 Task: For heading Use Nunito with cyan colour & bold.  font size for heading26,  'Change the font style of data to'Pacifico and font size to 18,  Change the alignment of both headline & data to Align left In the sheet  auditingSalesByStore_2024
Action: Mouse moved to (168, 143)
Screenshot: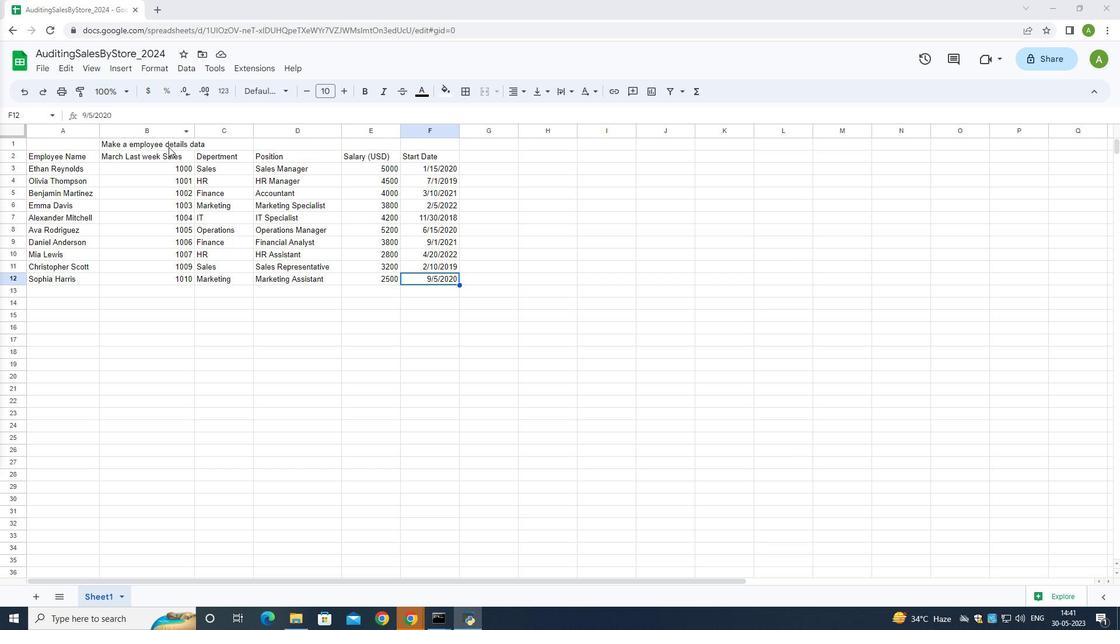 
Action: Mouse pressed left at (168, 143)
Screenshot: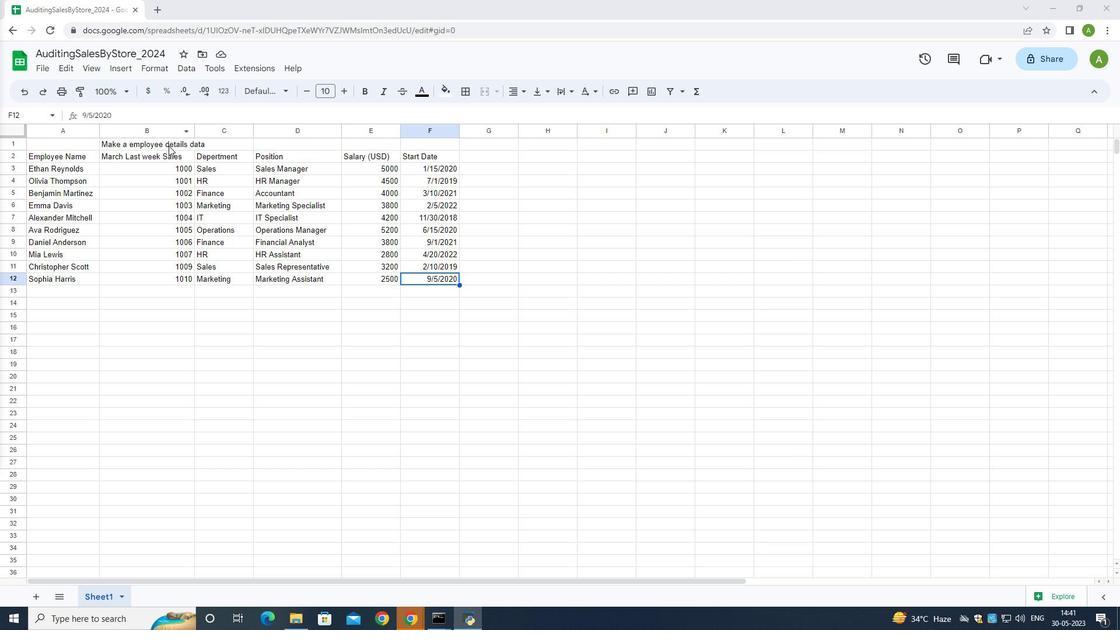 
Action: Mouse moved to (291, 90)
Screenshot: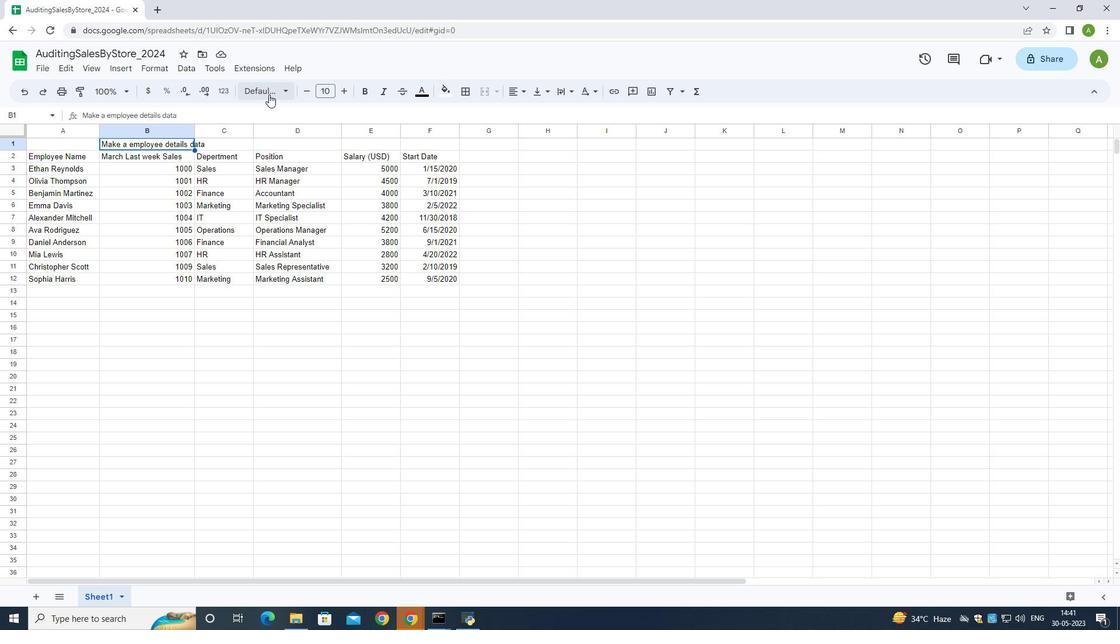 
Action: Mouse pressed left at (291, 90)
Screenshot: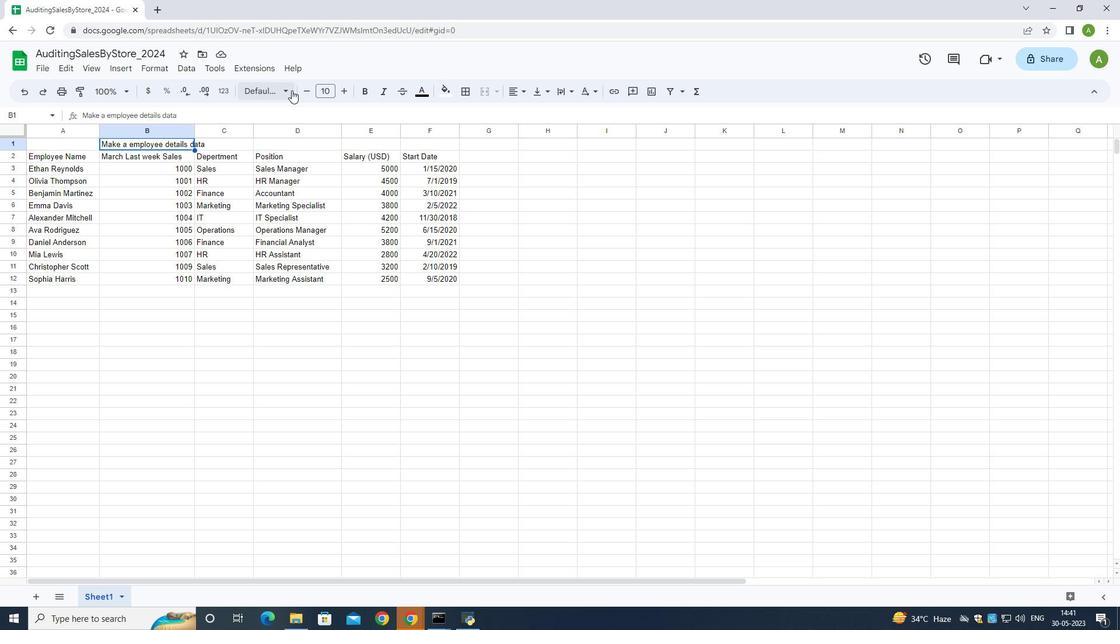 
Action: Mouse moved to (275, 235)
Screenshot: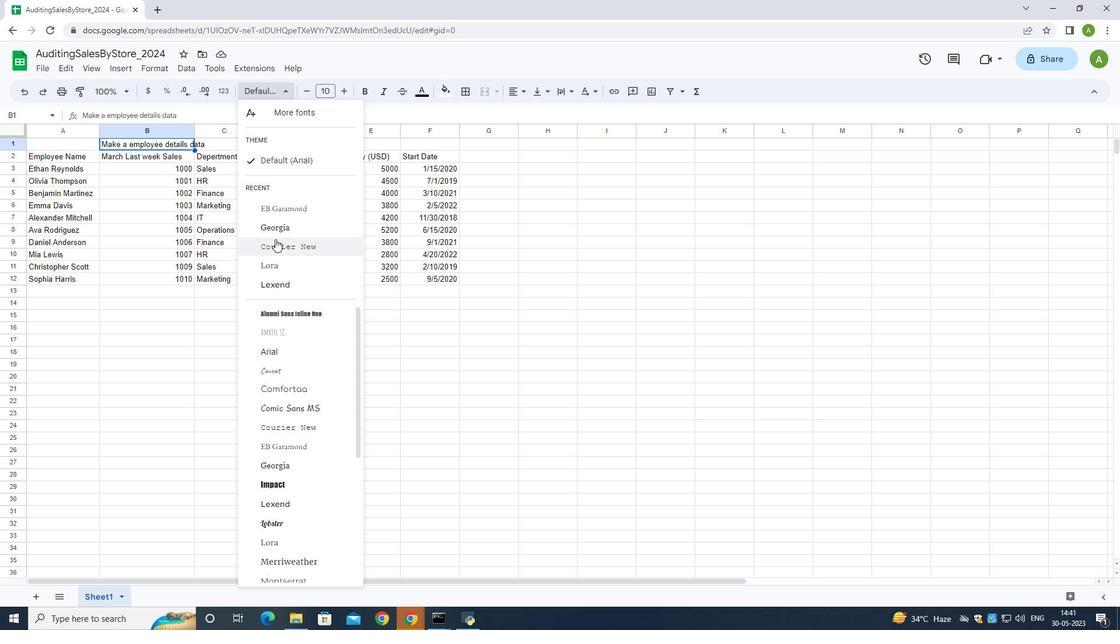 
Action: Mouse scrolled (275, 238) with delta (0, 0)
Screenshot: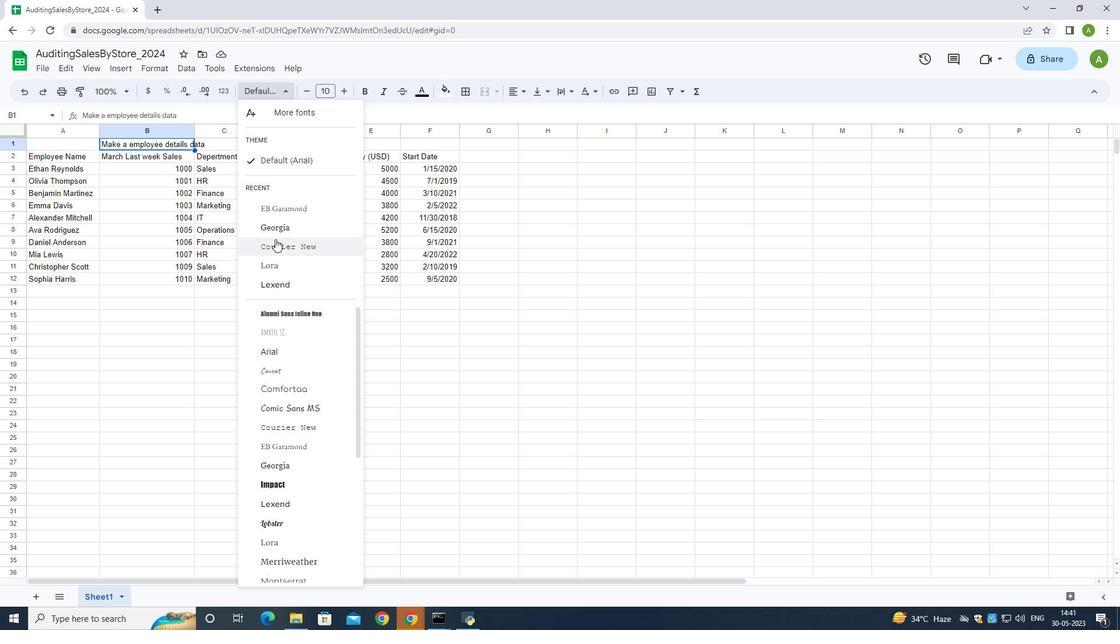 
Action: Mouse scrolled (275, 235) with delta (0, 0)
Screenshot: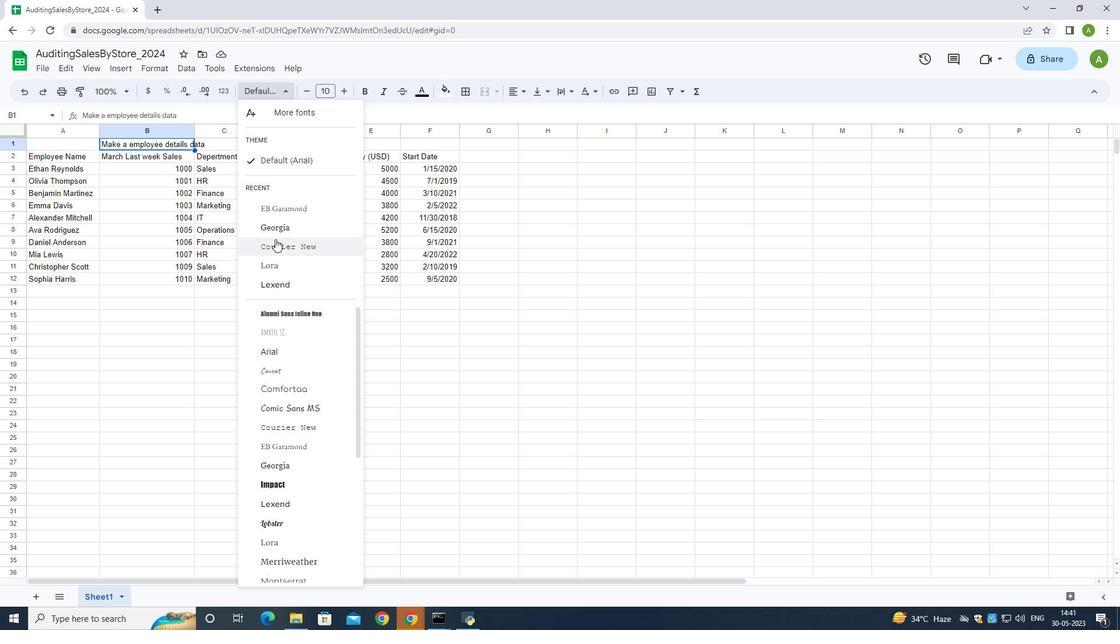 
Action: Mouse scrolled (275, 235) with delta (0, 0)
Screenshot: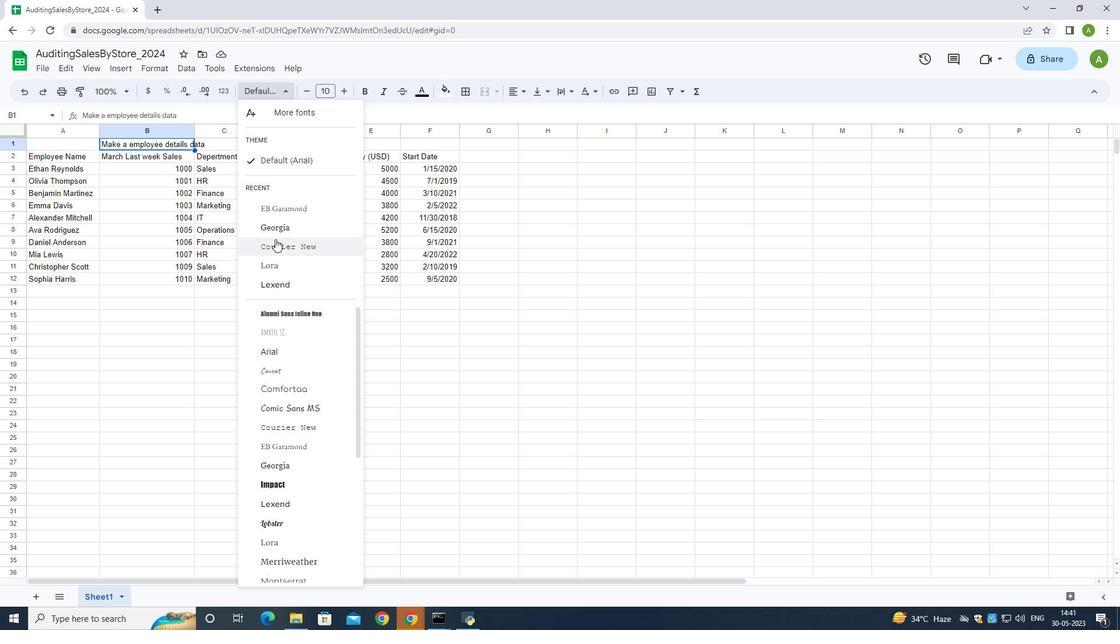 
Action: Mouse moved to (290, 284)
Screenshot: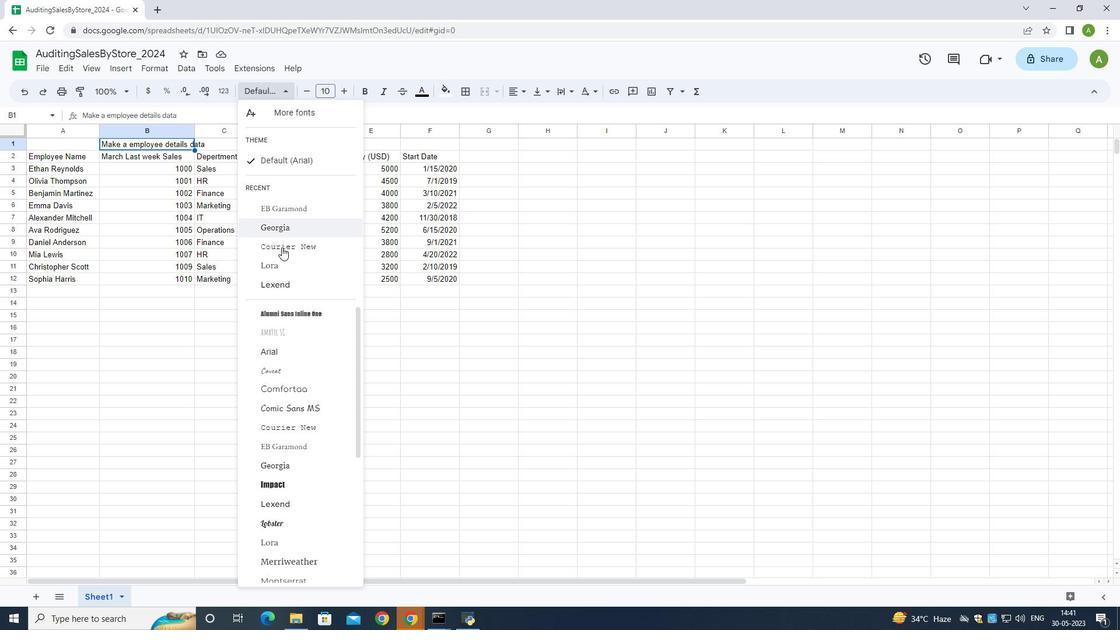 
Action: Mouse scrolled (290, 283) with delta (0, 0)
Screenshot: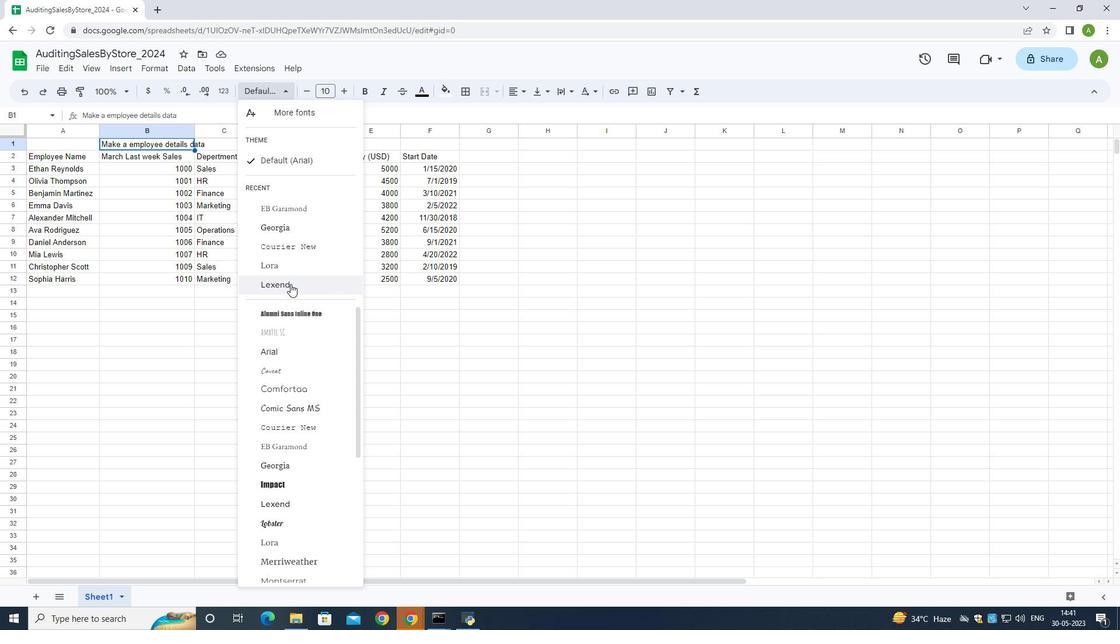 
Action: Mouse moved to (290, 285)
Screenshot: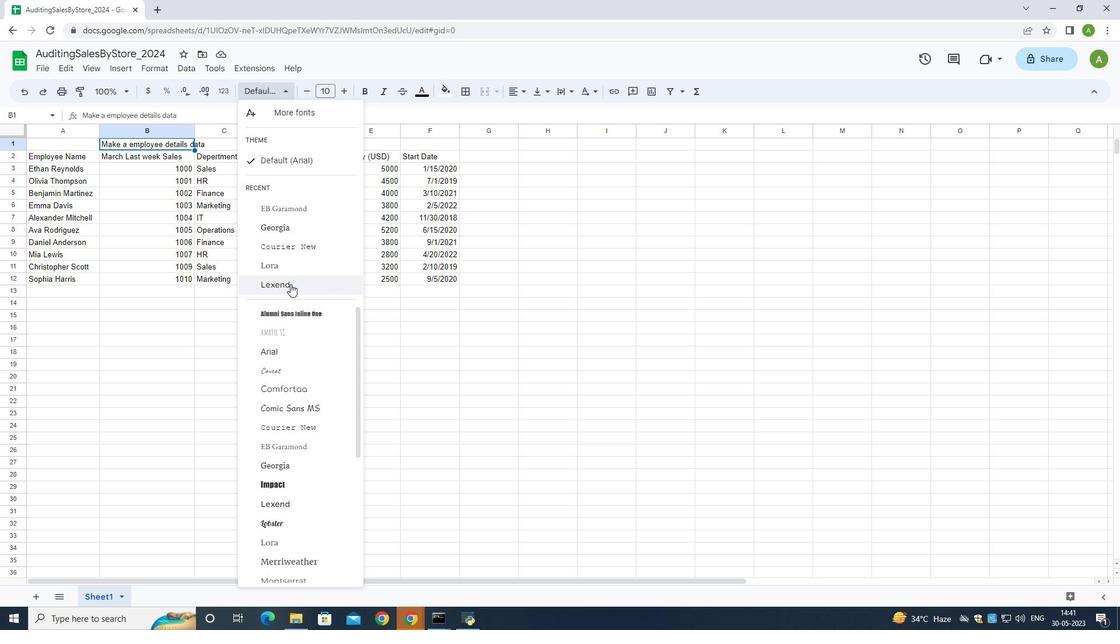 
Action: Mouse scrolled (290, 284) with delta (0, 0)
Screenshot: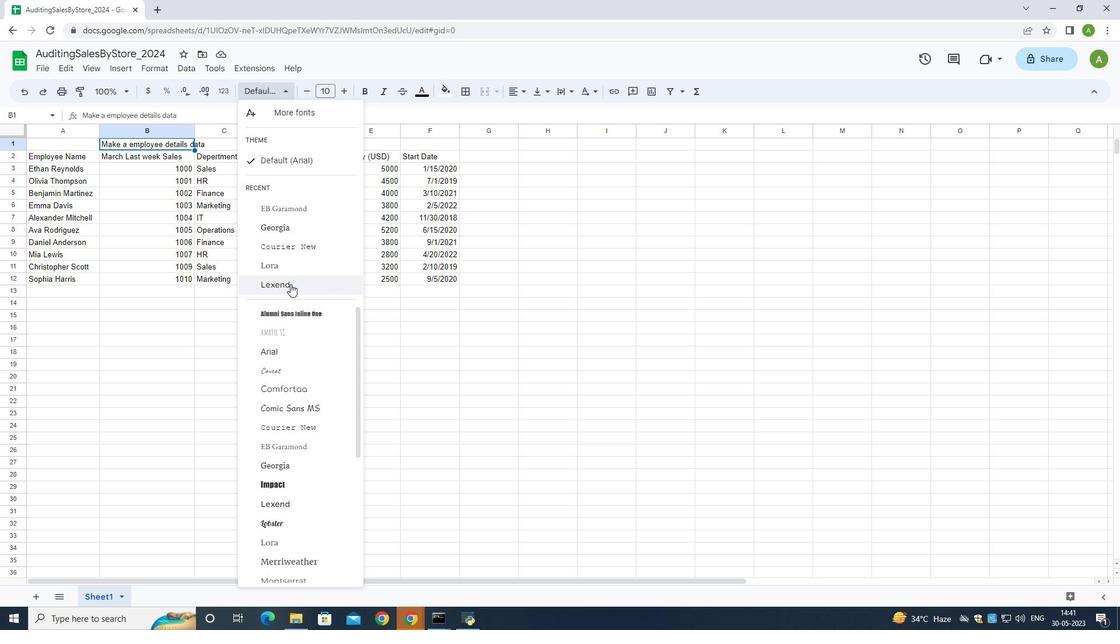 
Action: Mouse moved to (291, 285)
Screenshot: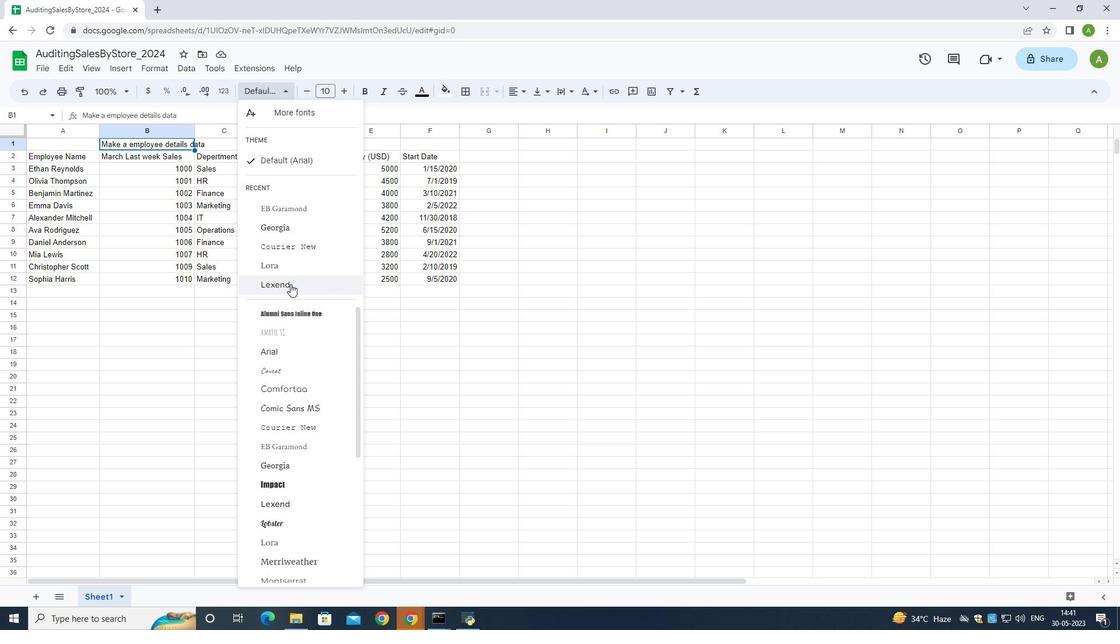 
Action: Mouse scrolled (291, 285) with delta (0, 0)
Screenshot: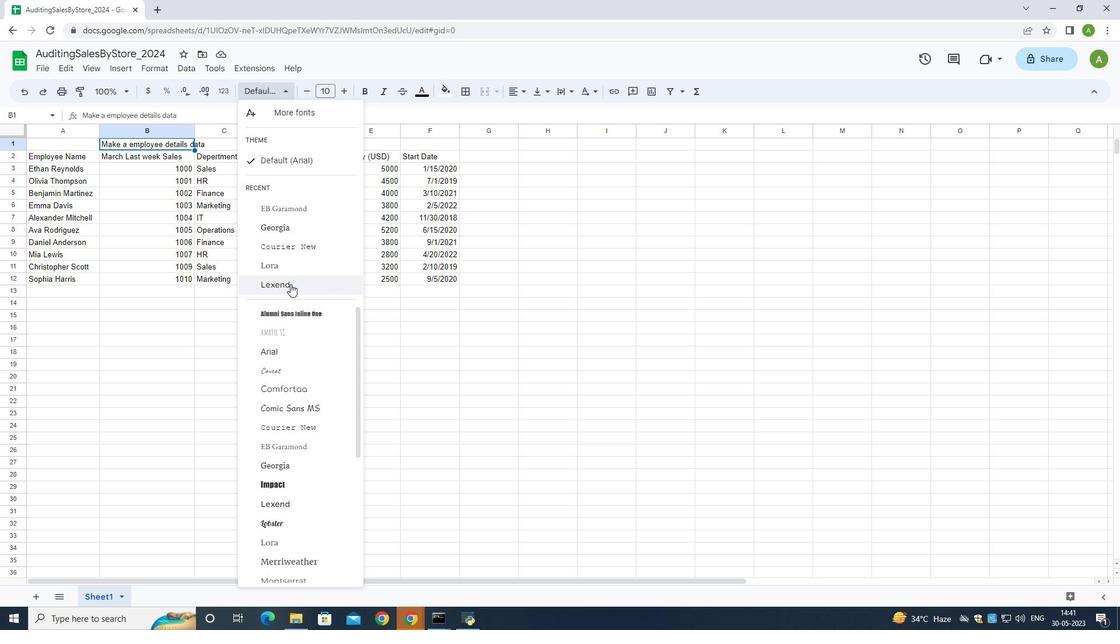 
Action: Mouse moved to (291, 287)
Screenshot: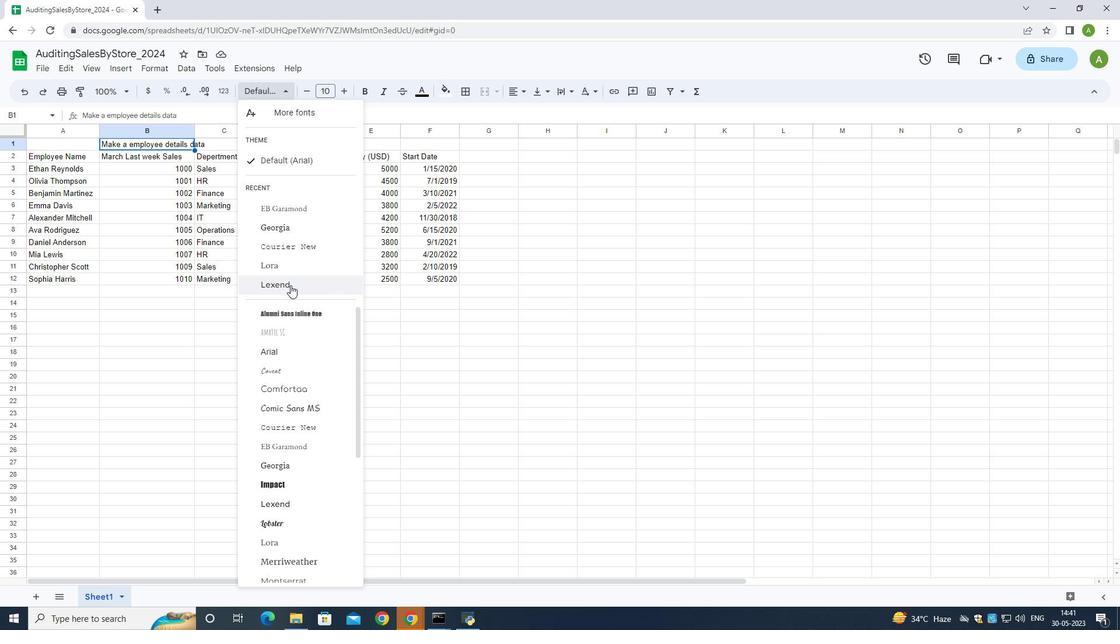 
Action: Mouse scrolled (291, 286) with delta (0, 0)
Screenshot: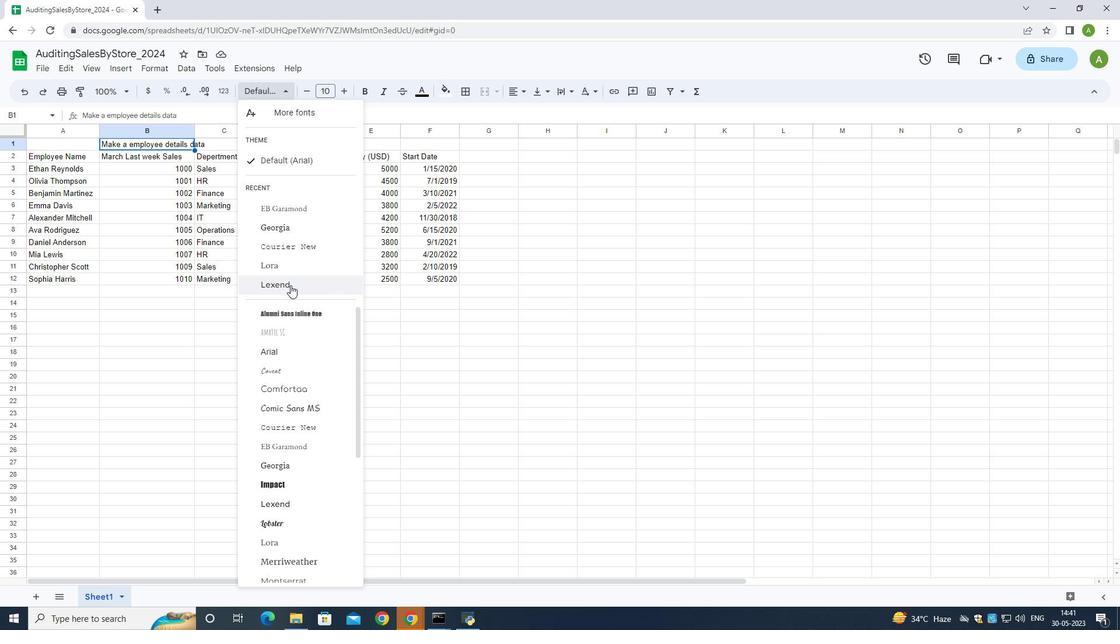 
Action: Mouse moved to (302, 495)
Screenshot: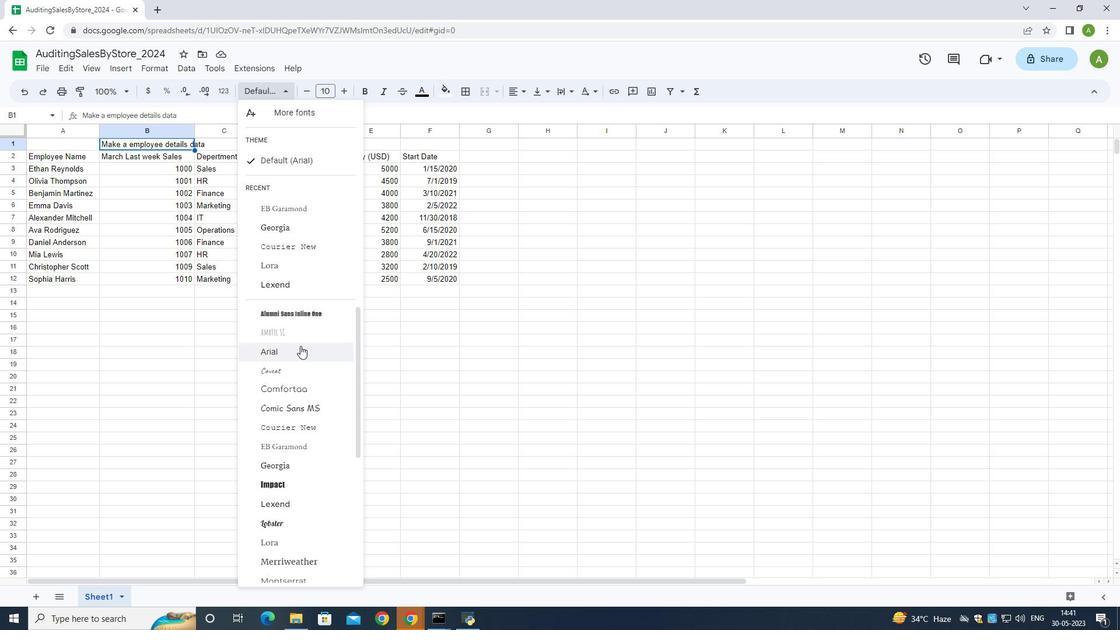 
Action: Mouse scrolled (302, 494) with delta (0, 0)
Screenshot: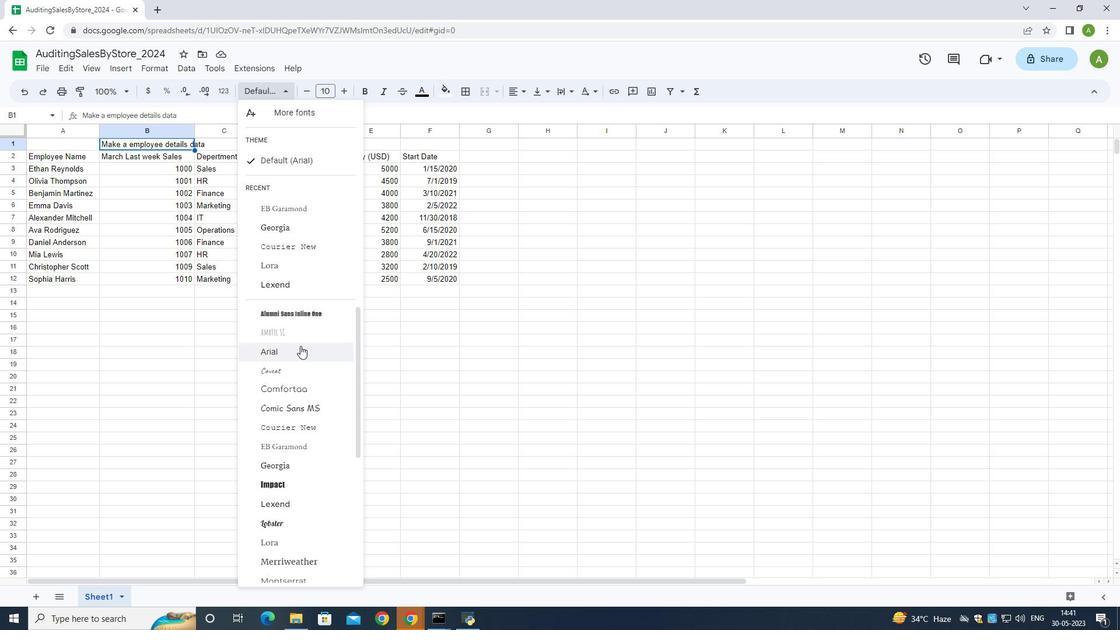 
Action: Mouse moved to (302, 497)
Screenshot: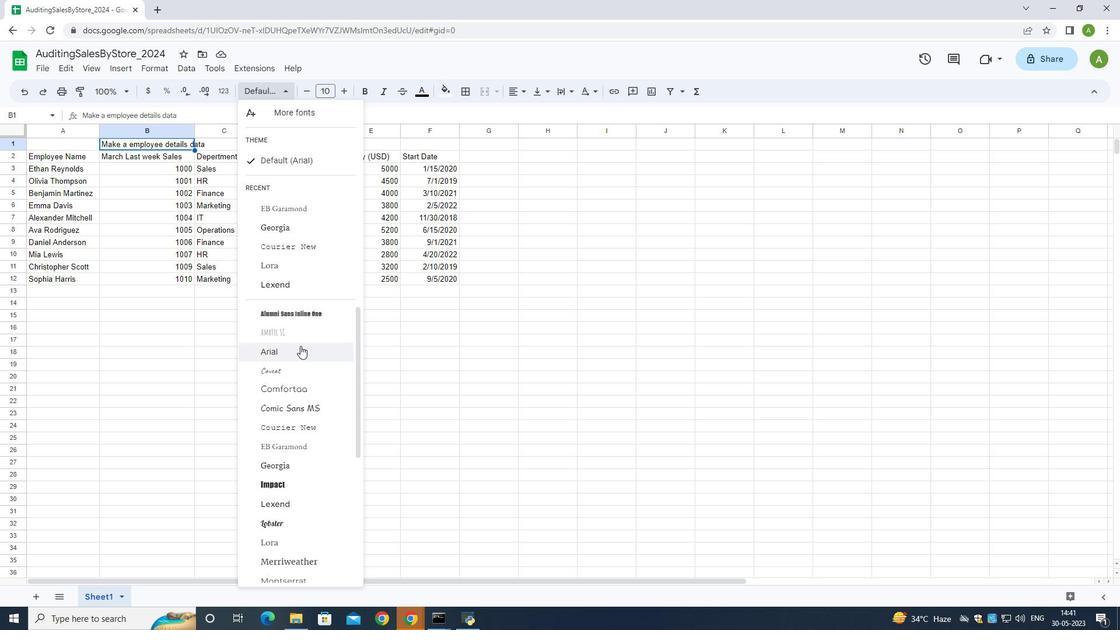 
Action: Mouse scrolled (302, 497) with delta (0, 0)
Screenshot: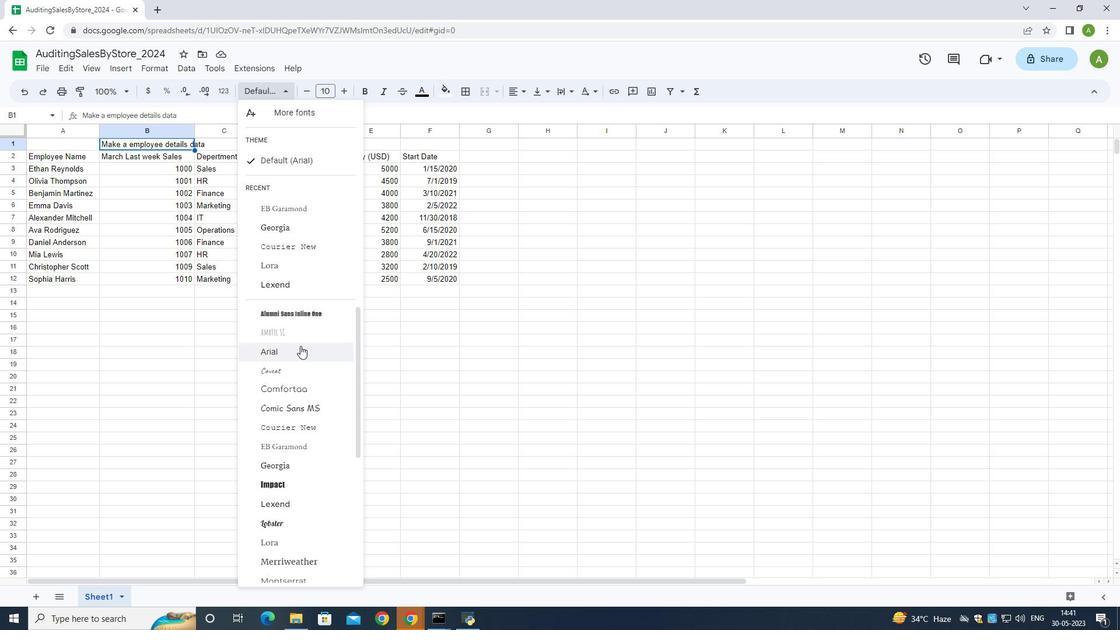 
Action: Mouse moved to (302, 500)
Screenshot: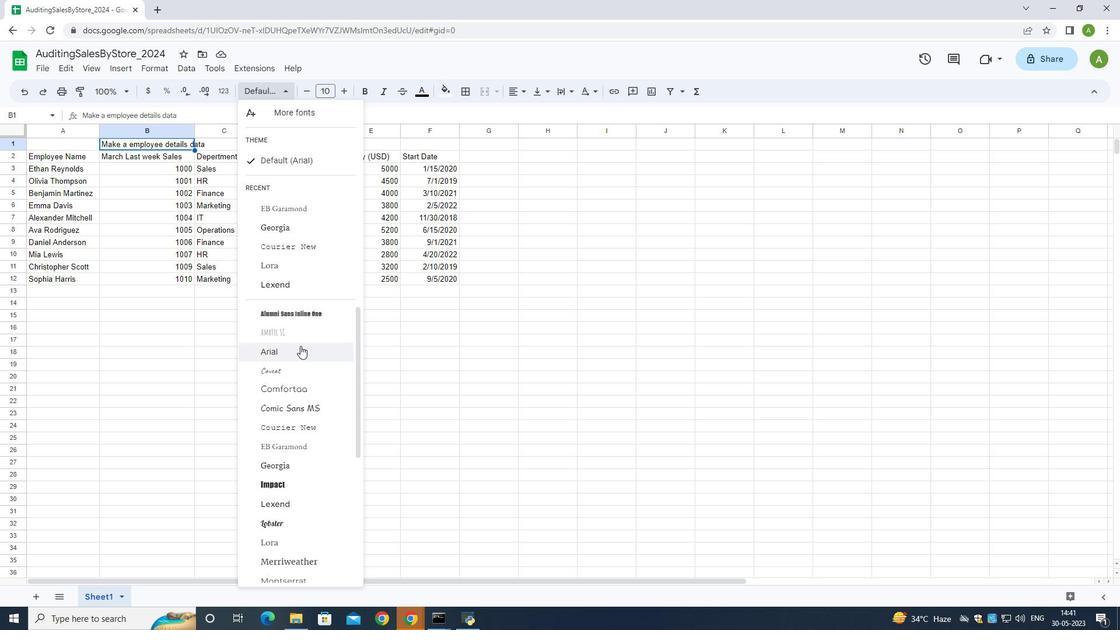 
Action: Mouse scrolled (302, 499) with delta (0, 0)
Screenshot: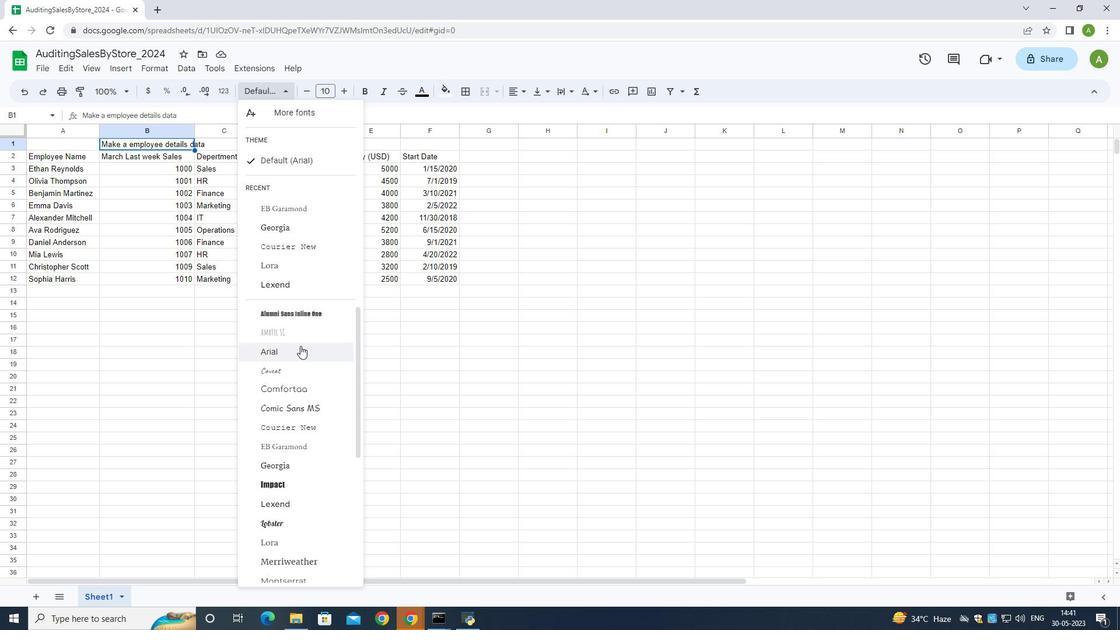 
Action: Mouse moved to (301, 502)
Screenshot: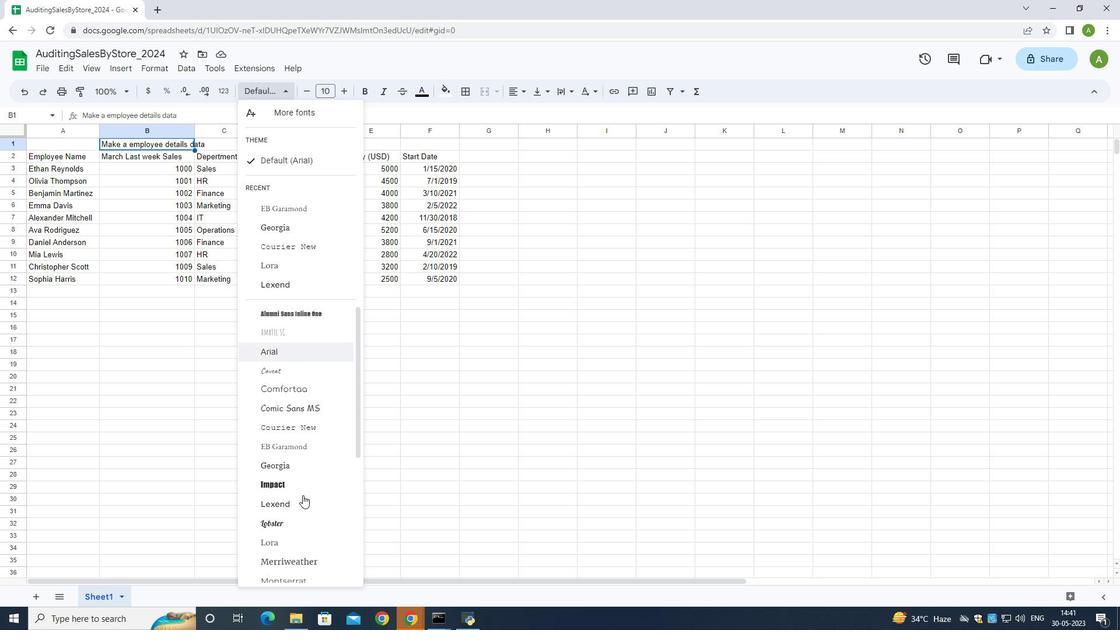 
Action: Mouse scrolled (301, 502) with delta (0, 0)
Screenshot: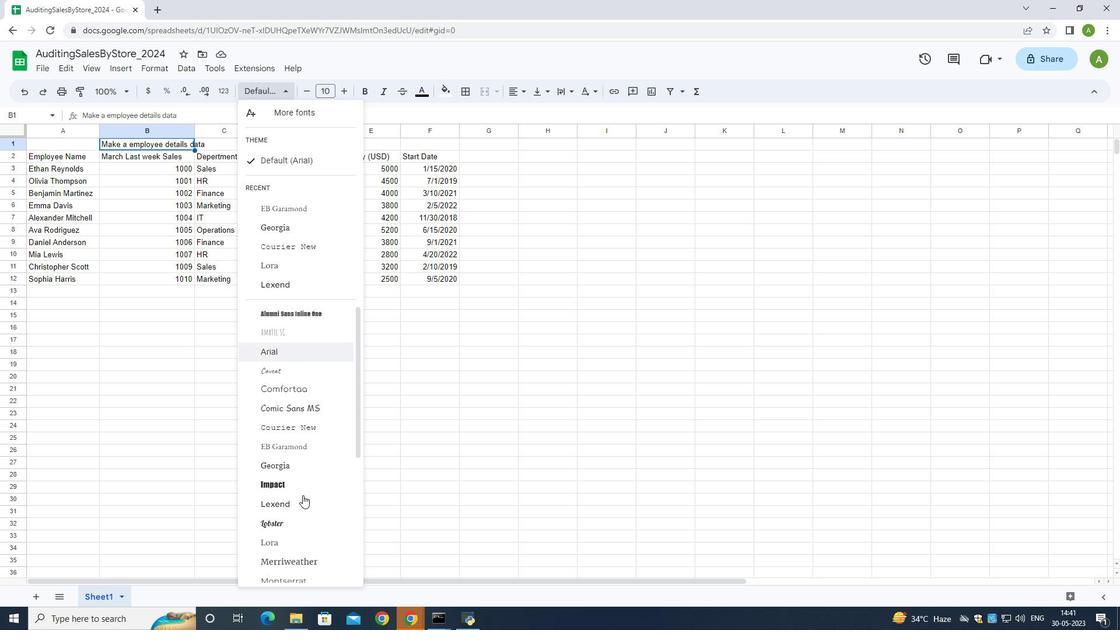 
Action: Mouse moved to (285, 385)
Screenshot: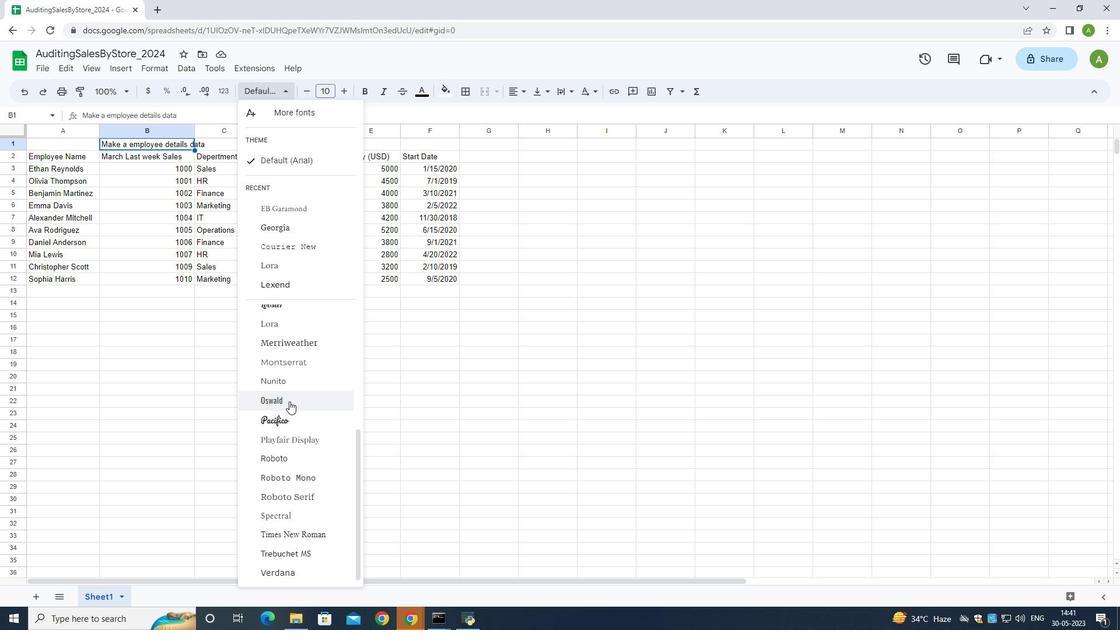 
Action: Mouse scrolled (285, 386) with delta (0, 0)
Screenshot: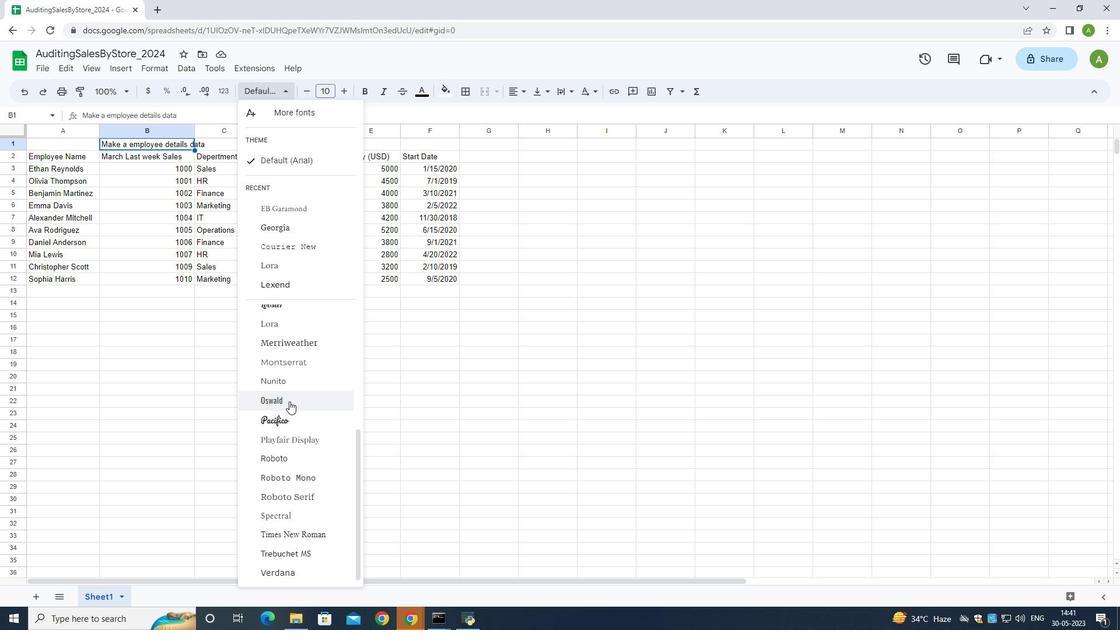 
Action: Mouse scrolled (285, 386) with delta (0, 0)
Screenshot: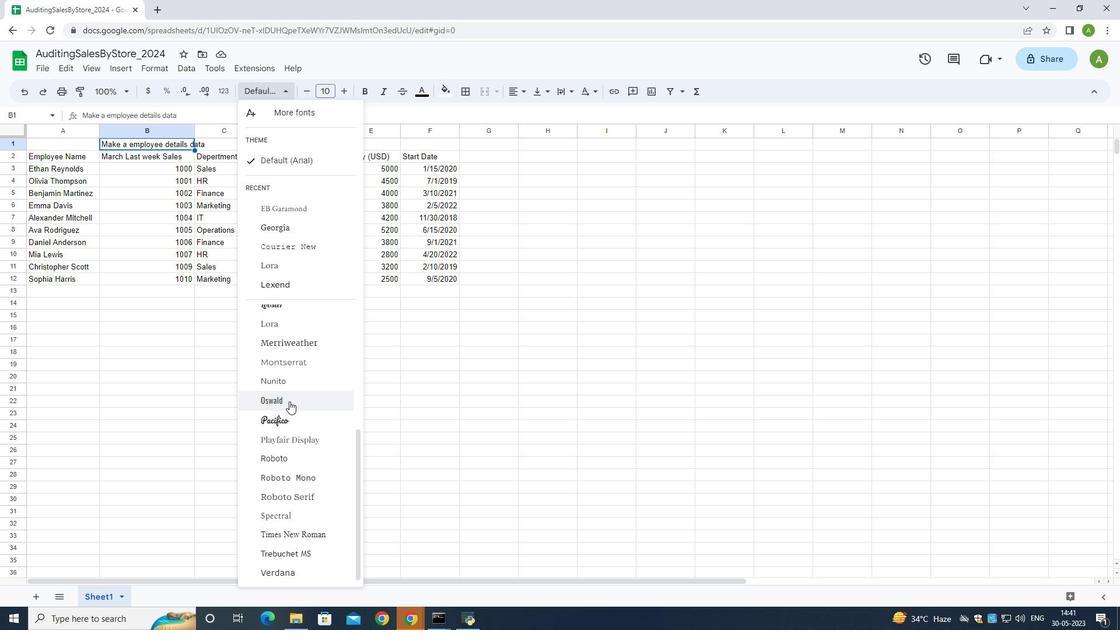 
Action: Mouse scrolled (285, 386) with delta (0, 0)
Screenshot: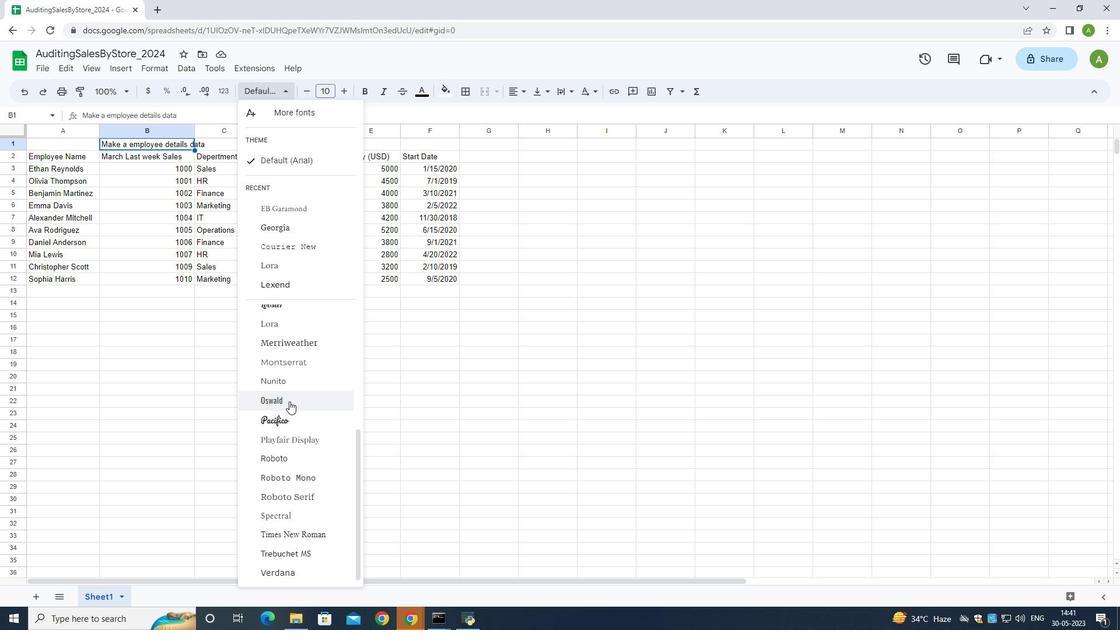 
Action: Mouse scrolled (285, 386) with delta (0, 0)
Screenshot: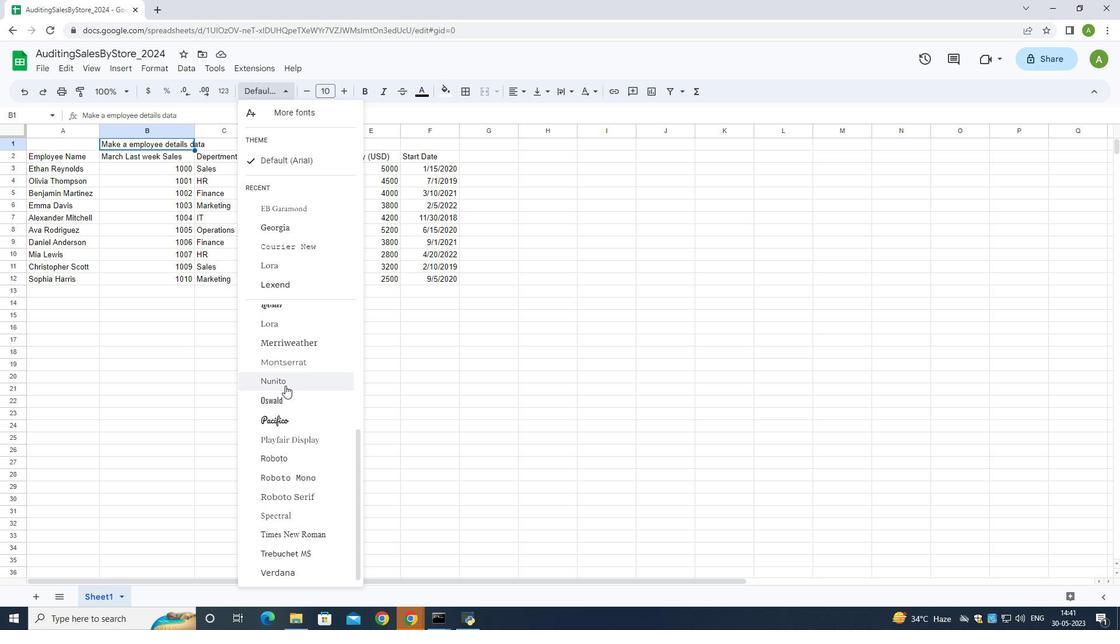 
Action: Mouse scrolled (285, 386) with delta (0, 0)
Screenshot: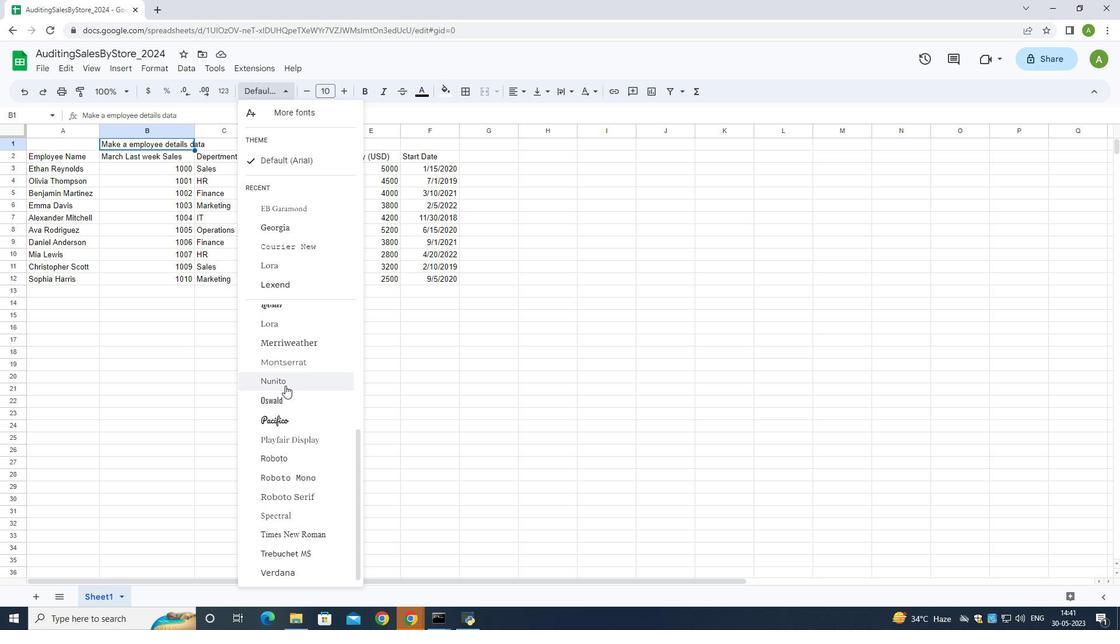 
Action: Mouse scrolled (285, 386) with delta (0, 0)
Screenshot: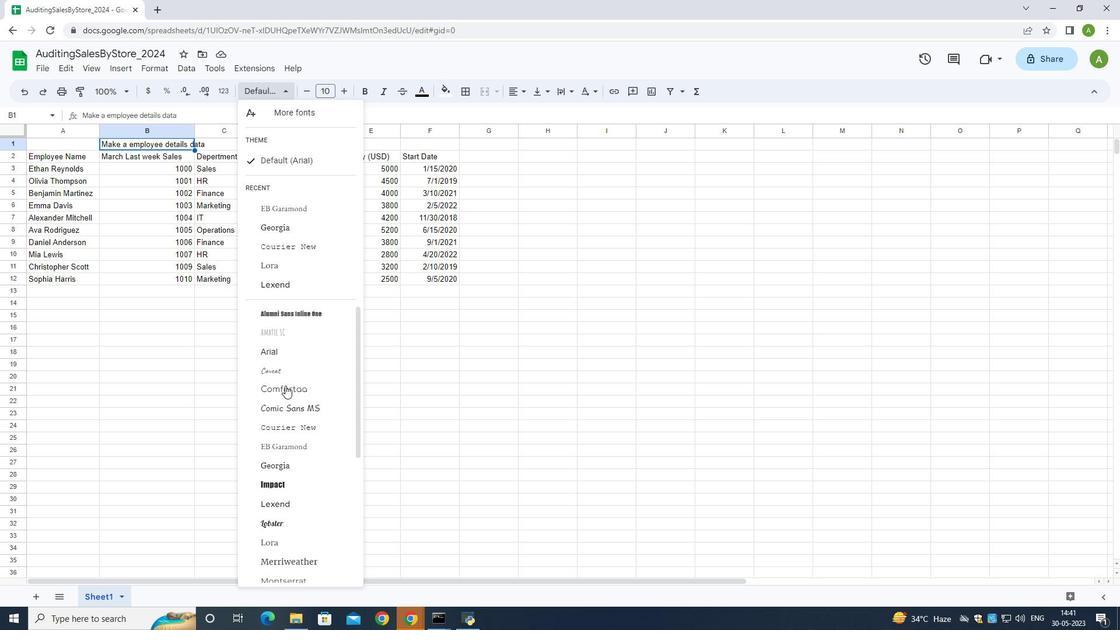 
Action: Mouse scrolled (285, 386) with delta (0, 0)
Screenshot: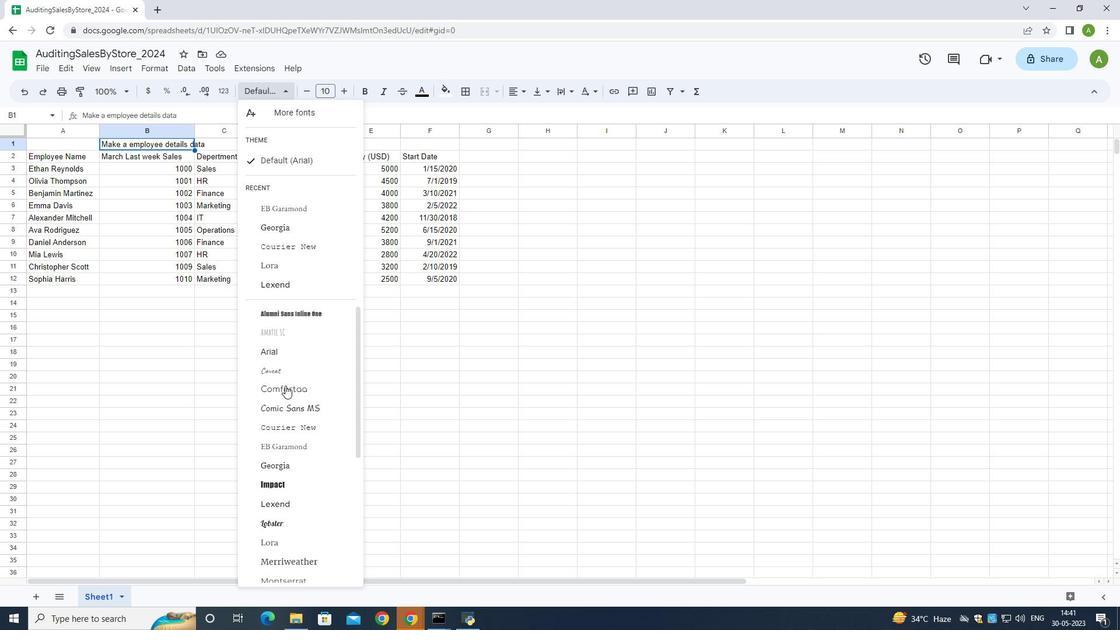 
Action: Mouse moved to (285, 378)
Screenshot: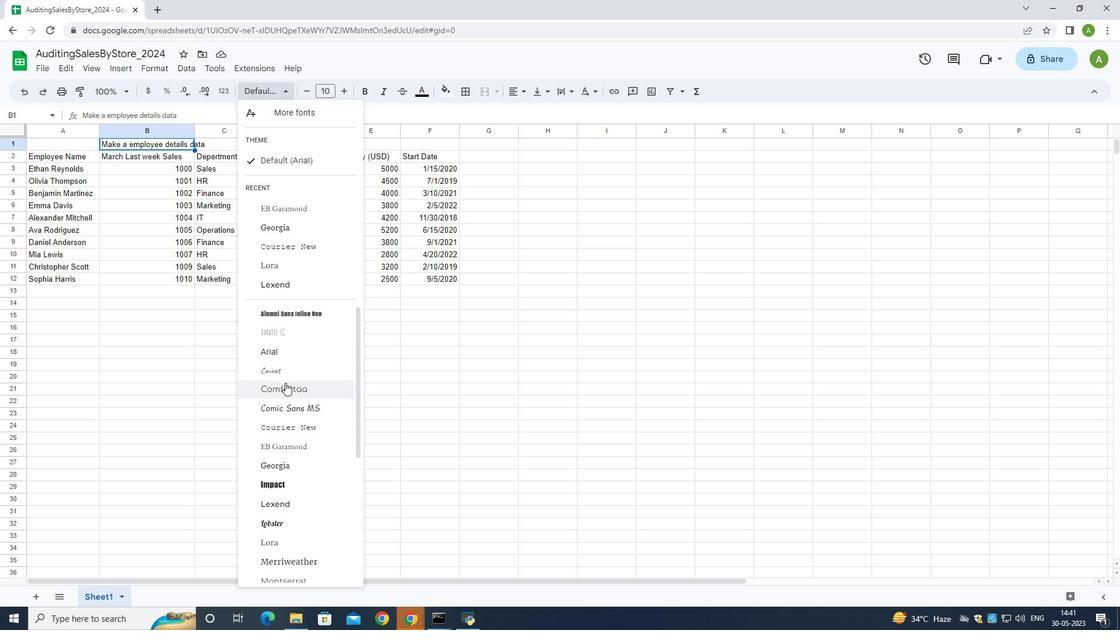 
Action: Mouse scrolled (285, 379) with delta (0, 0)
Screenshot: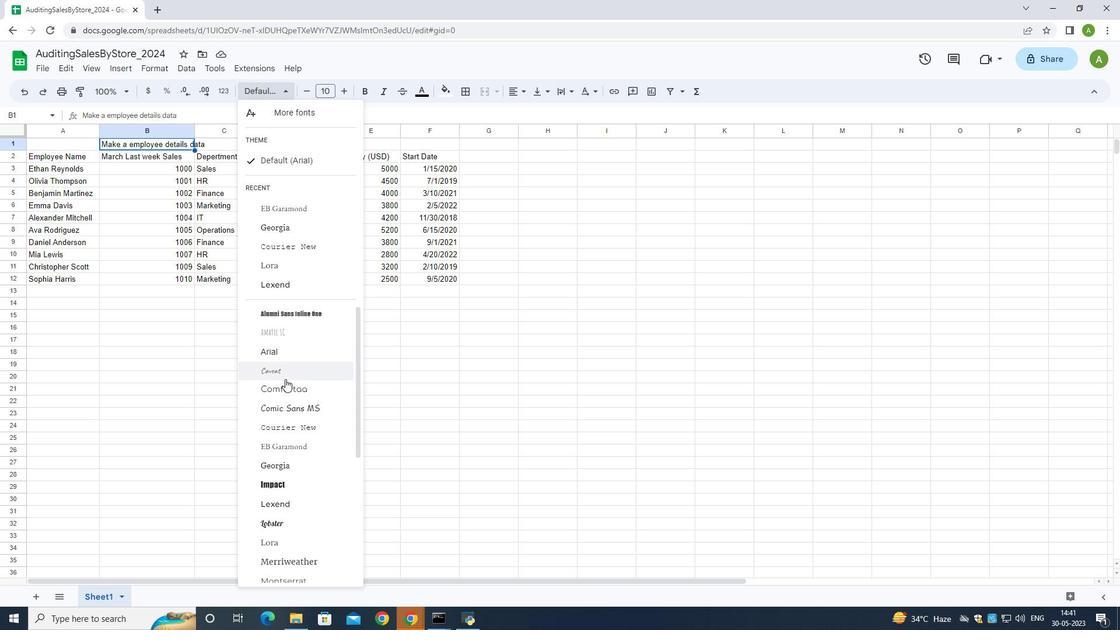 
Action: Mouse scrolled (285, 379) with delta (0, 0)
Screenshot: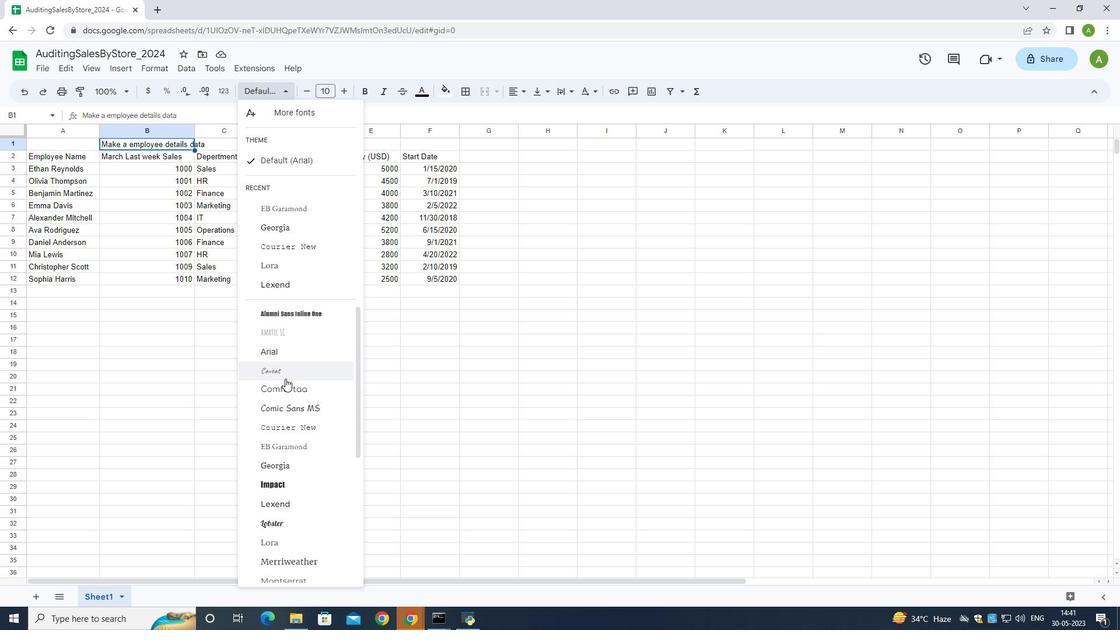 
Action: Mouse scrolled (285, 379) with delta (0, 0)
Screenshot: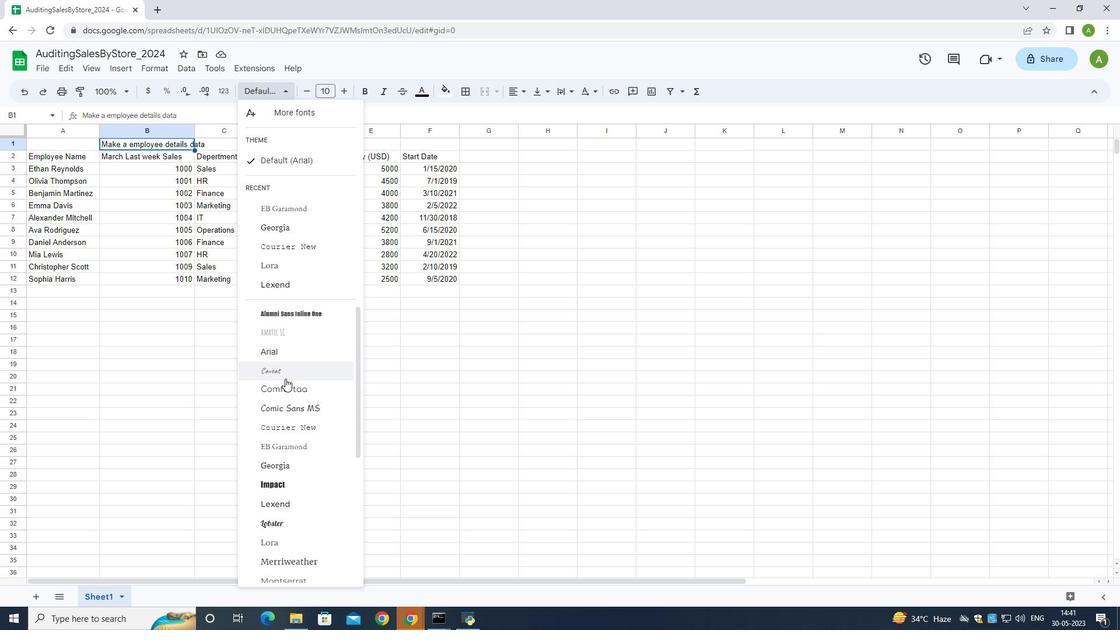 
Action: Mouse moved to (290, 323)
Screenshot: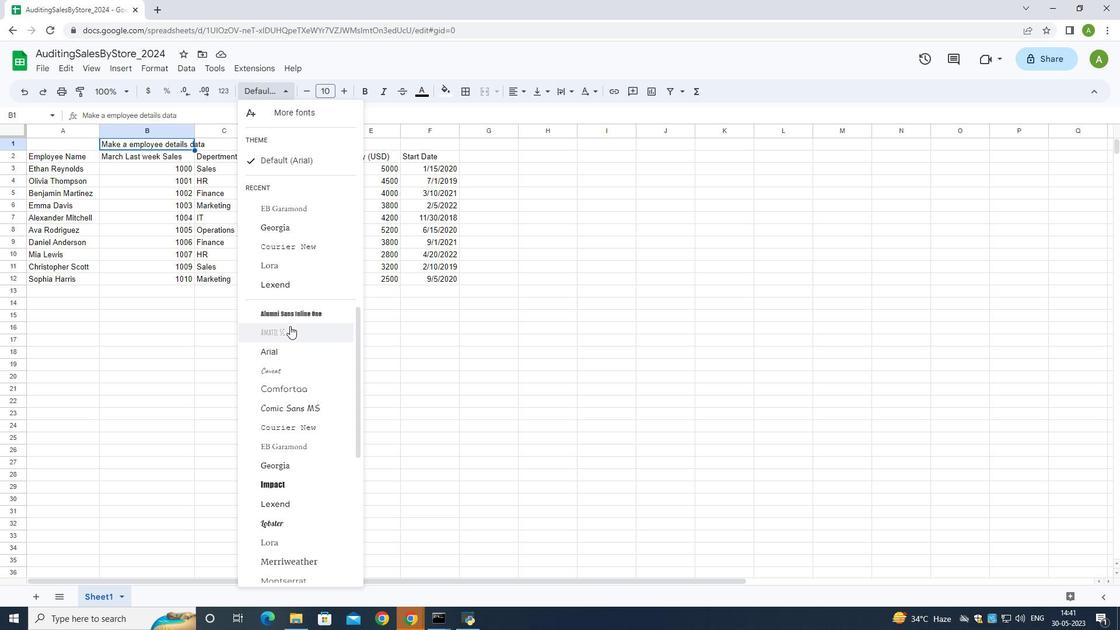 
Action: Mouse scrolled (290, 324) with delta (0, 0)
Screenshot: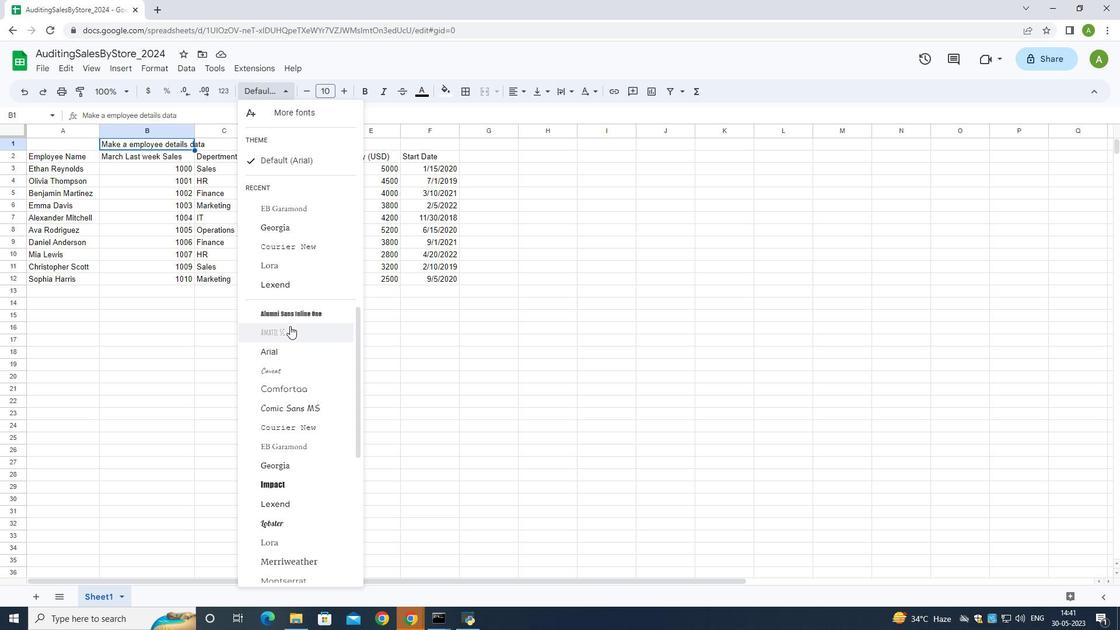 
Action: Mouse scrolled (290, 324) with delta (0, 0)
Screenshot: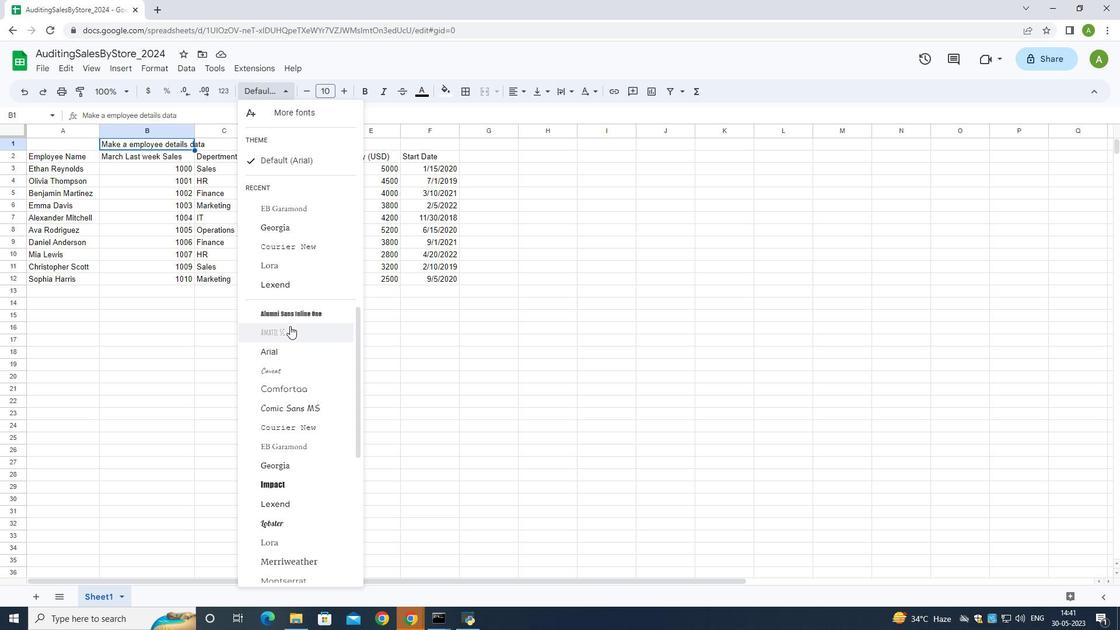 
Action: Mouse scrolled (290, 324) with delta (0, 0)
Screenshot: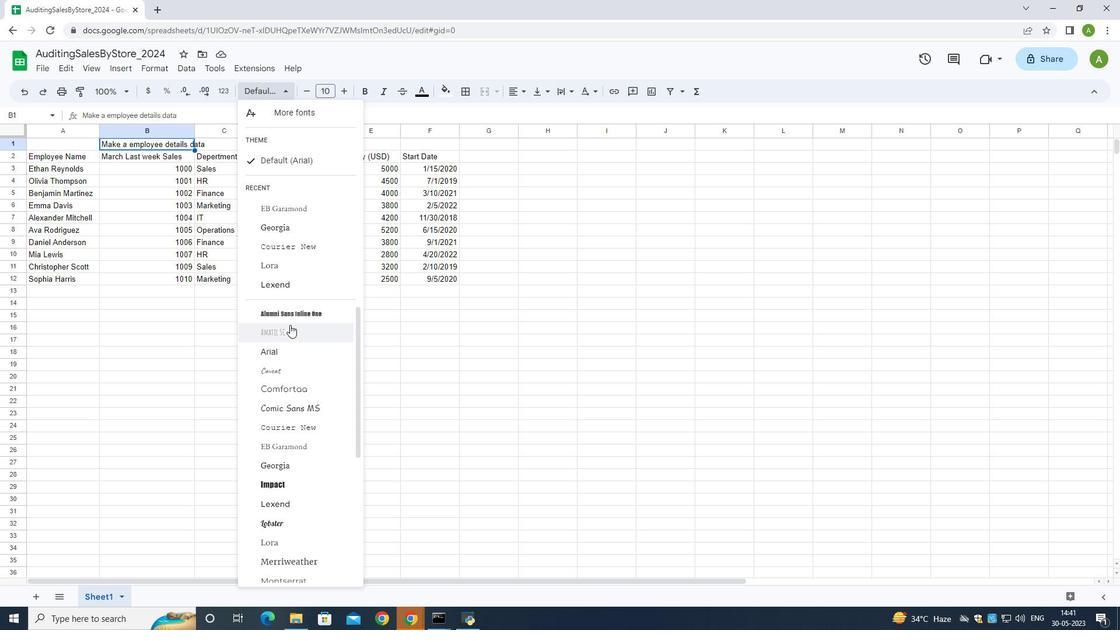 
Action: Mouse scrolled (290, 324) with delta (0, 0)
Screenshot: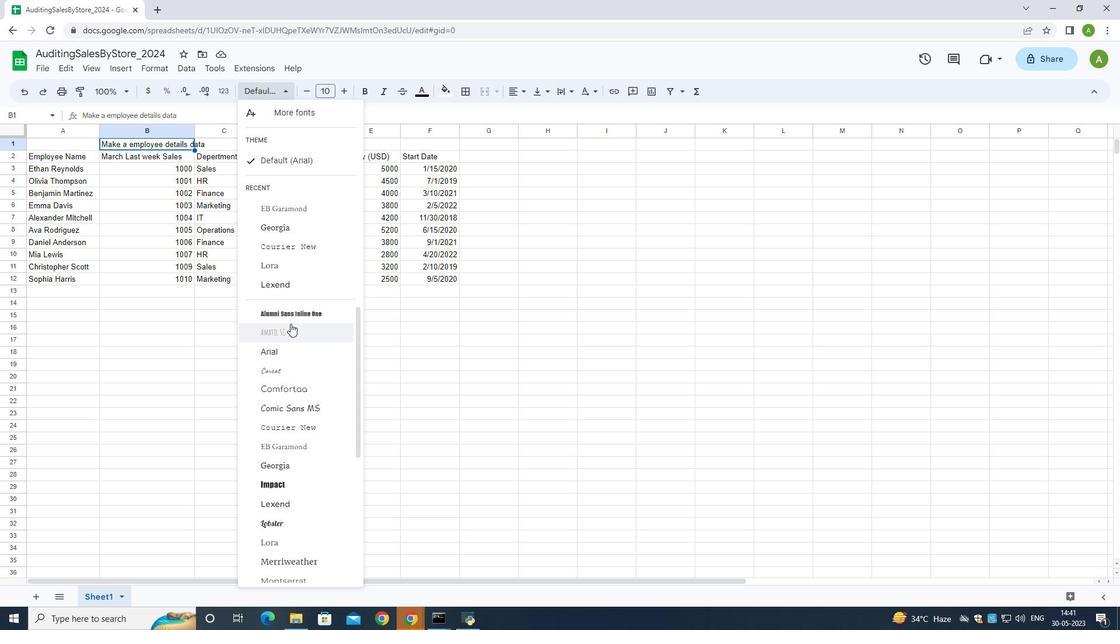 
Action: Mouse moved to (291, 330)
Screenshot: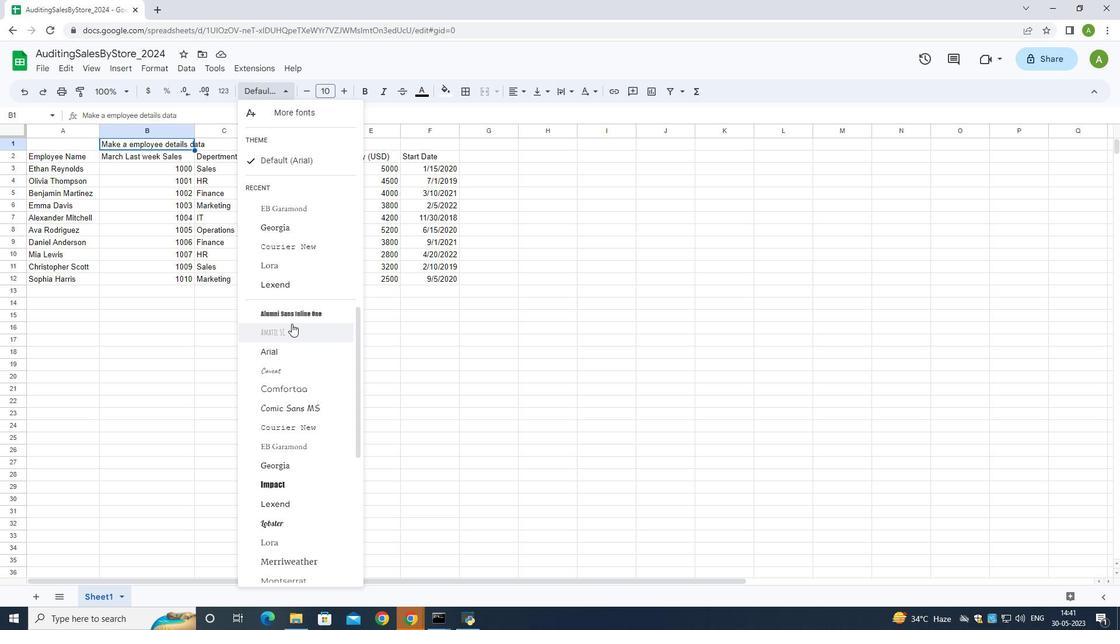 
Action: Mouse scrolled (291, 330) with delta (0, 0)
Screenshot: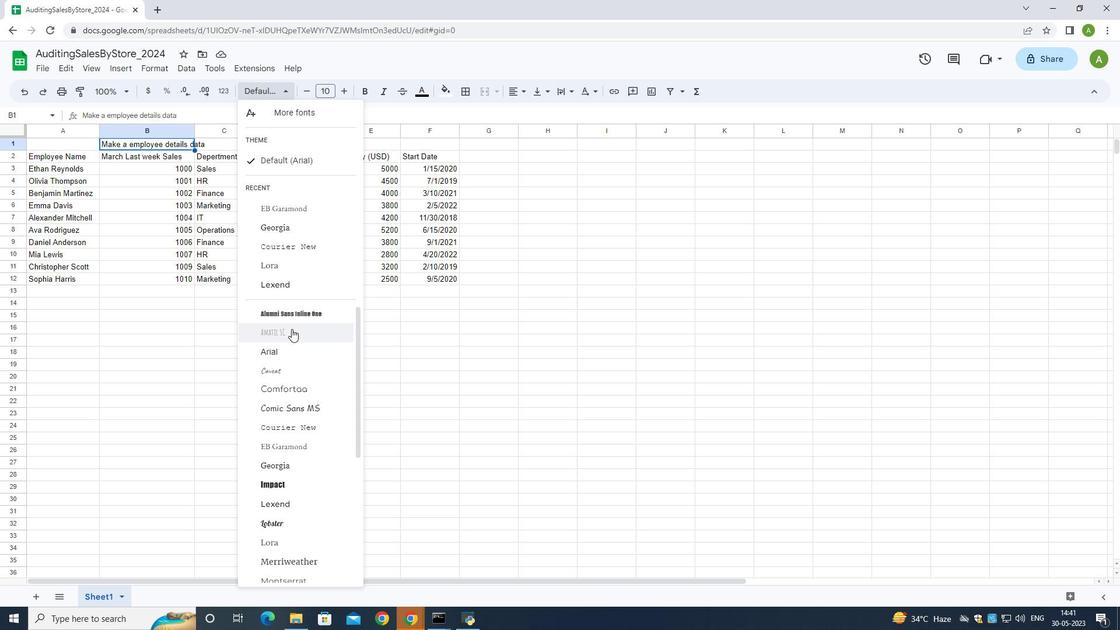 
Action: Mouse moved to (298, 399)
Screenshot: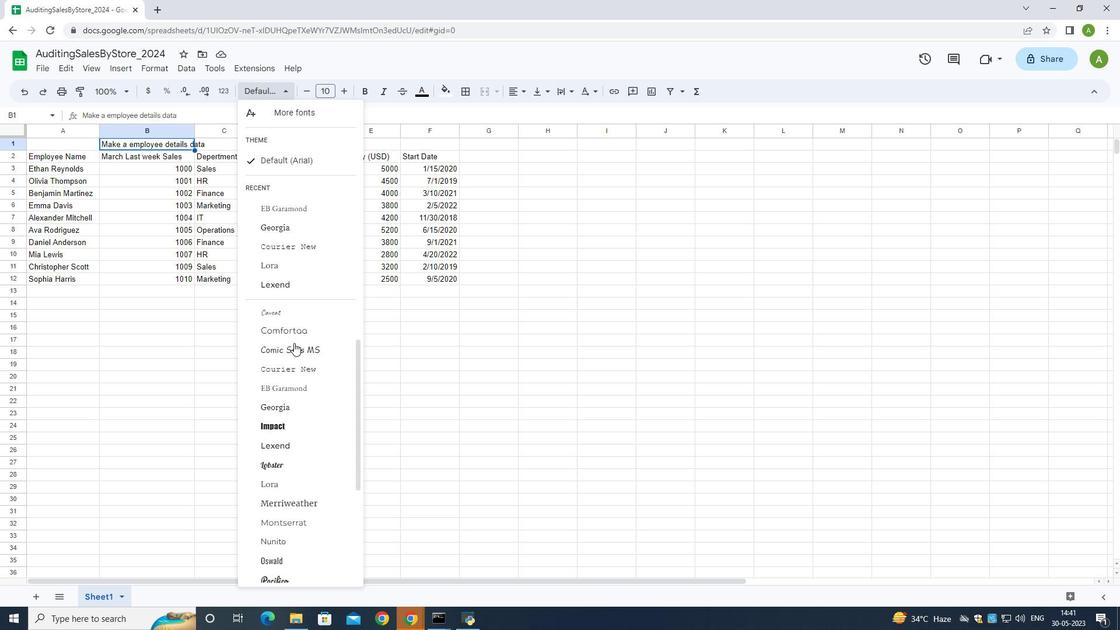 
Action: Mouse scrolled (298, 399) with delta (0, 0)
Screenshot: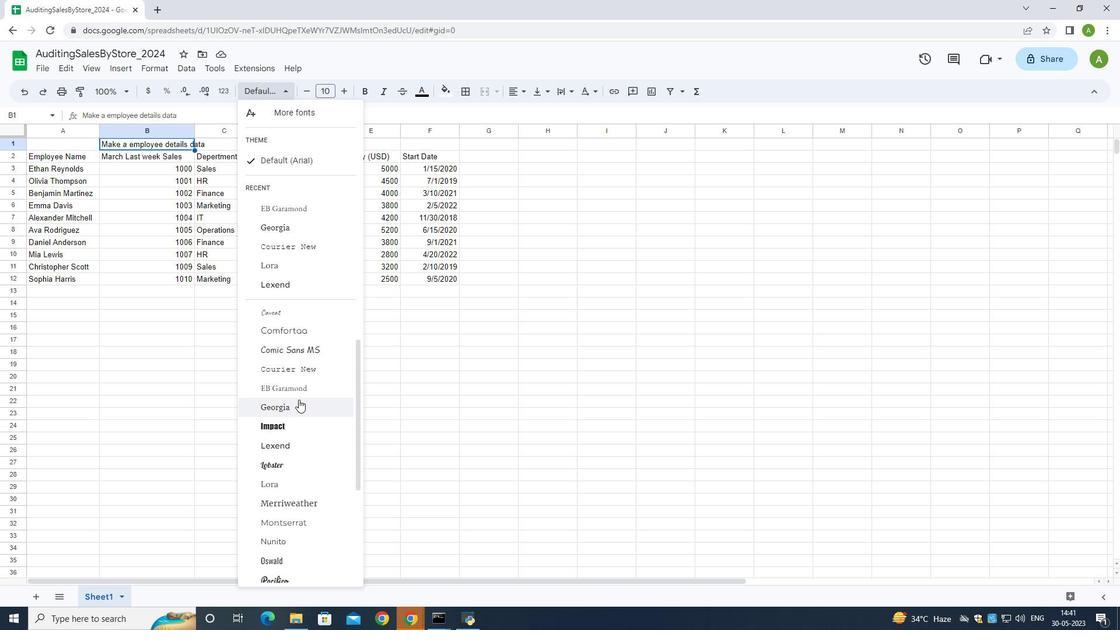 
Action: Mouse moved to (299, 404)
Screenshot: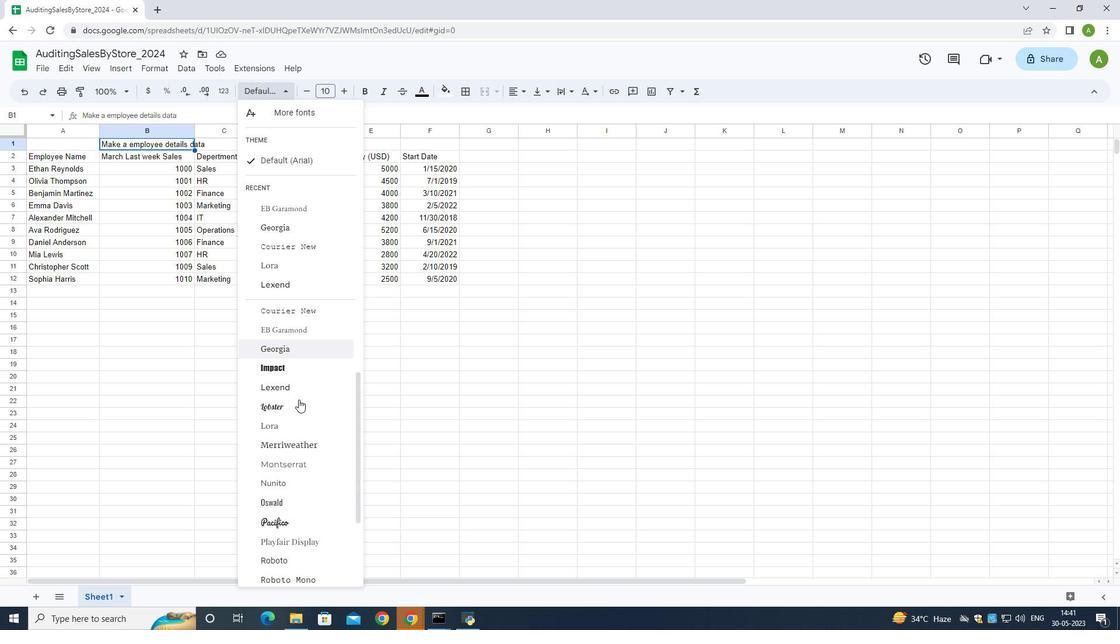
Action: Mouse scrolled (299, 404) with delta (0, 0)
Screenshot: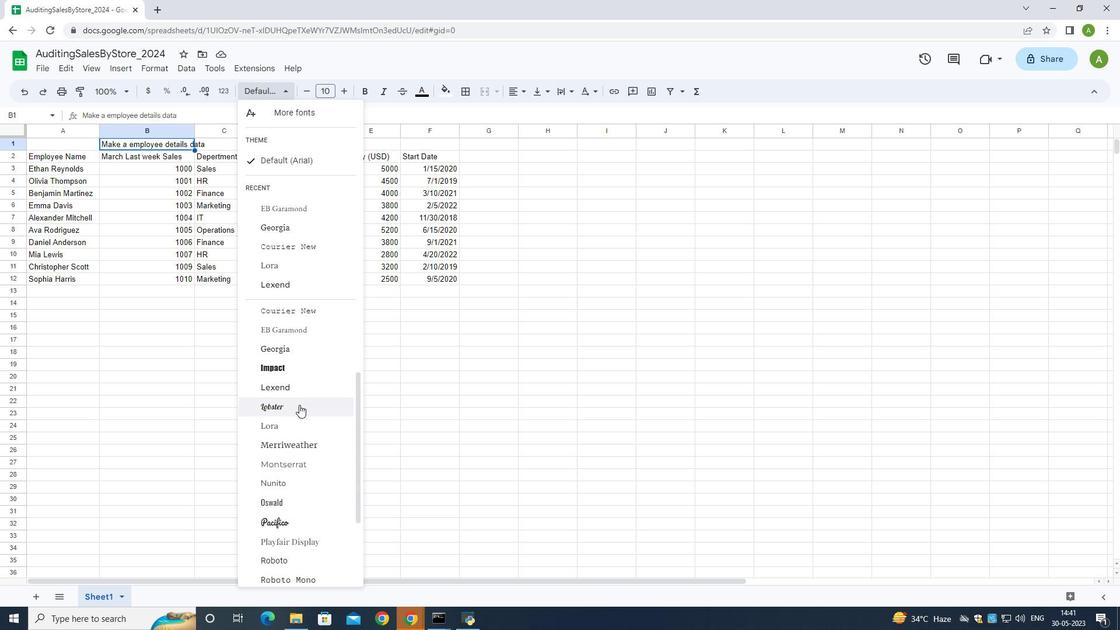 
Action: Mouse scrolled (299, 404) with delta (0, 0)
Screenshot: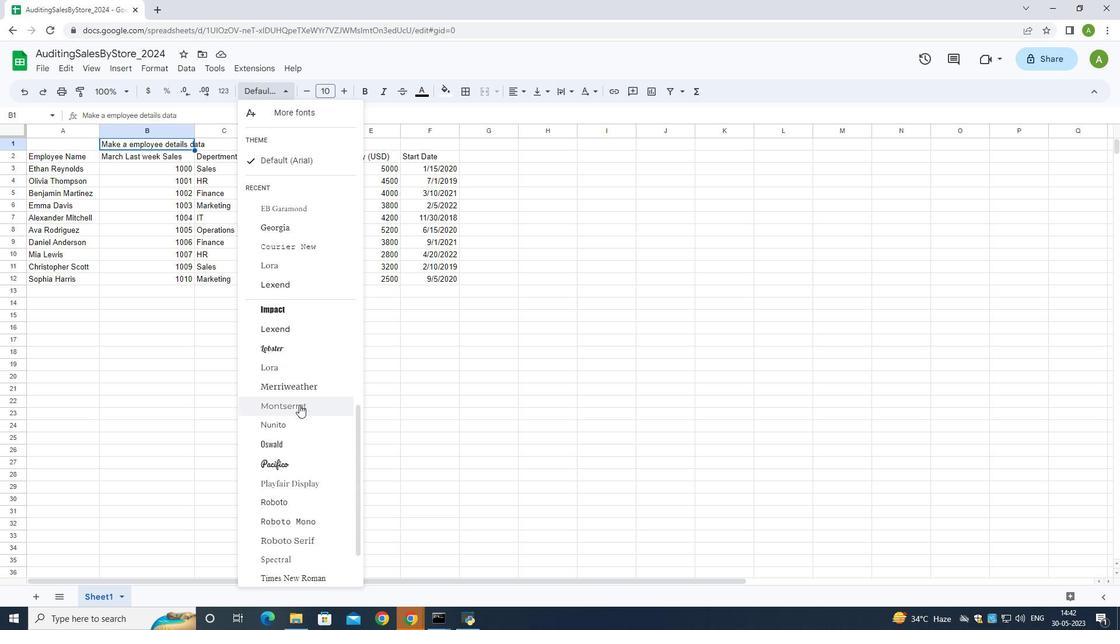 
Action: Mouse moved to (298, 379)
Screenshot: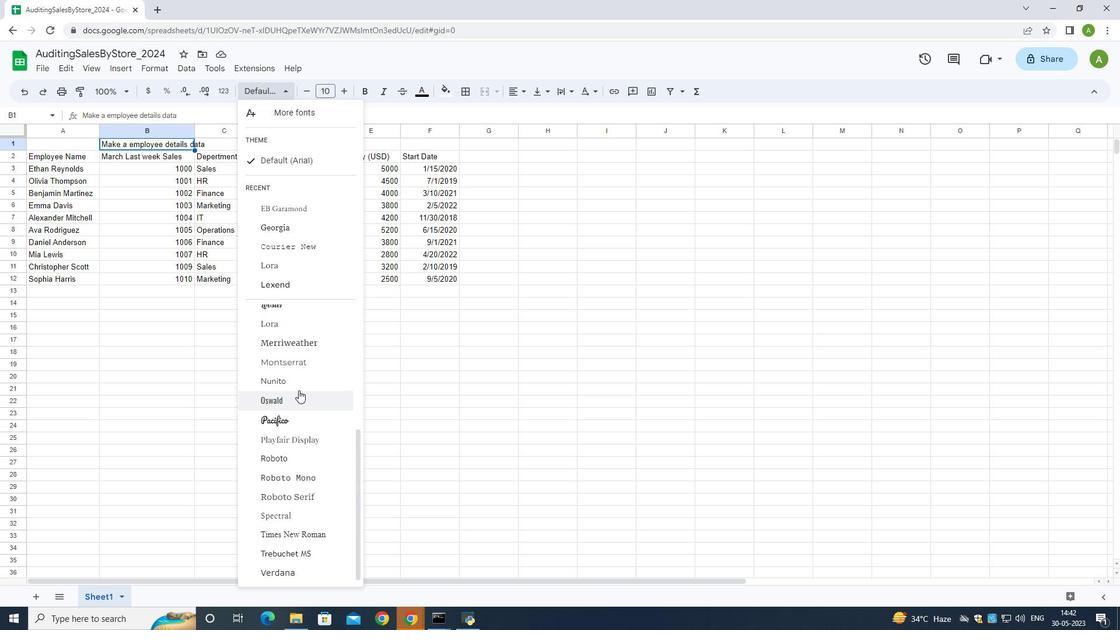 
Action: Mouse pressed left at (298, 379)
Screenshot: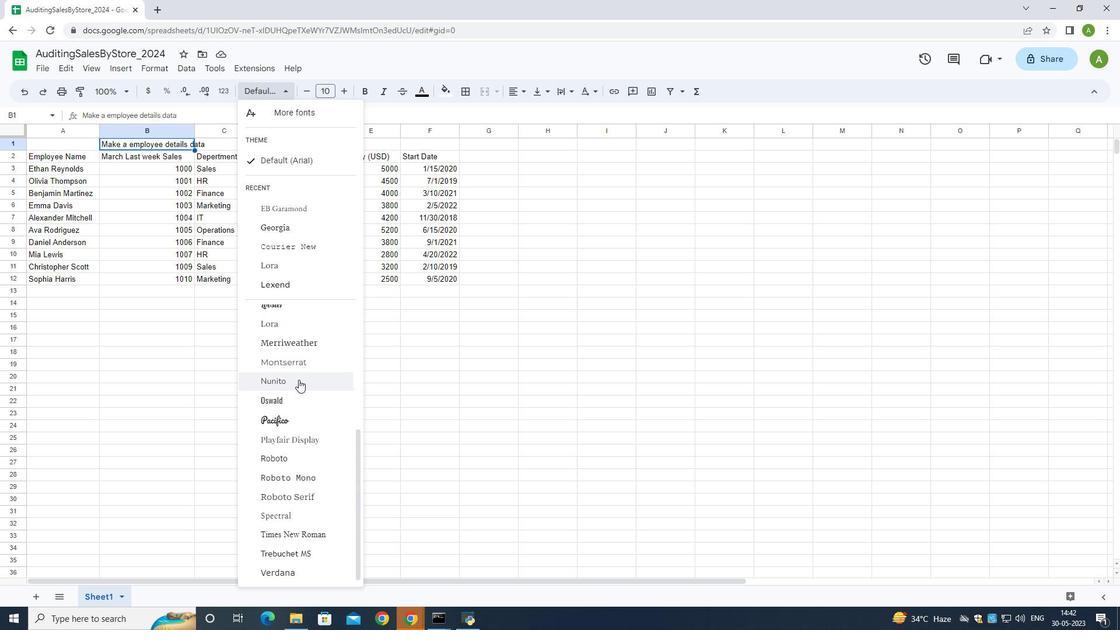 
Action: Mouse moved to (271, 186)
Screenshot: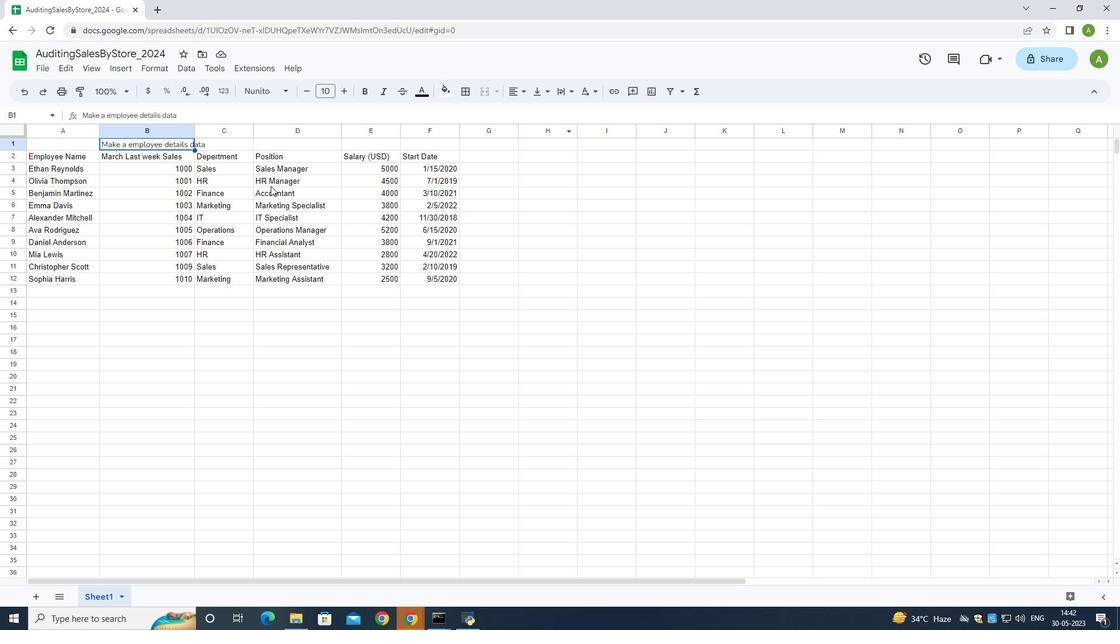 
Action: Mouse scrolled (271, 185) with delta (0, 0)
Screenshot: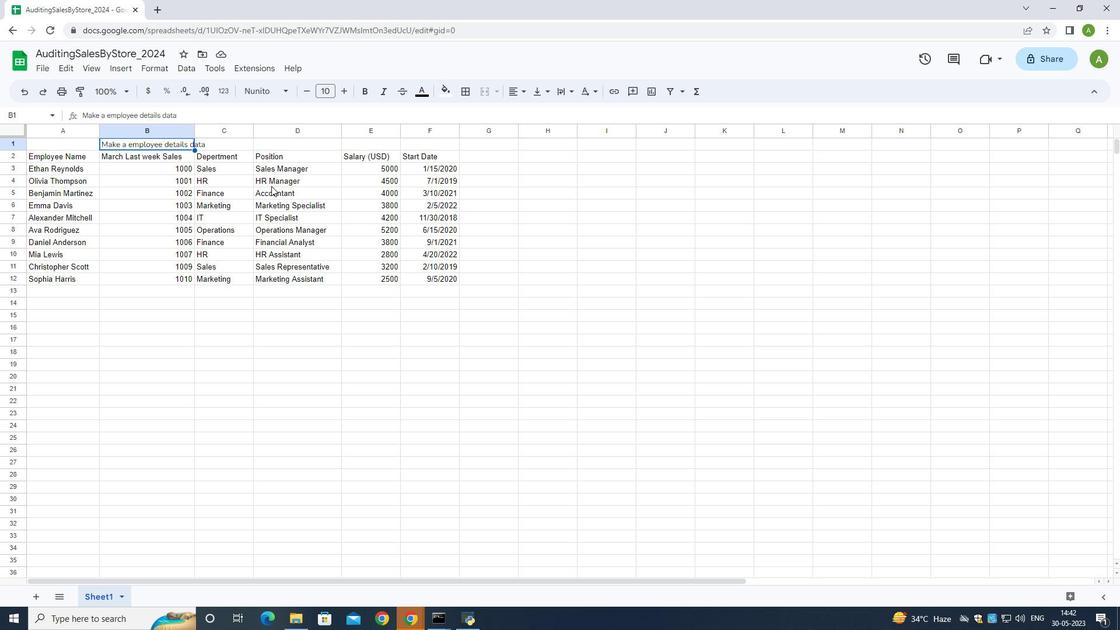 
Action: Mouse moved to (426, 85)
Screenshot: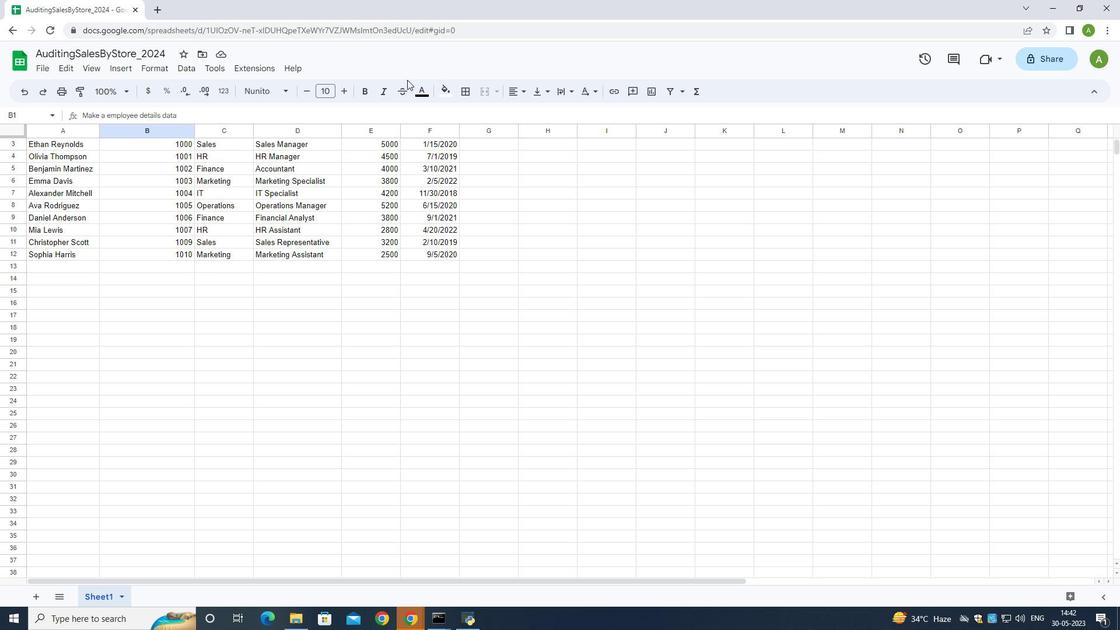 
Action: Mouse pressed left at (426, 85)
Screenshot: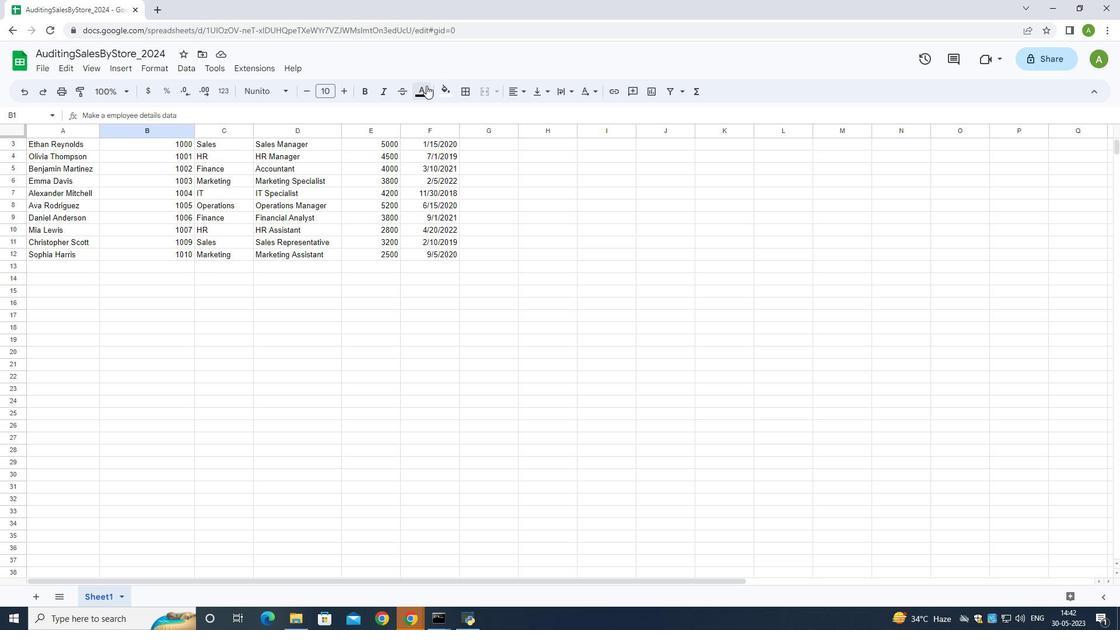 
Action: Mouse moved to (487, 146)
Screenshot: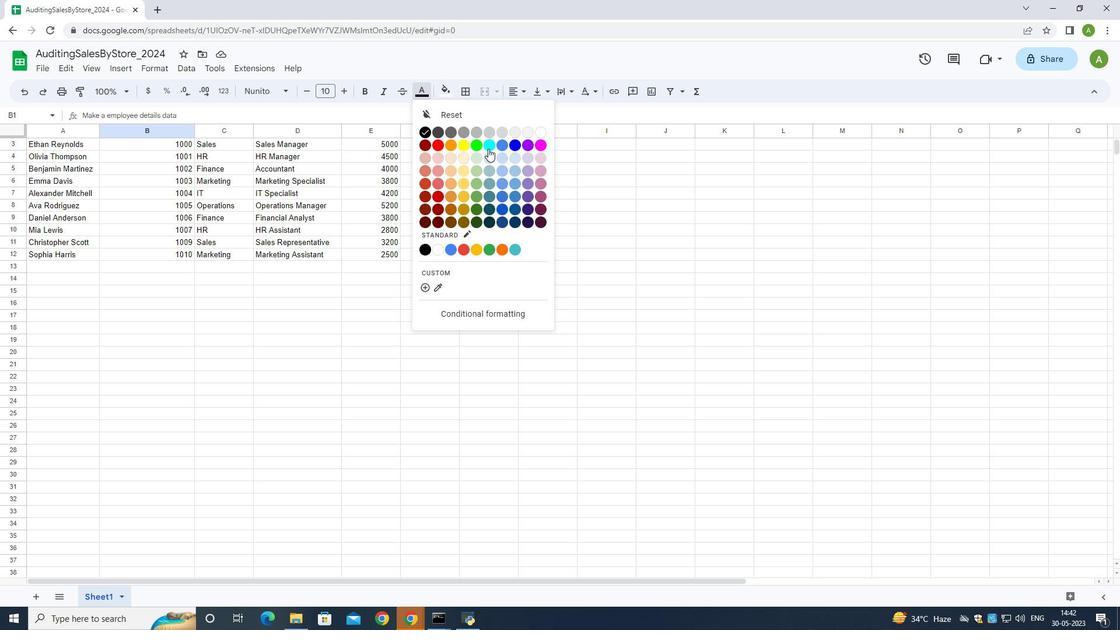 
Action: Mouse pressed left at (487, 146)
Screenshot: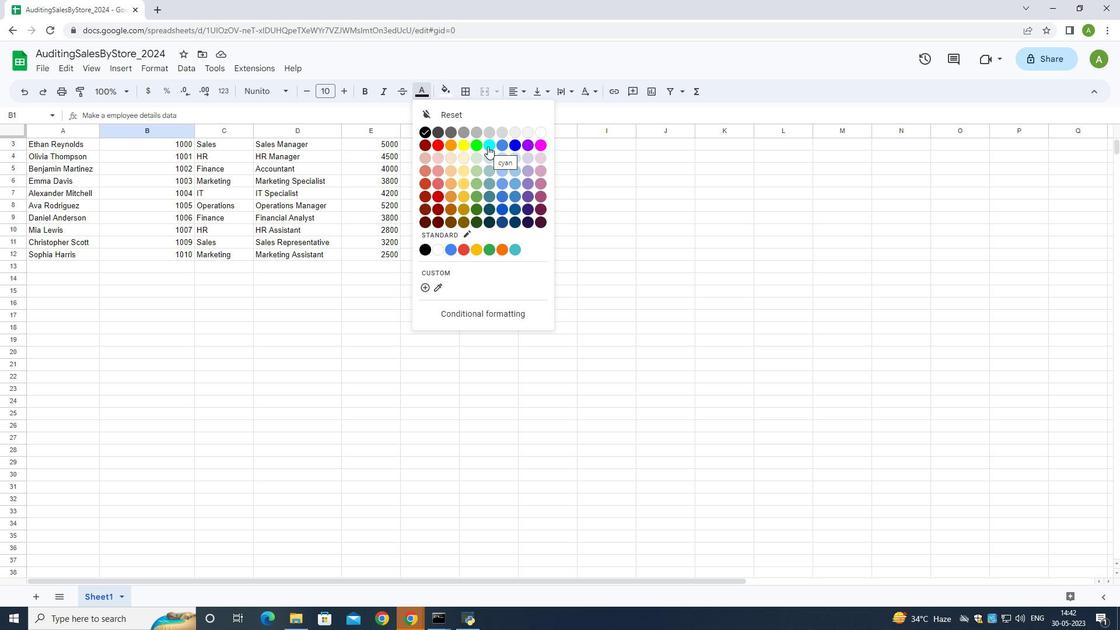 
Action: Mouse moved to (393, 179)
Screenshot: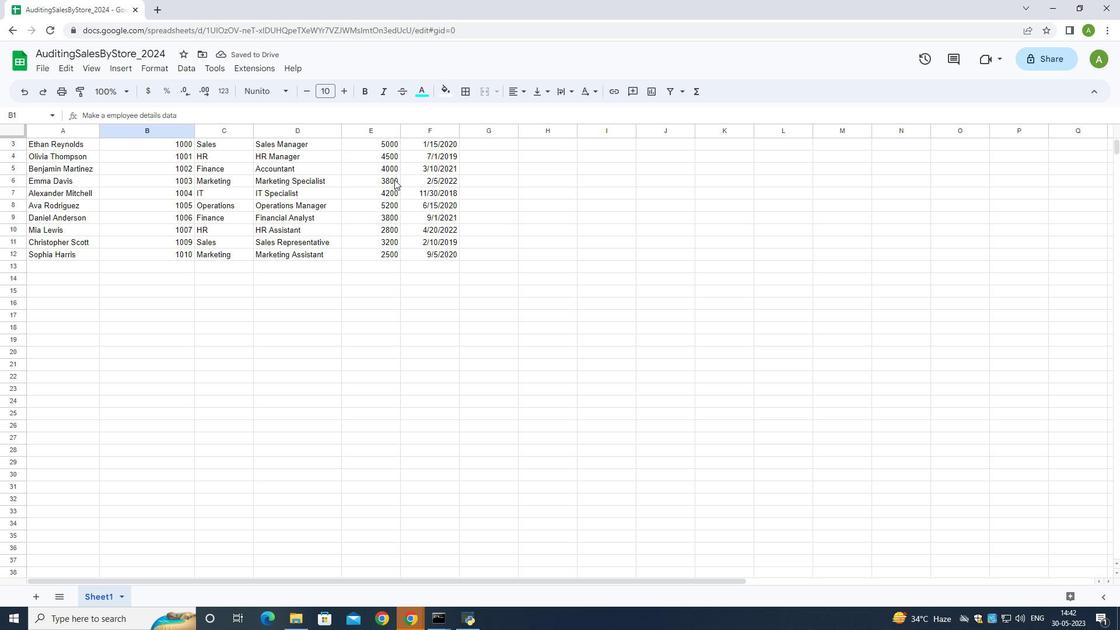 
Action: Mouse scrolled (393, 179) with delta (0, 0)
Screenshot: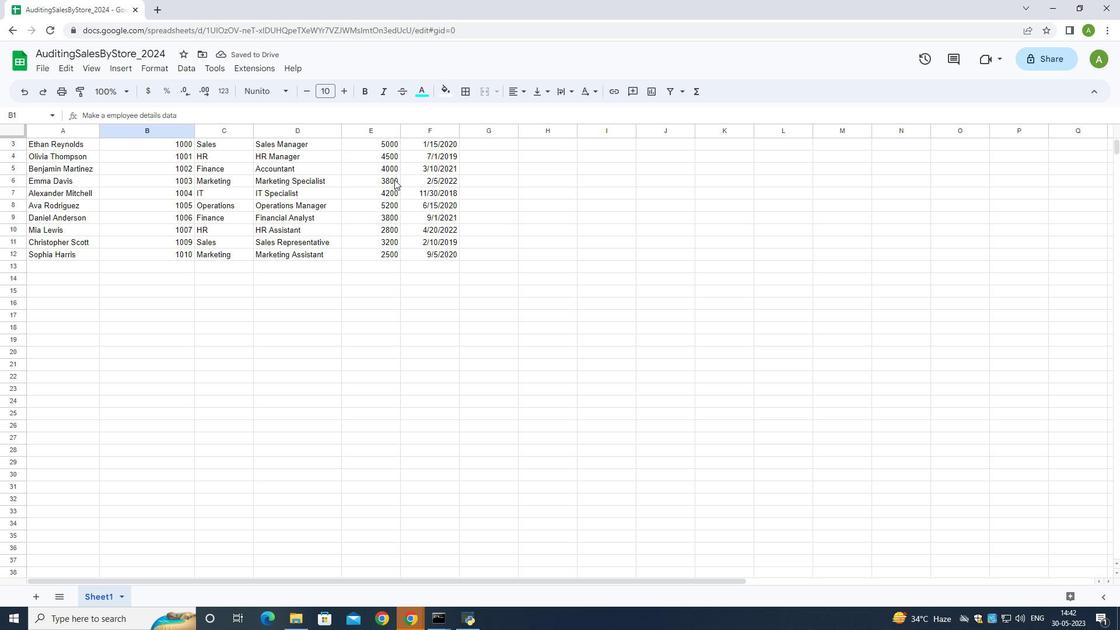 
Action: Mouse scrolled (393, 179) with delta (0, 0)
Screenshot: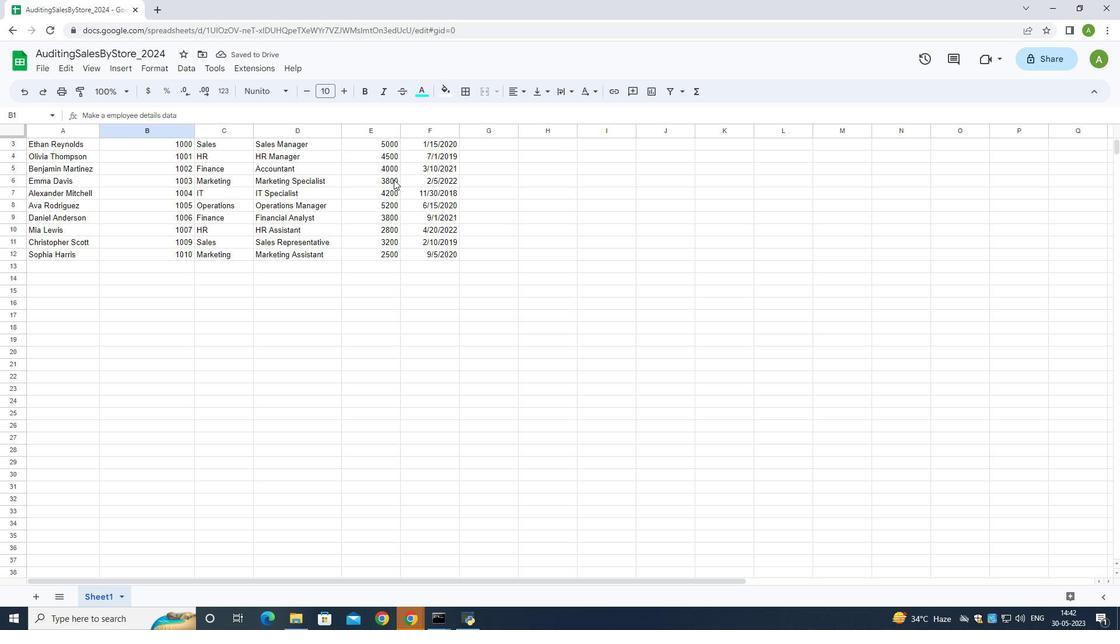 
Action: Mouse scrolled (393, 179) with delta (0, 0)
Screenshot: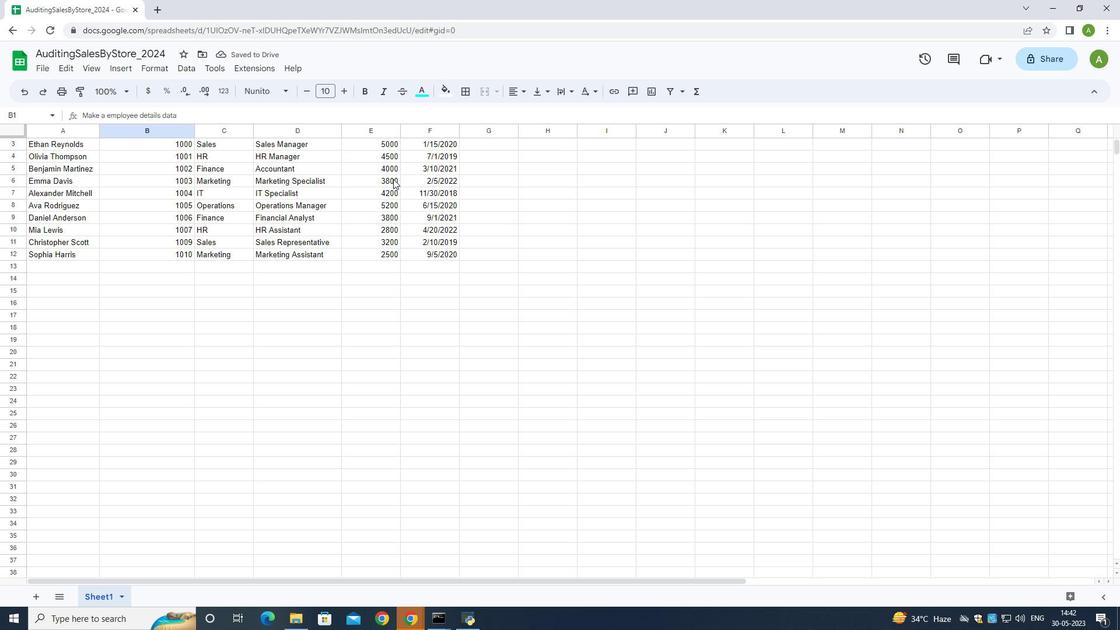 
Action: Mouse scrolled (393, 179) with delta (0, 0)
Screenshot: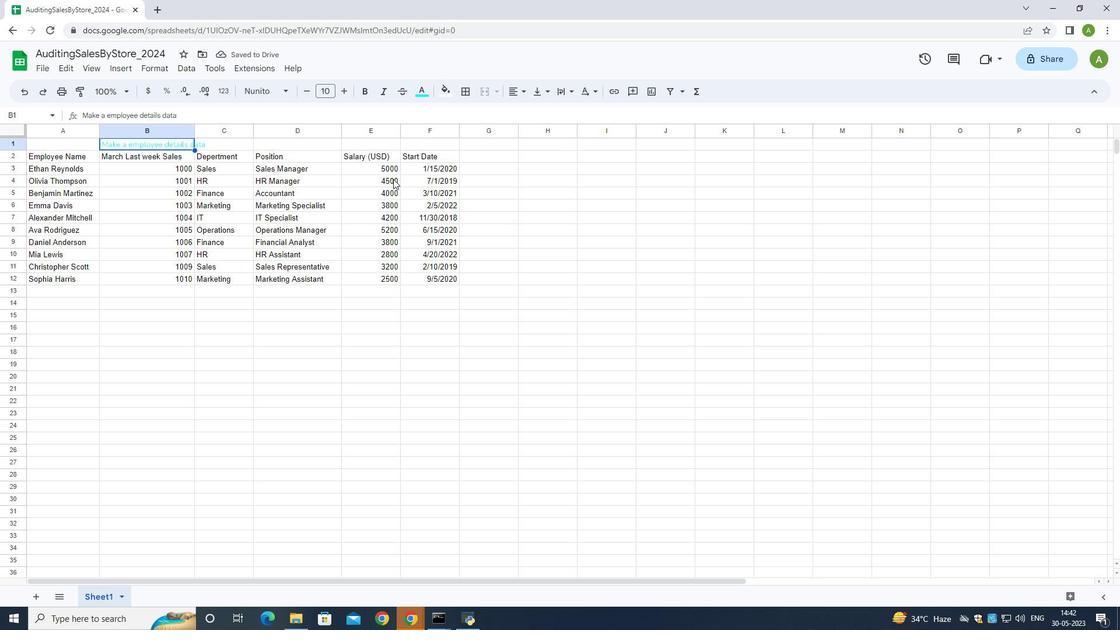 
Action: Mouse moved to (155, 69)
Screenshot: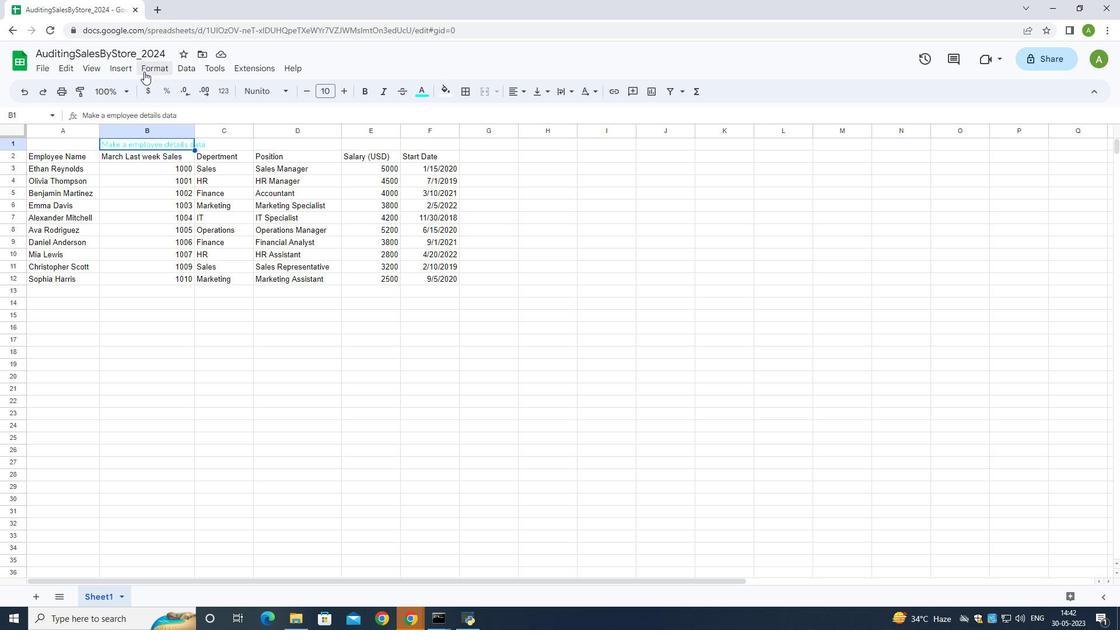 
Action: Mouse pressed left at (155, 69)
Screenshot: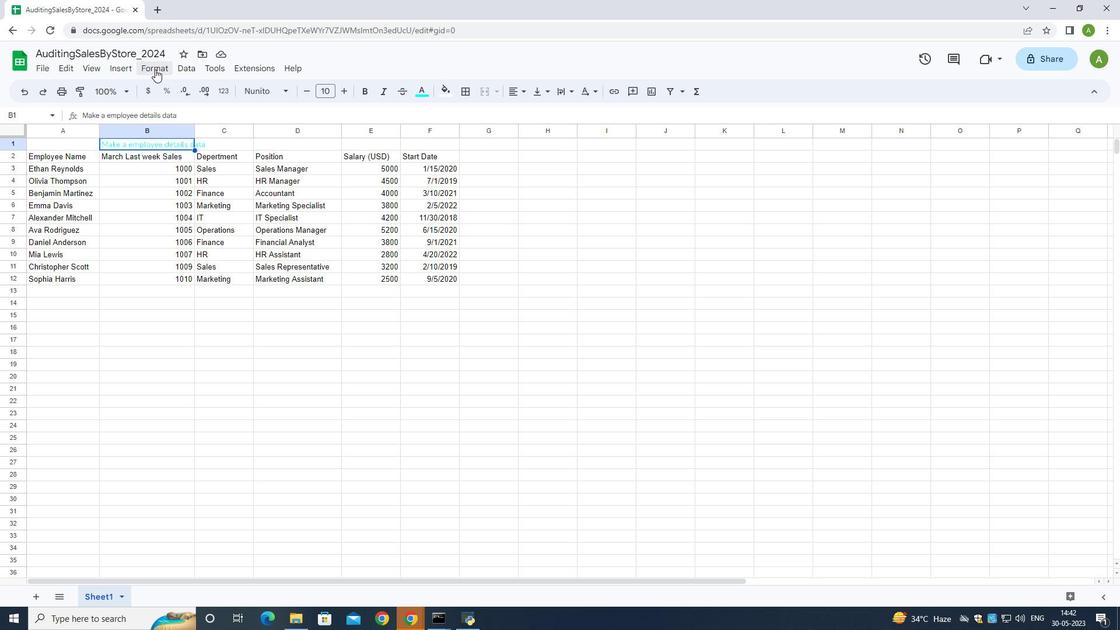 
Action: Mouse moved to (362, 138)
Screenshot: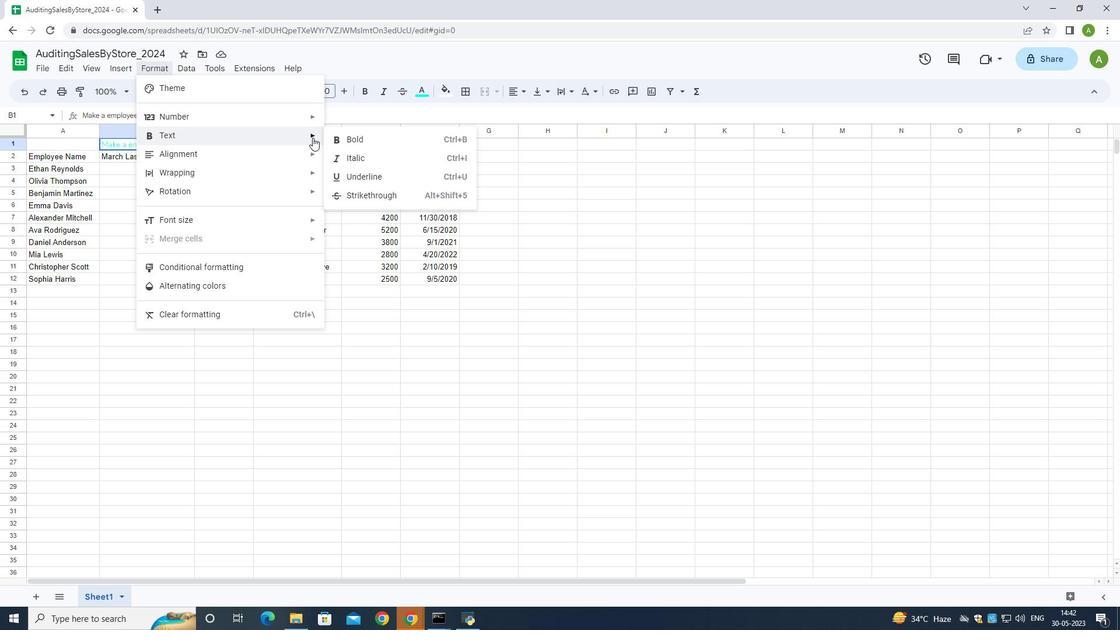 
Action: Mouse pressed left at (362, 138)
Screenshot: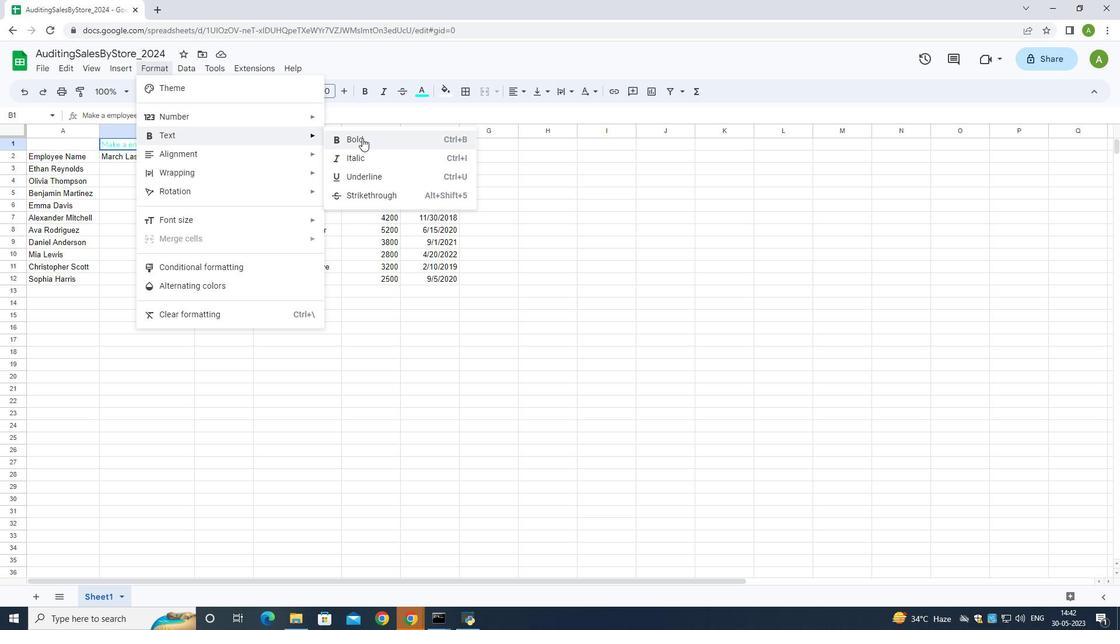 
Action: Mouse moved to (341, 91)
Screenshot: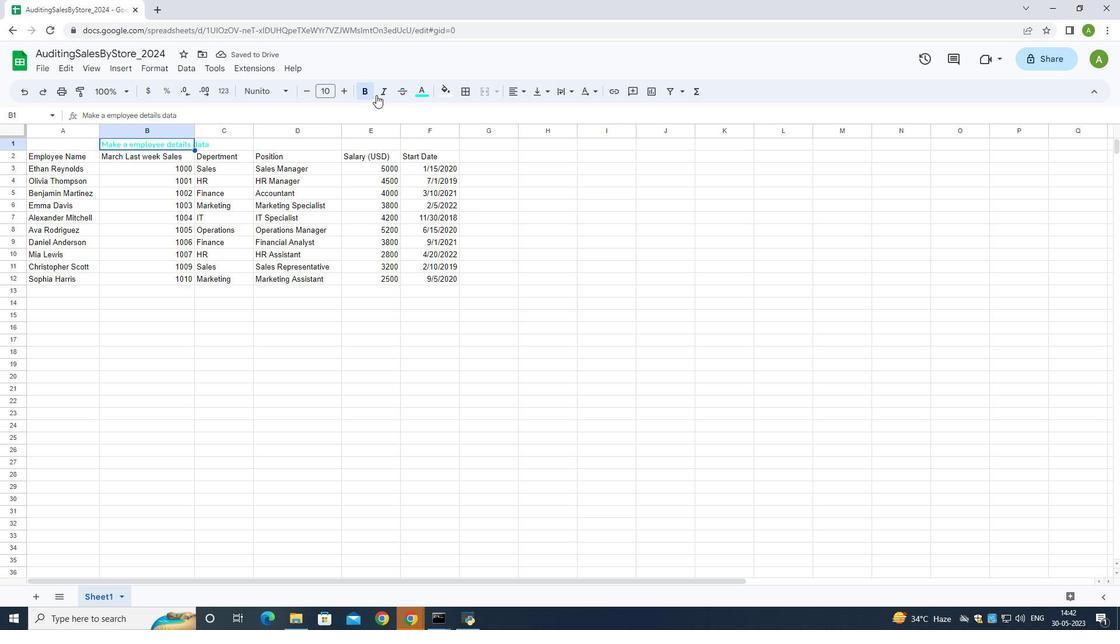 
Action: Mouse pressed left at (341, 91)
Screenshot: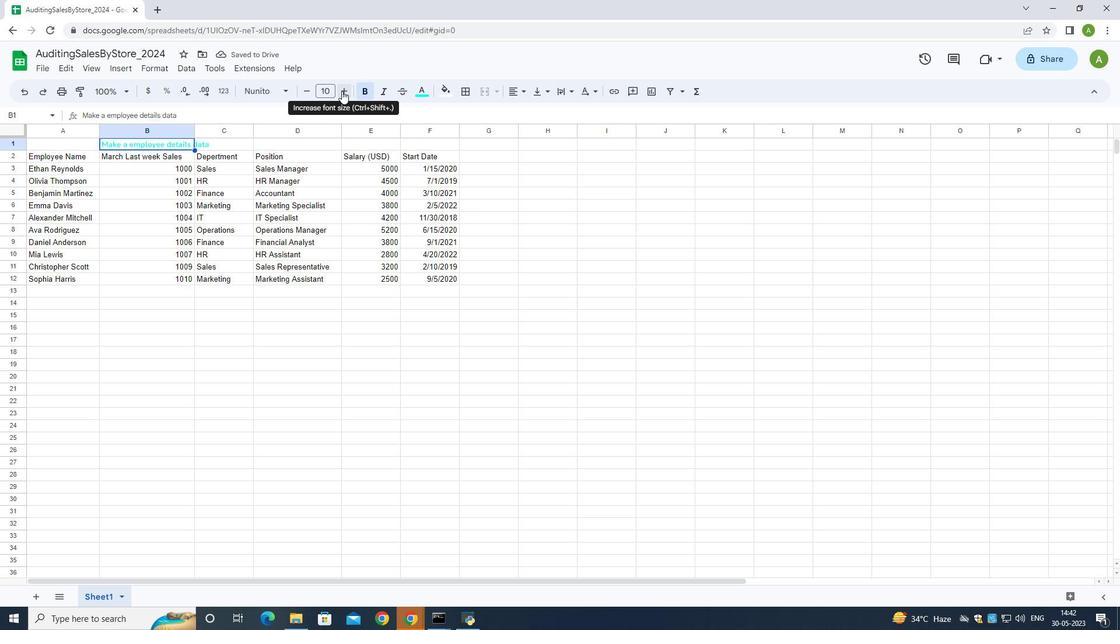 
Action: Mouse pressed left at (341, 91)
Screenshot: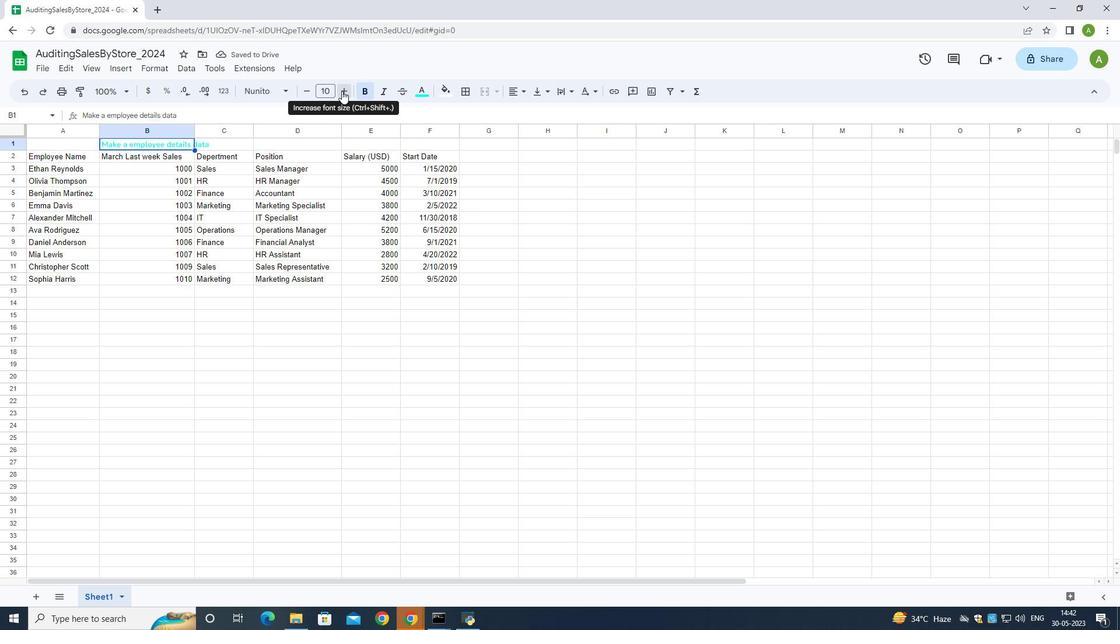 
Action: Mouse pressed left at (341, 91)
Screenshot: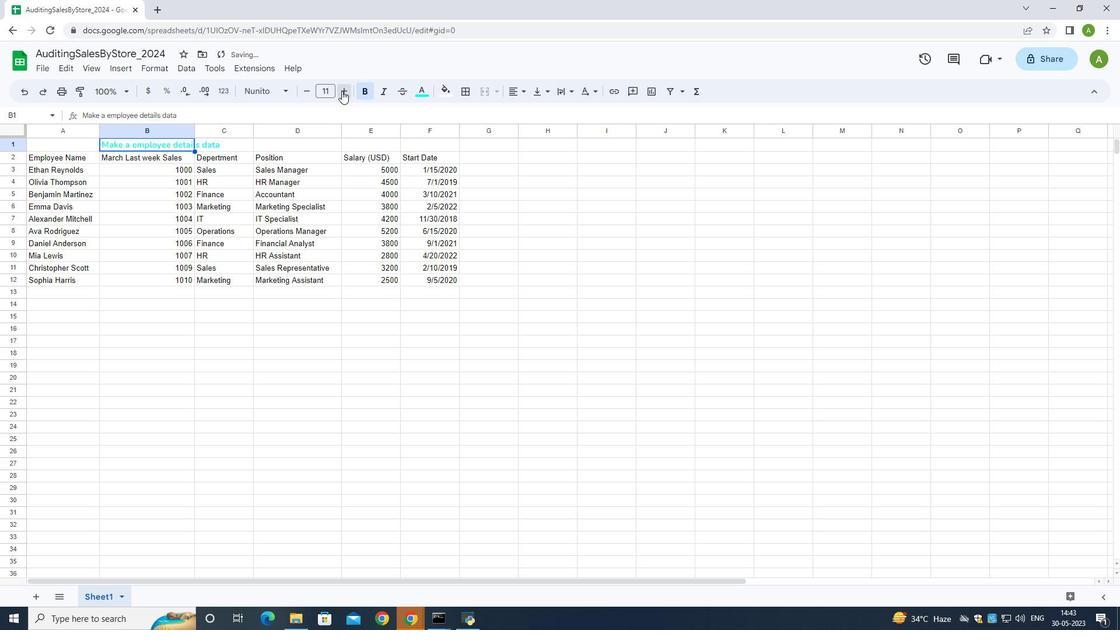 
Action: Mouse pressed left at (341, 91)
Screenshot: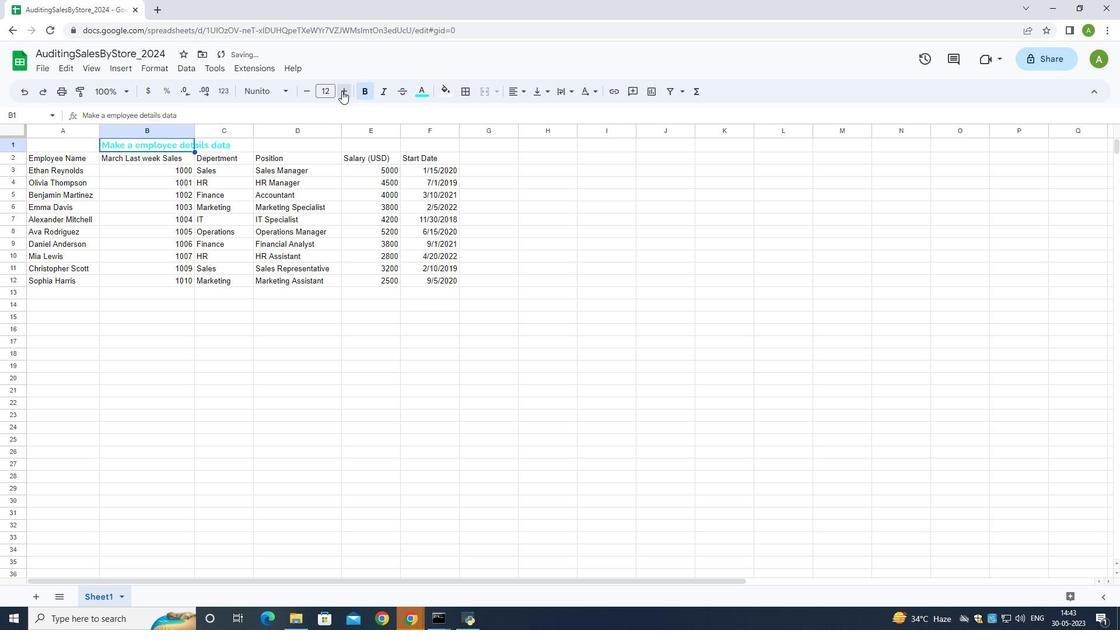 
Action: Mouse pressed left at (341, 91)
Screenshot: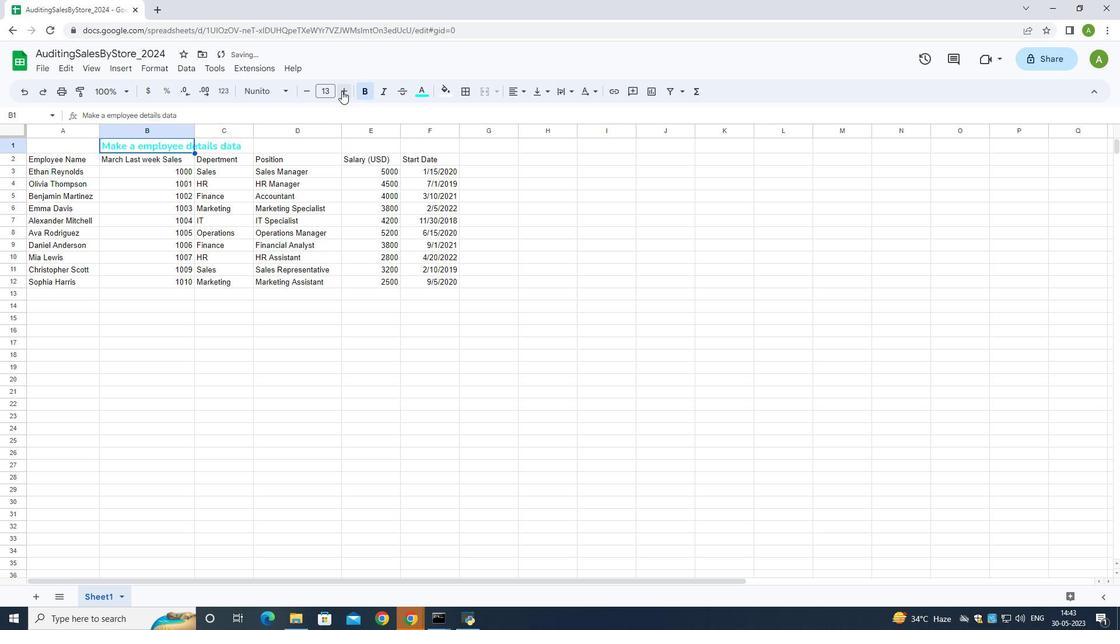 
Action: Mouse pressed left at (341, 91)
Screenshot: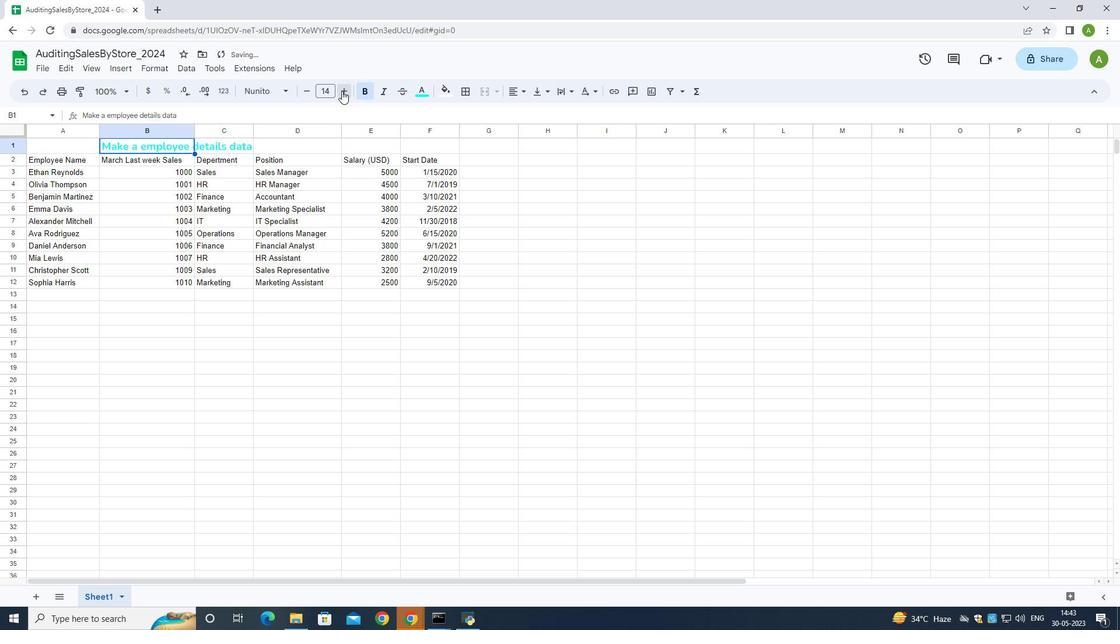 
Action: Mouse pressed left at (341, 91)
Screenshot: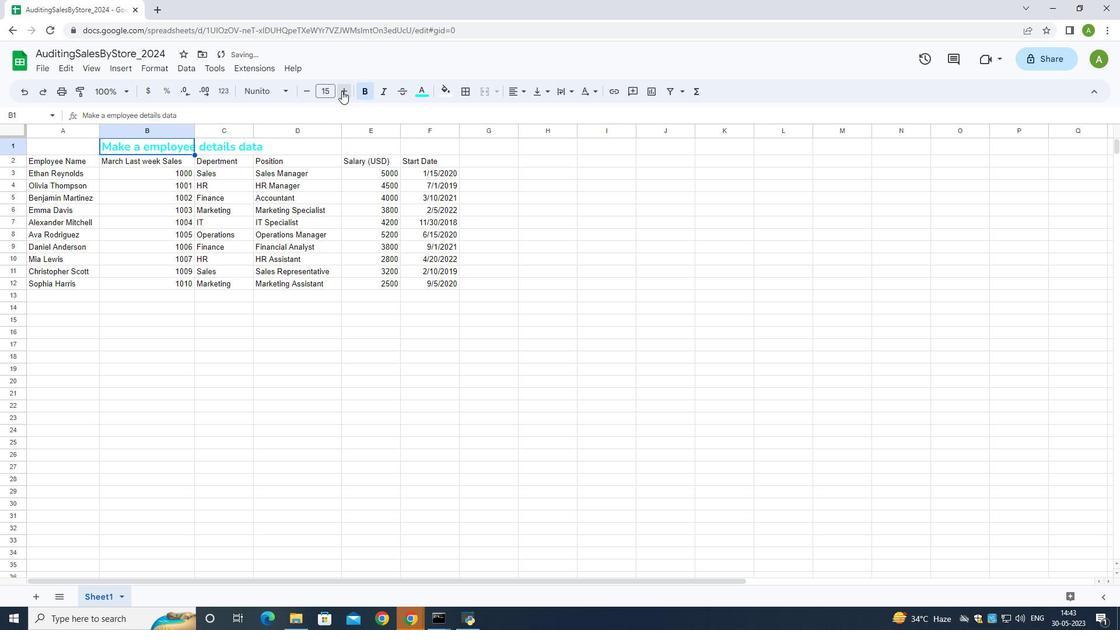 
Action: Mouse pressed left at (341, 91)
Screenshot: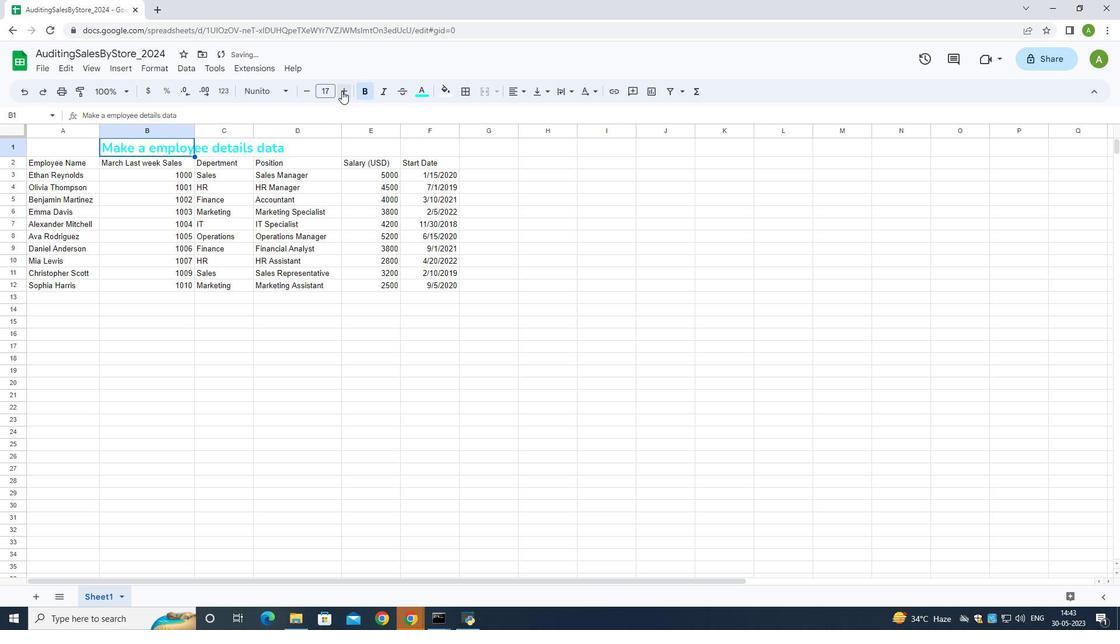 
Action: Mouse pressed left at (341, 91)
Screenshot: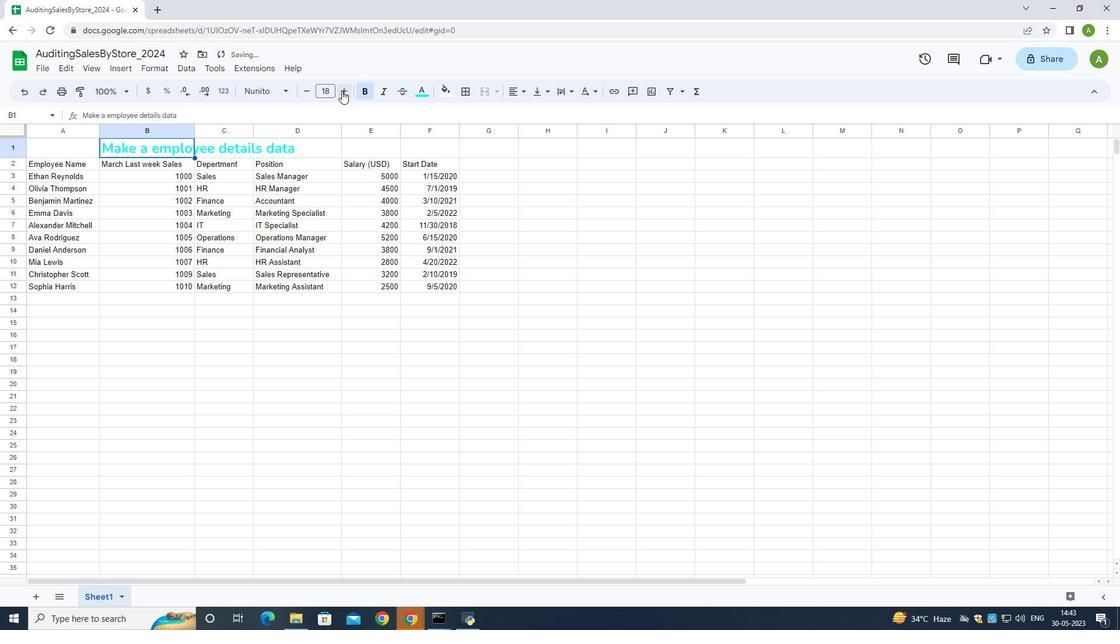 
Action: Mouse pressed left at (341, 91)
Screenshot: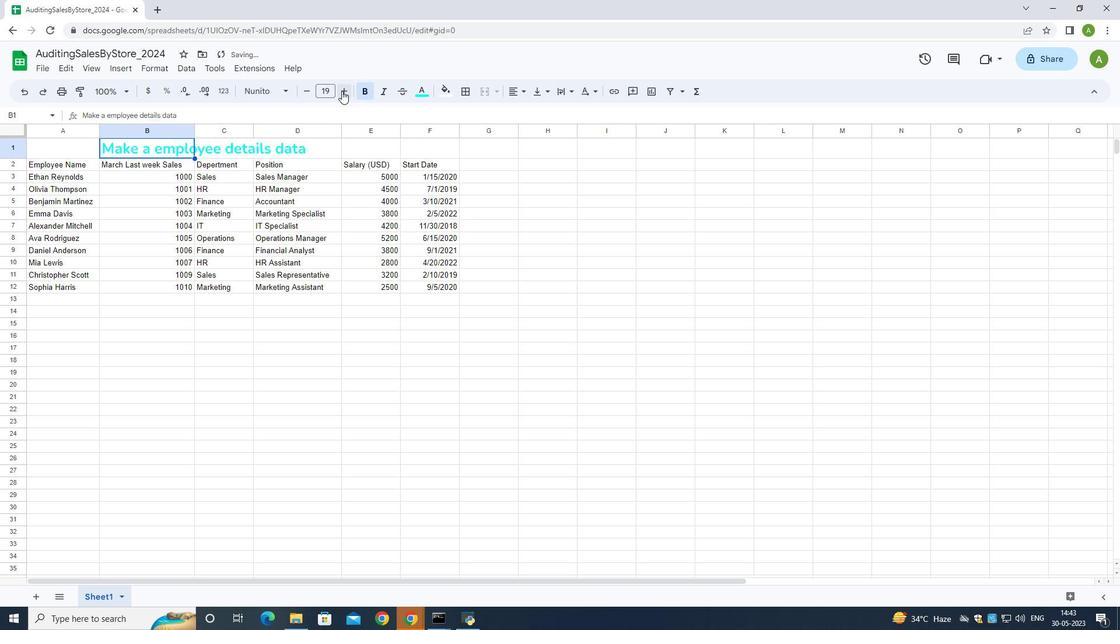 
Action: Mouse pressed left at (341, 91)
Screenshot: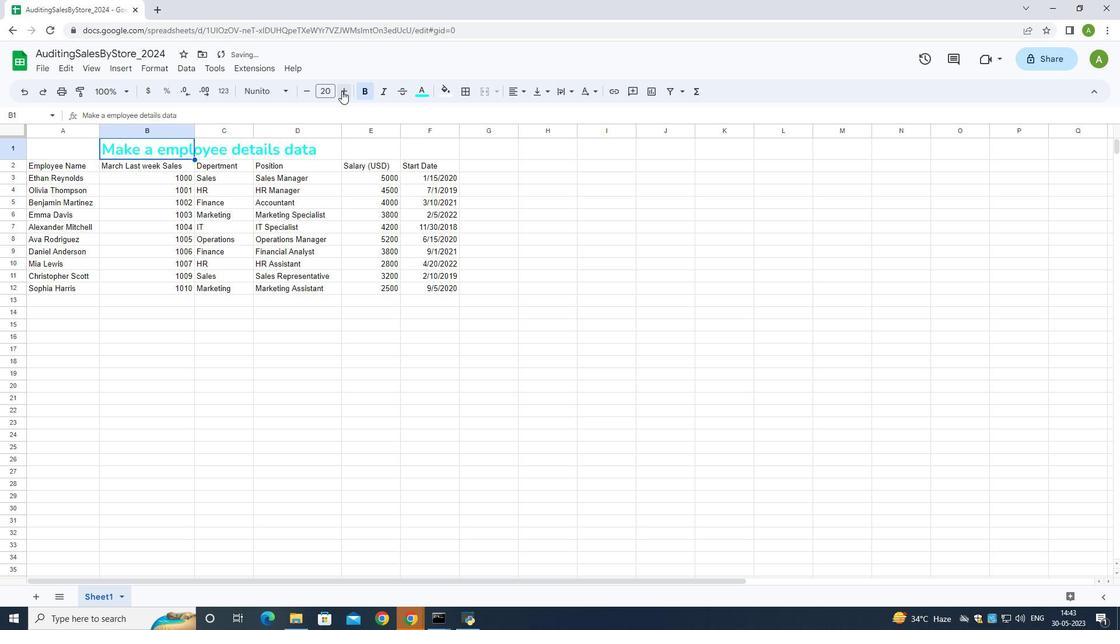 
Action: Mouse pressed left at (341, 91)
Screenshot: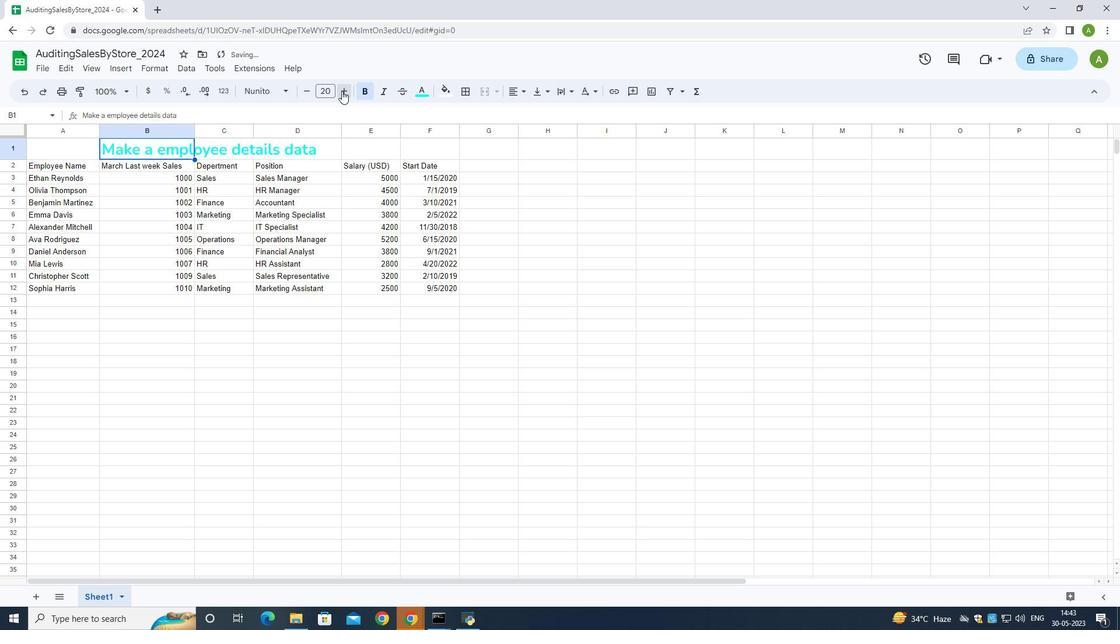 
Action: Mouse pressed left at (341, 91)
Screenshot: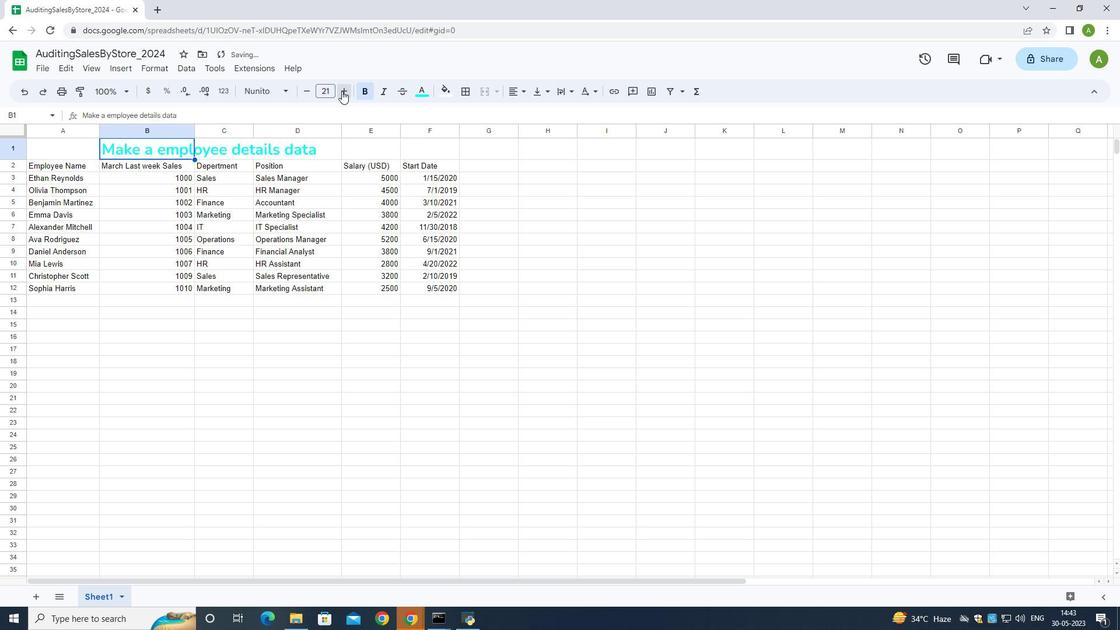 
Action: Mouse pressed left at (341, 91)
Screenshot: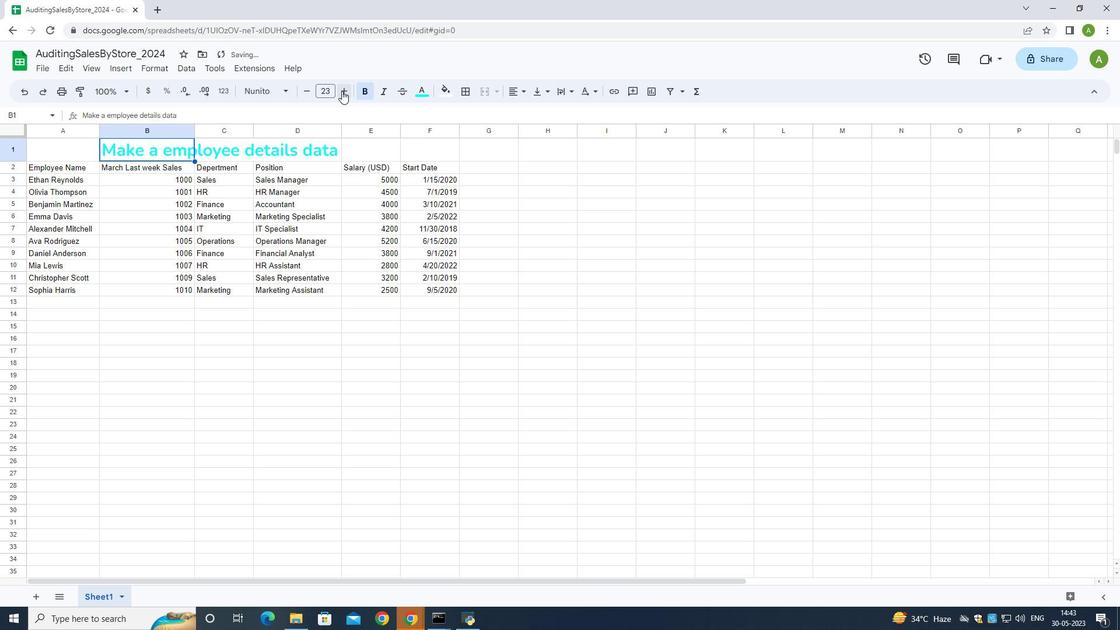 
Action: Mouse pressed left at (341, 91)
Screenshot: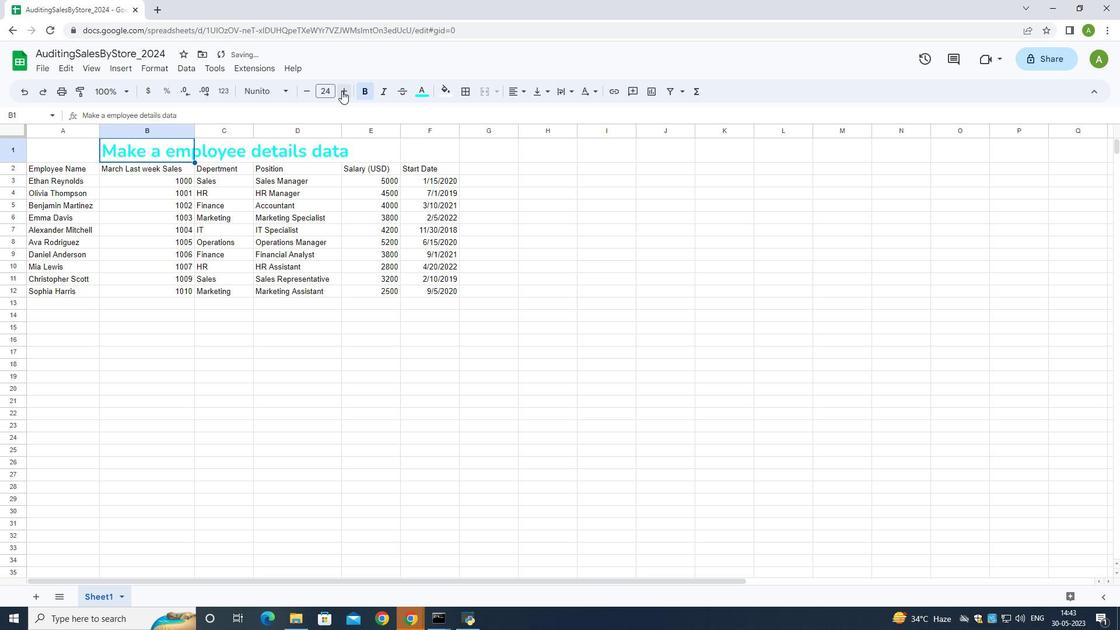 
Action: Mouse pressed left at (341, 91)
Screenshot: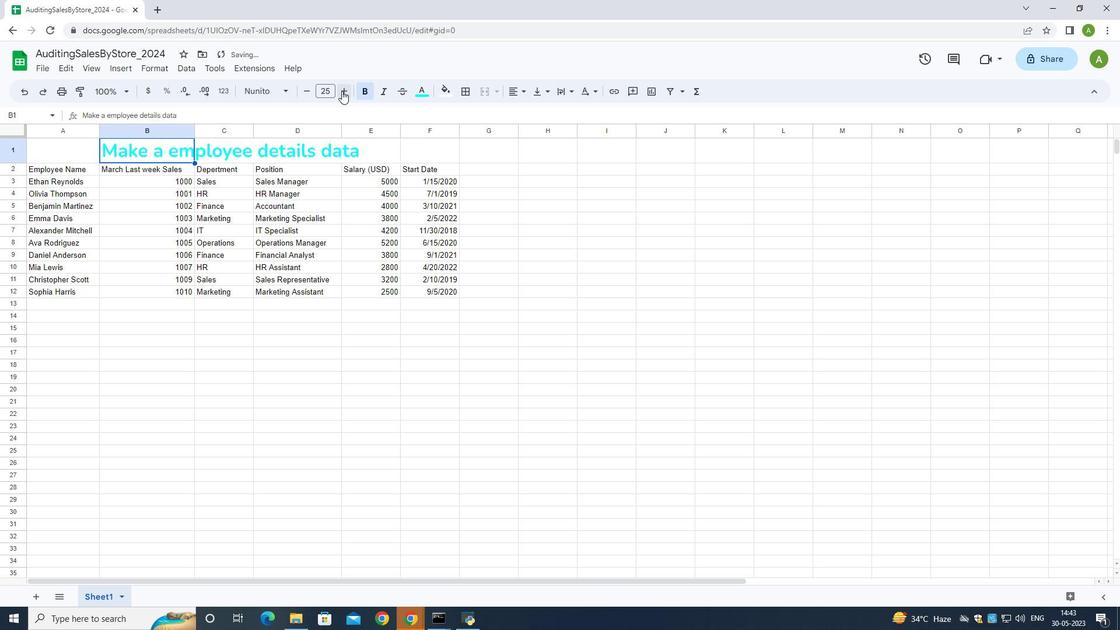 
Action: Mouse moved to (71, 168)
Screenshot: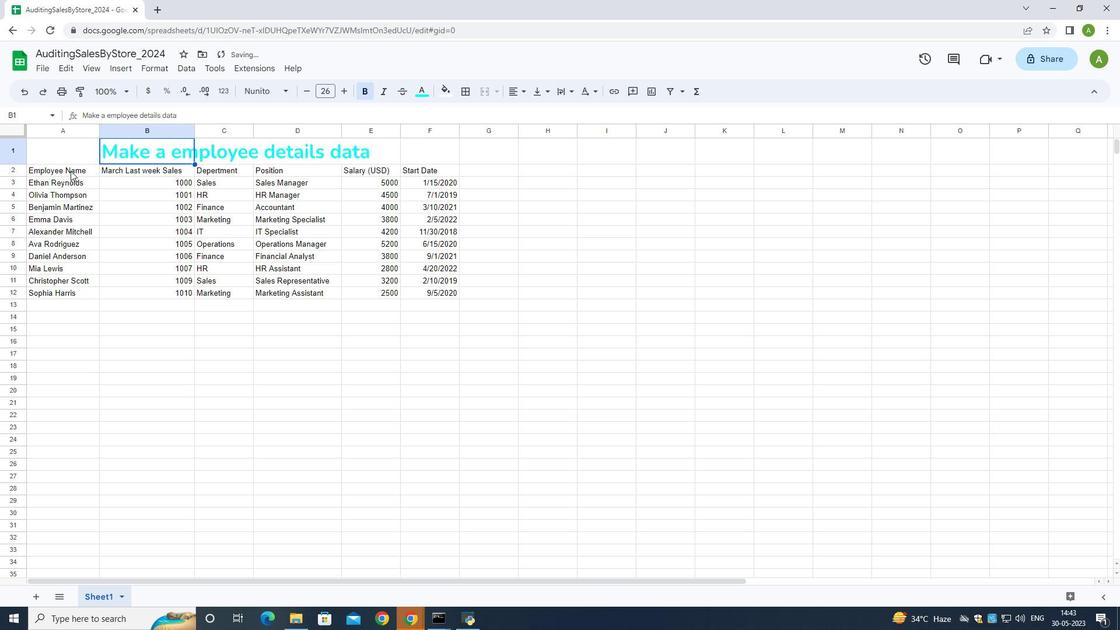 
Action: Mouse pressed left at (71, 168)
Screenshot: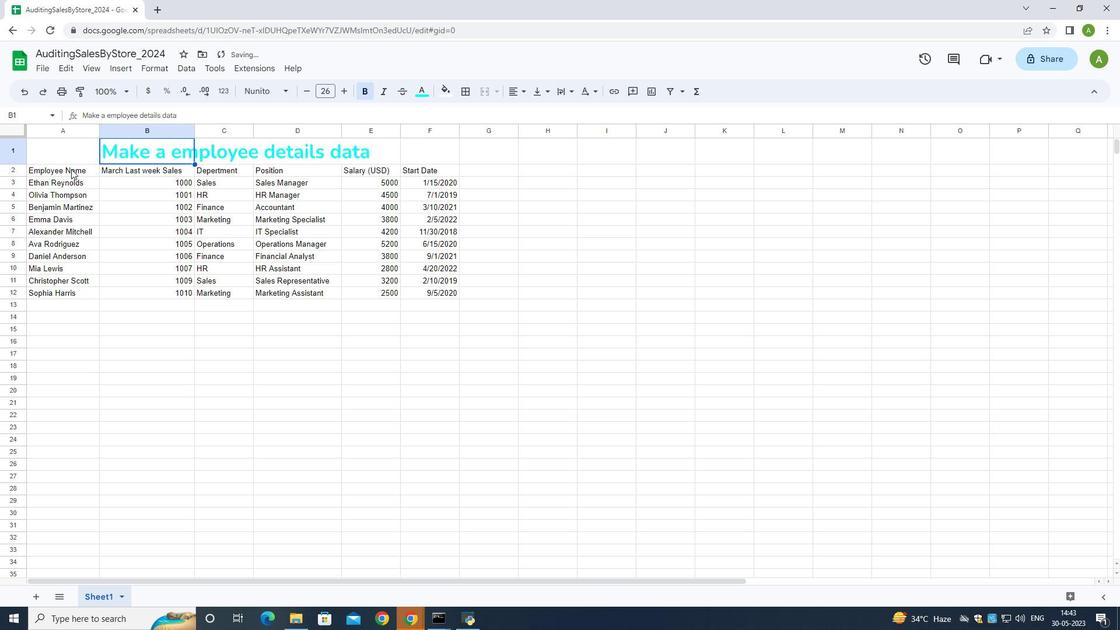 
Action: Mouse moved to (288, 95)
Screenshot: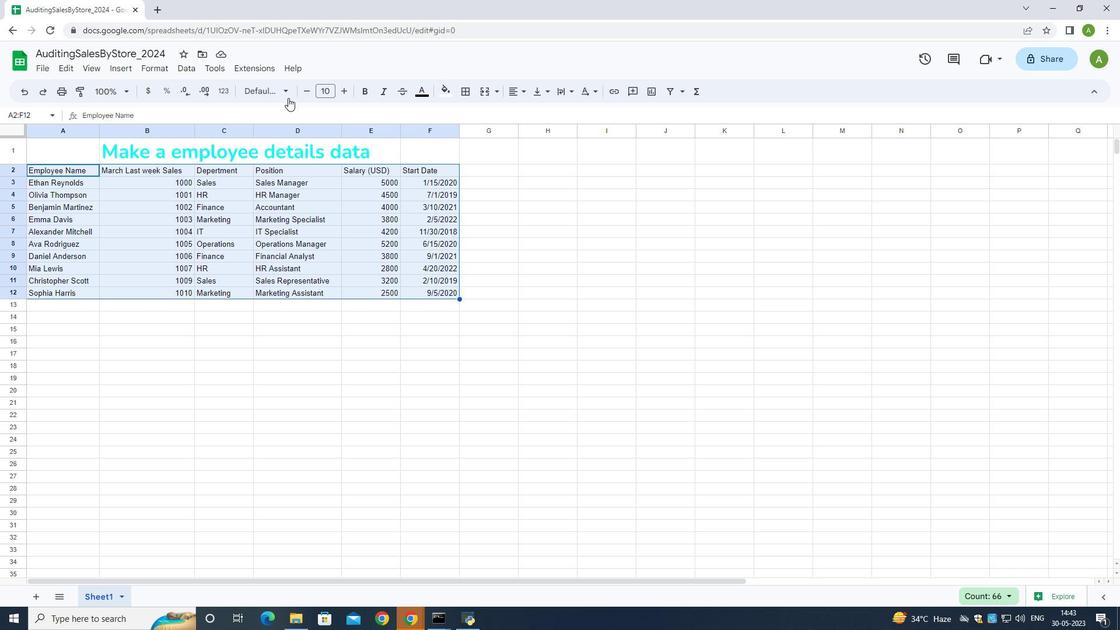 
Action: Mouse pressed left at (288, 95)
Screenshot: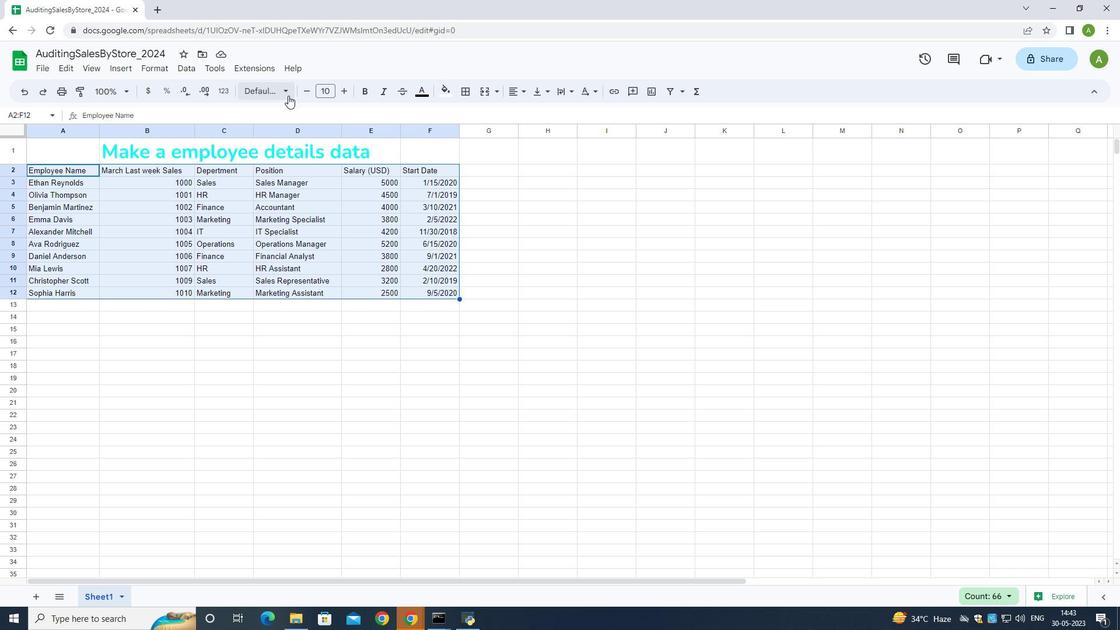
Action: Mouse moved to (284, 381)
Screenshot: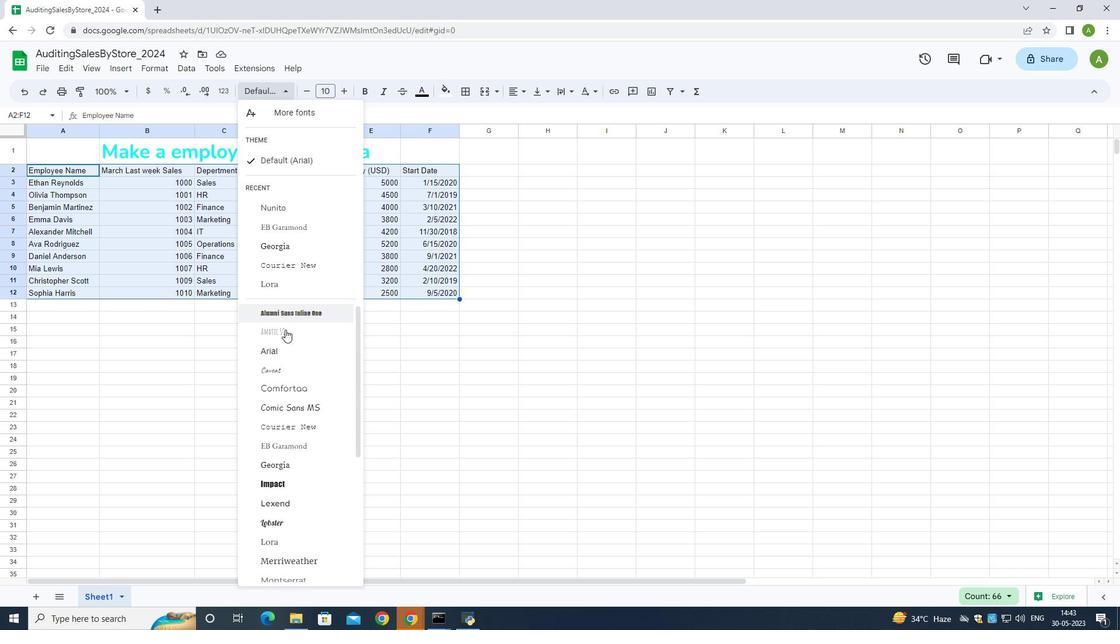 
Action: Mouse scrolled (284, 381) with delta (0, 0)
Screenshot: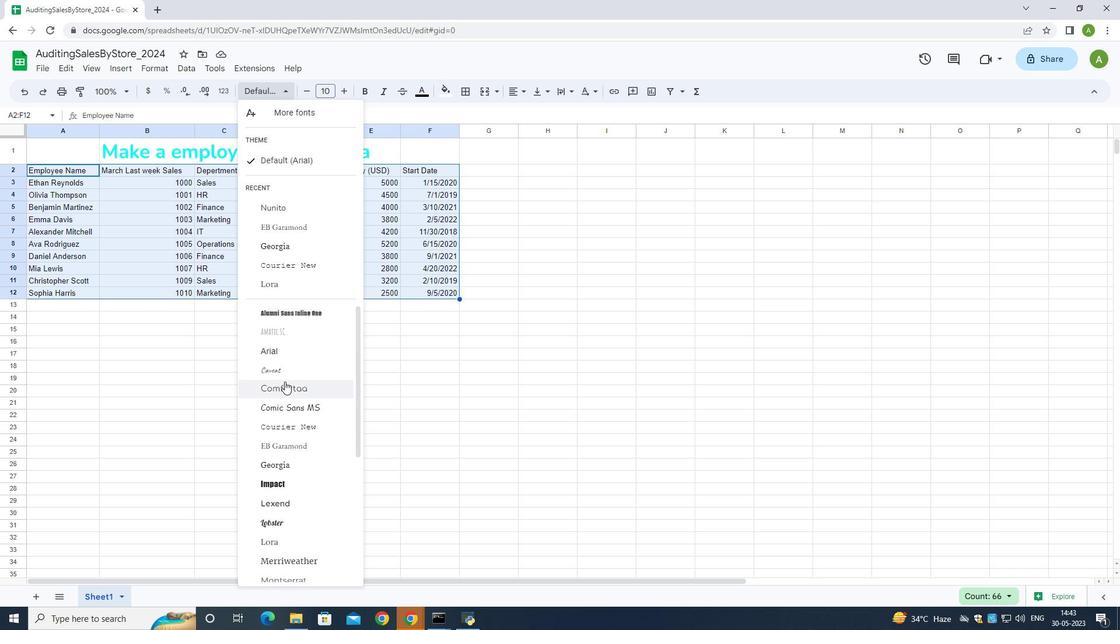 
Action: Mouse scrolled (284, 381) with delta (0, 0)
Screenshot: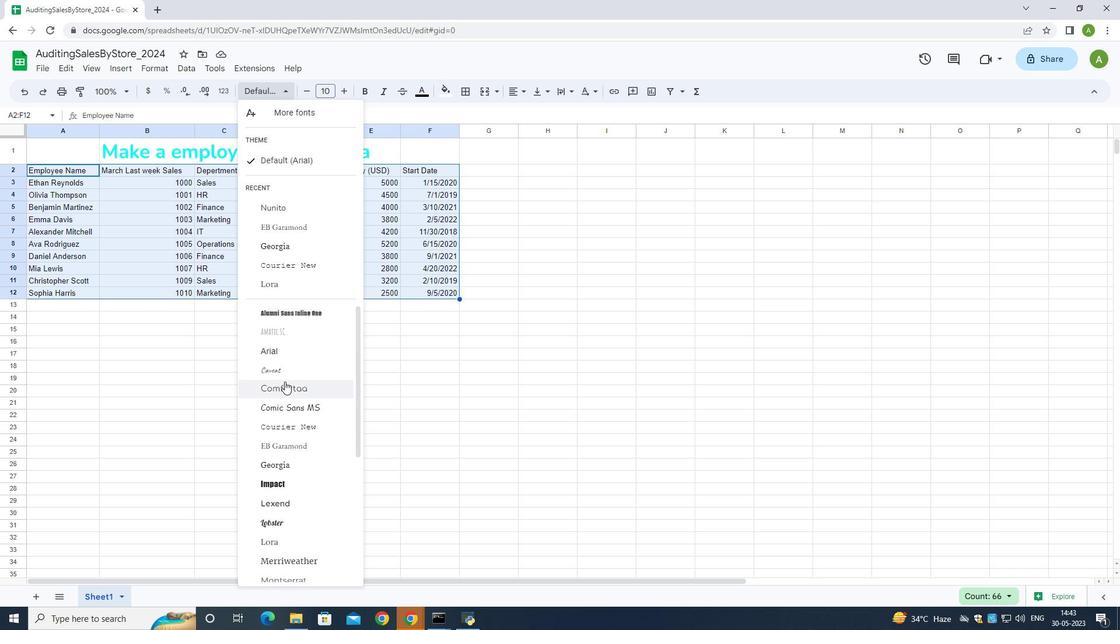 
Action: Mouse scrolled (284, 381) with delta (0, 0)
Screenshot: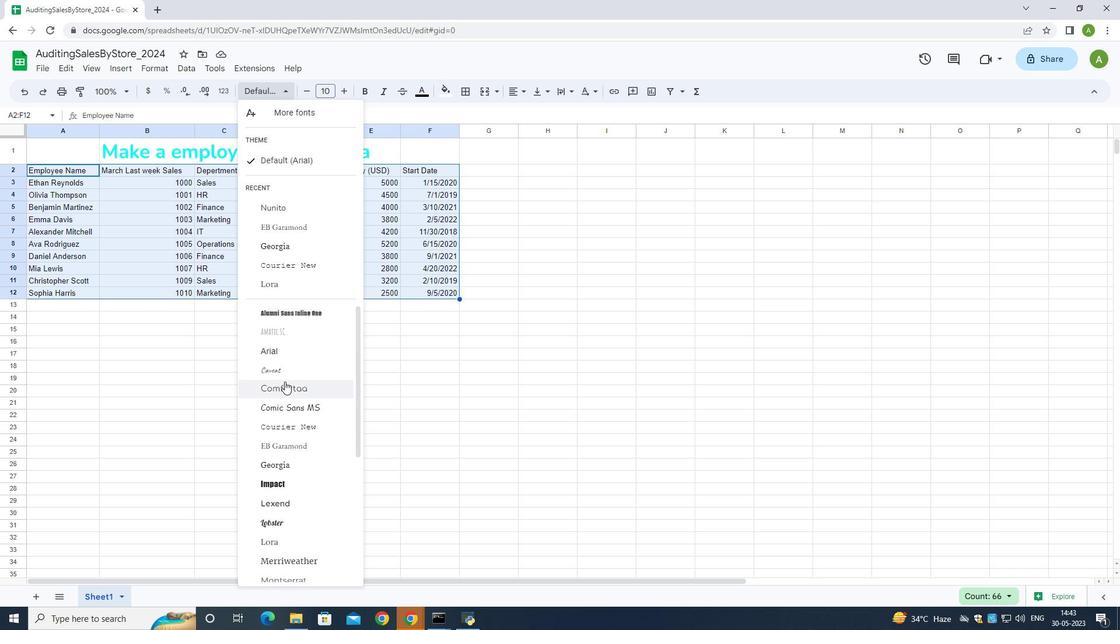 
Action: Mouse scrolled (284, 381) with delta (0, 0)
Screenshot: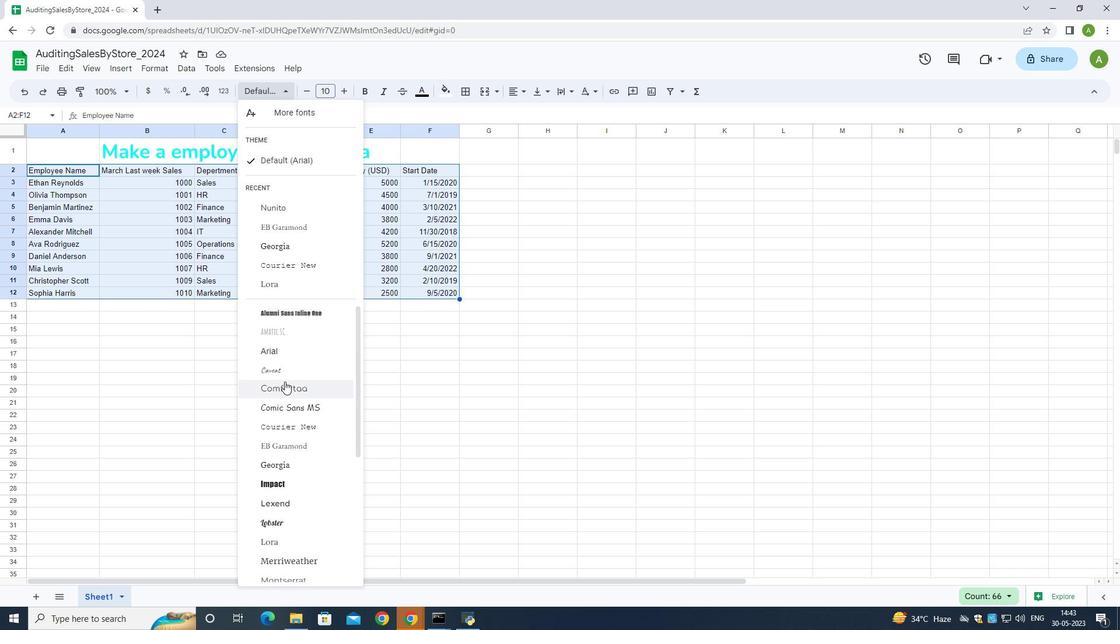 
Action: Mouse scrolled (284, 381) with delta (0, 0)
Screenshot: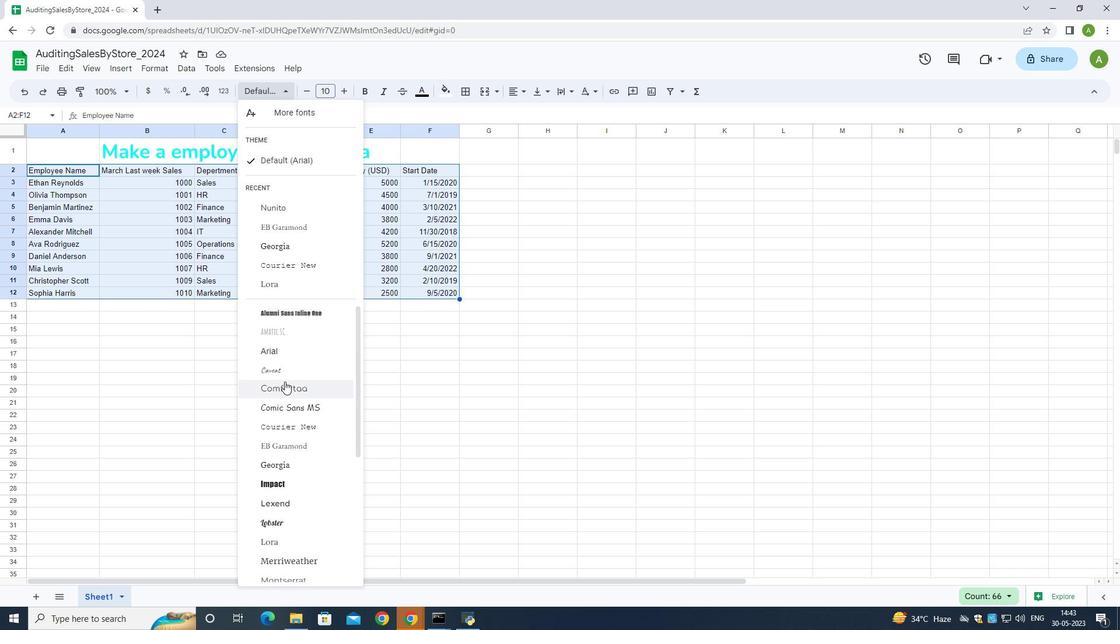 
Action: Mouse scrolled (284, 381) with delta (0, 0)
Screenshot: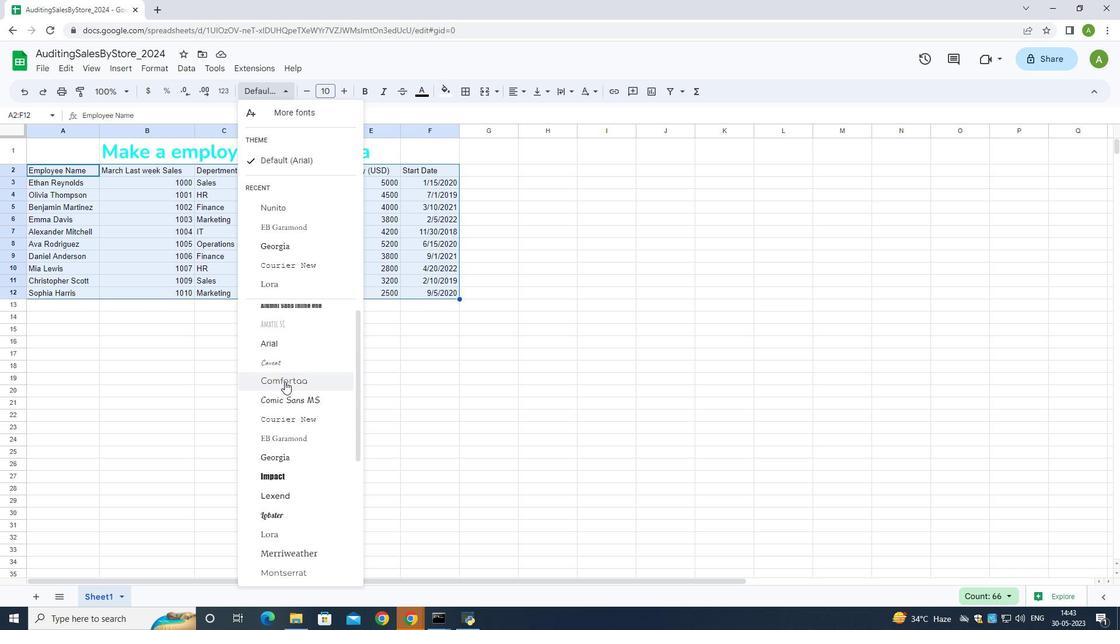 
Action: Mouse moved to (284, 375)
Screenshot: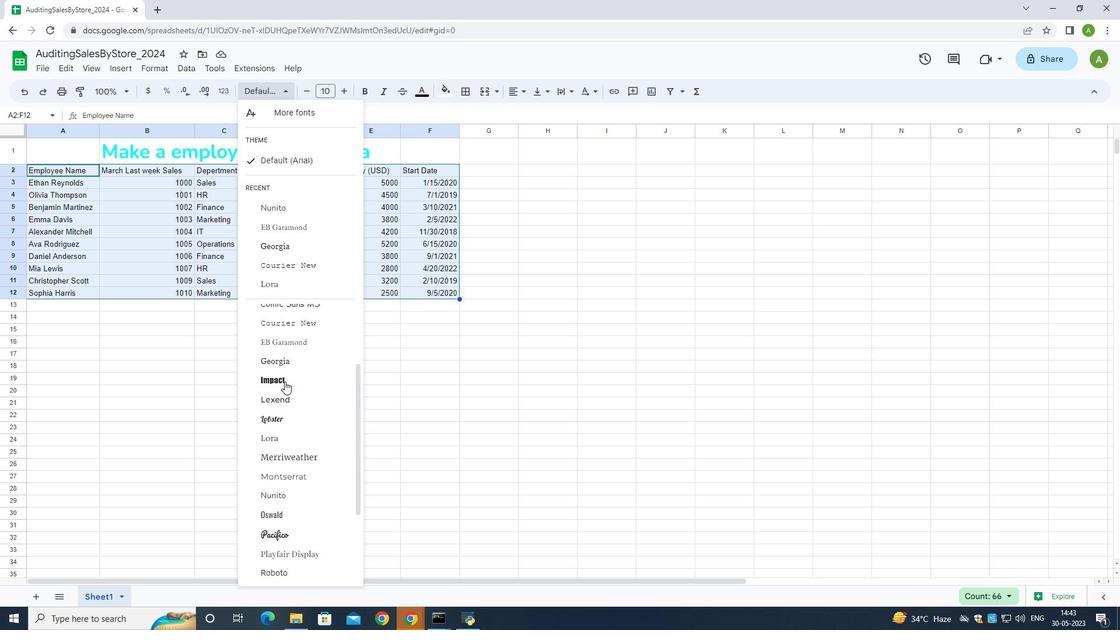 
Action: Mouse scrolled (284, 375) with delta (0, 0)
Screenshot: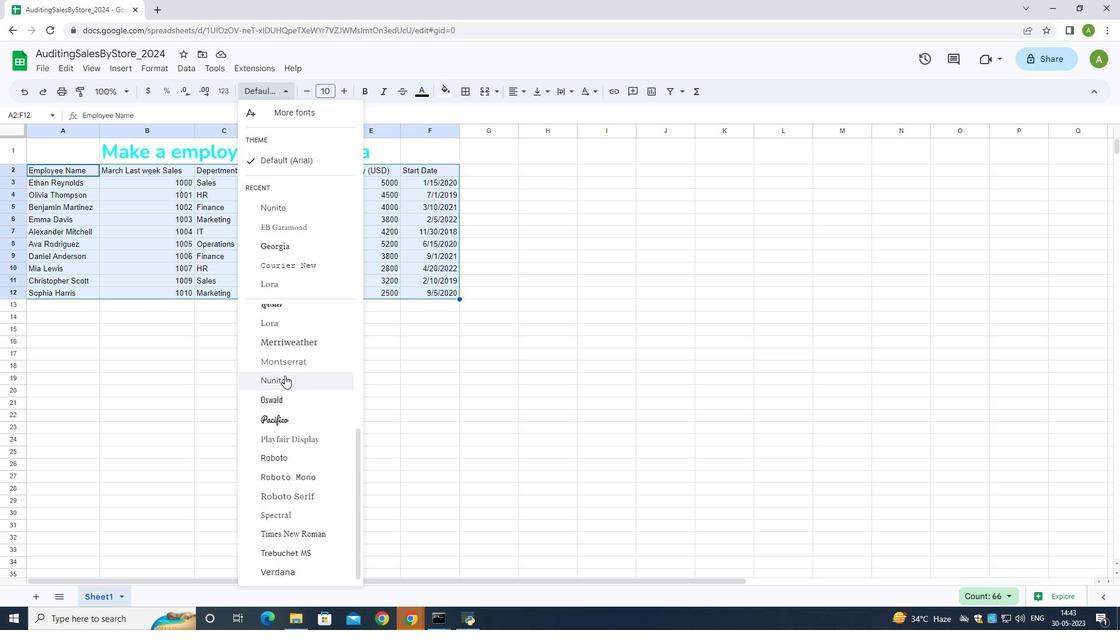 
Action: Mouse scrolled (284, 375) with delta (0, 0)
Screenshot: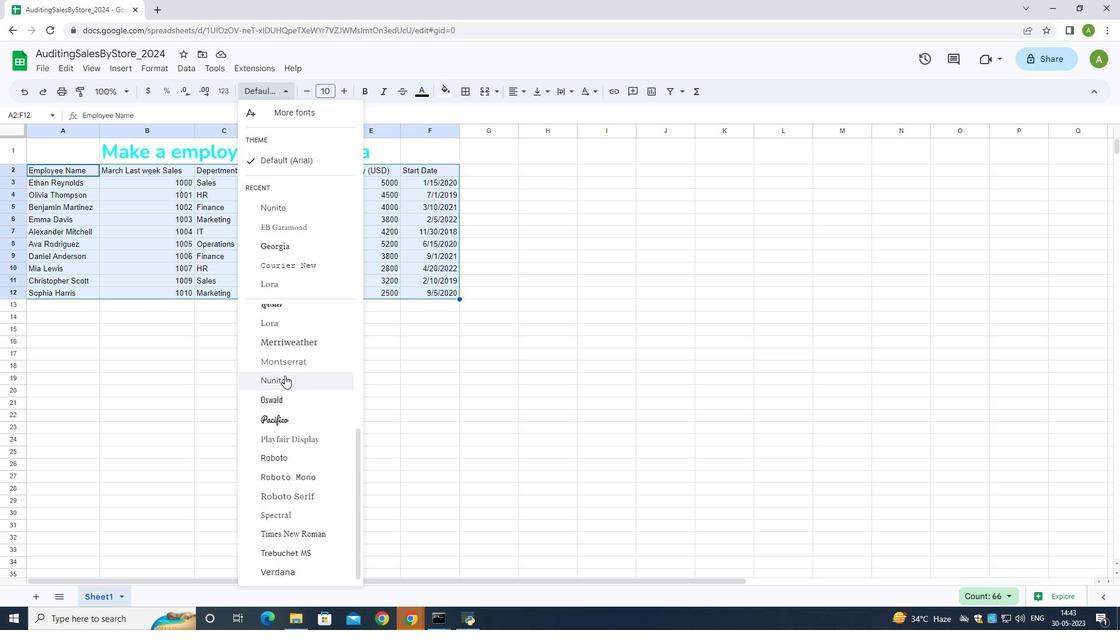 
Action: Mouse scrolled (284, 375) with delta (0, 0)
Screenshot: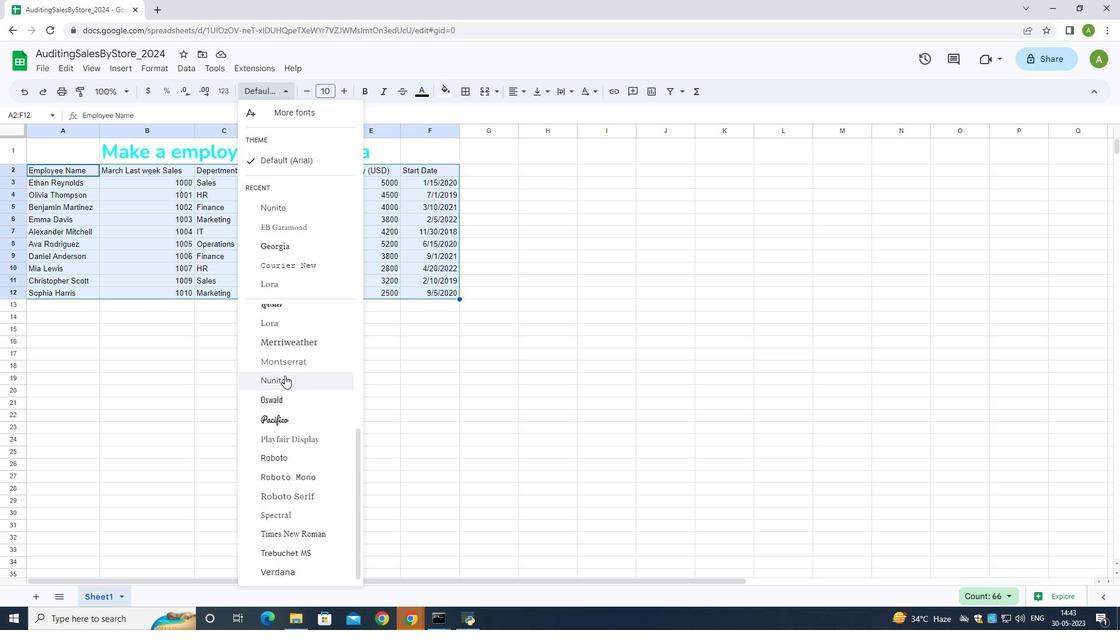 
Action: Mouse scrolled (284, 375) with delta (0, 0)
Screenshot: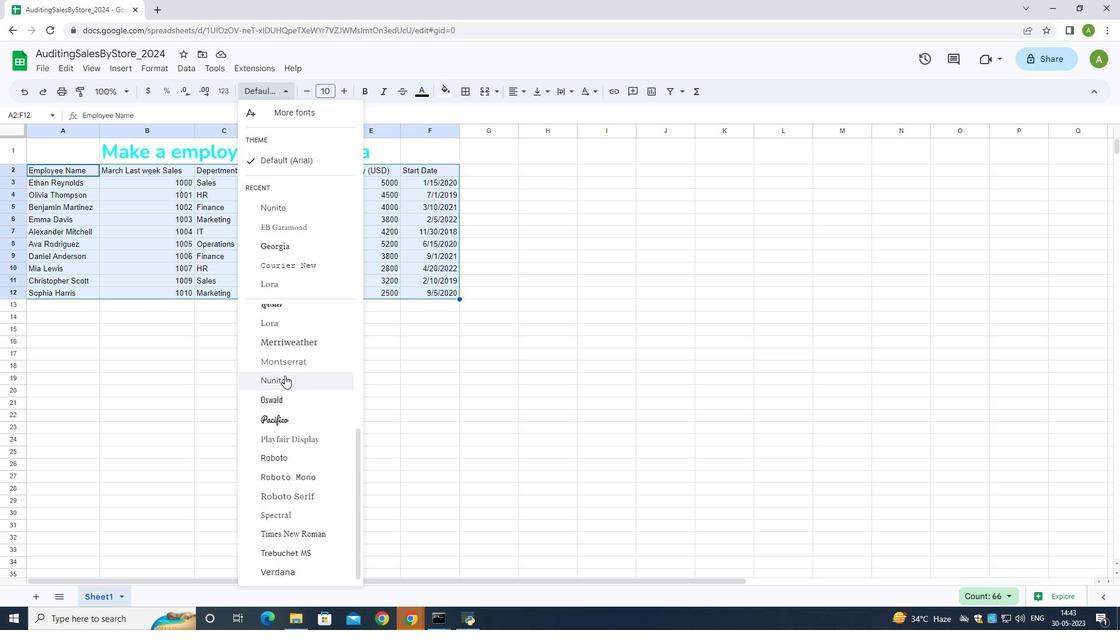 
Action: Mouse scrolled (284, 375) with delta (0, 0)
Screenshot: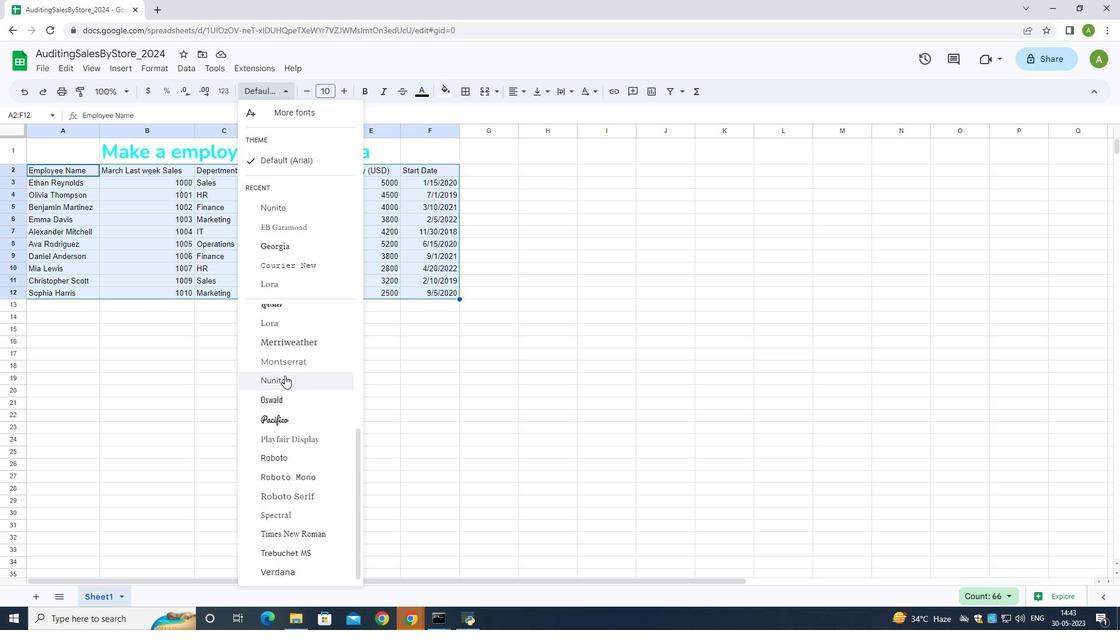 
Action: Mouse moved to (280, 417)
Screenshot: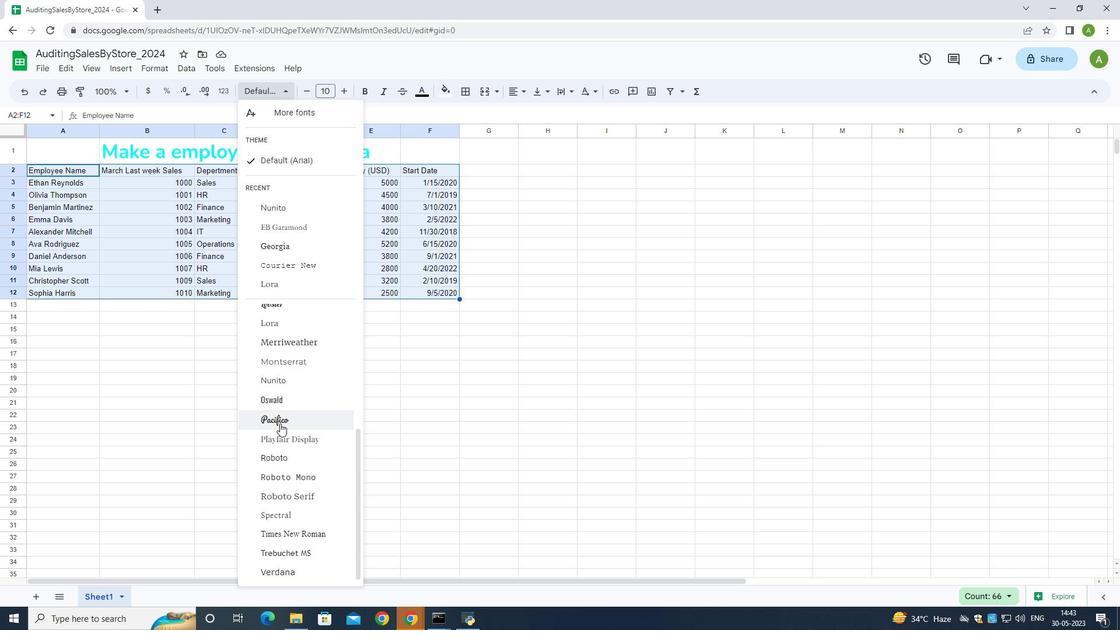 
Action: Mouse pressed left at (280, 417)
Screenshot: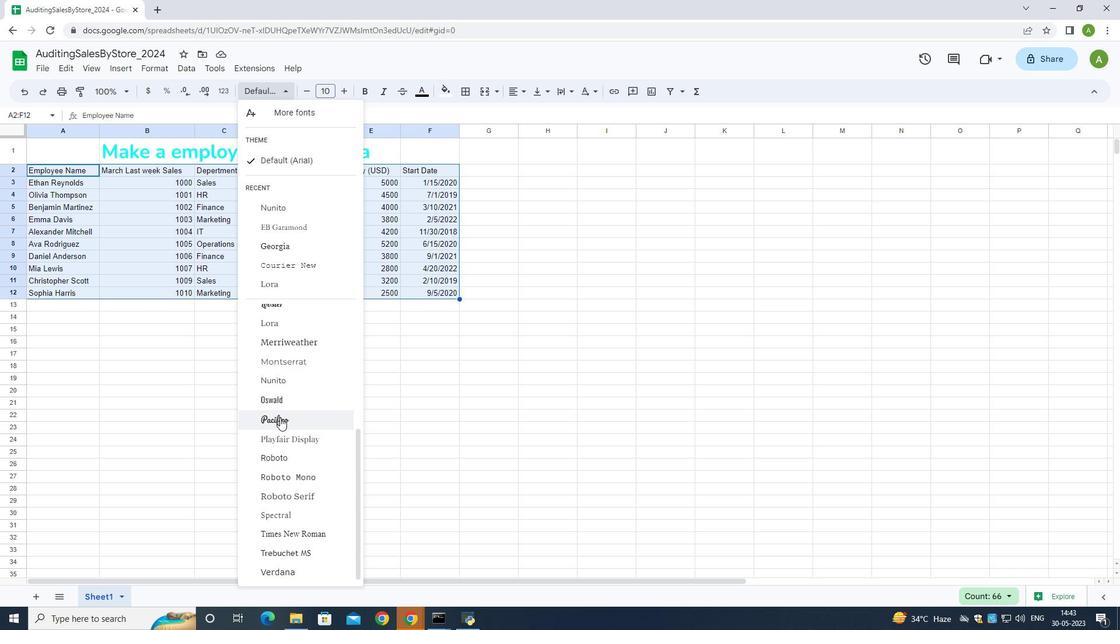 
Action: Mouse moved to (344, 91)
Screenshot: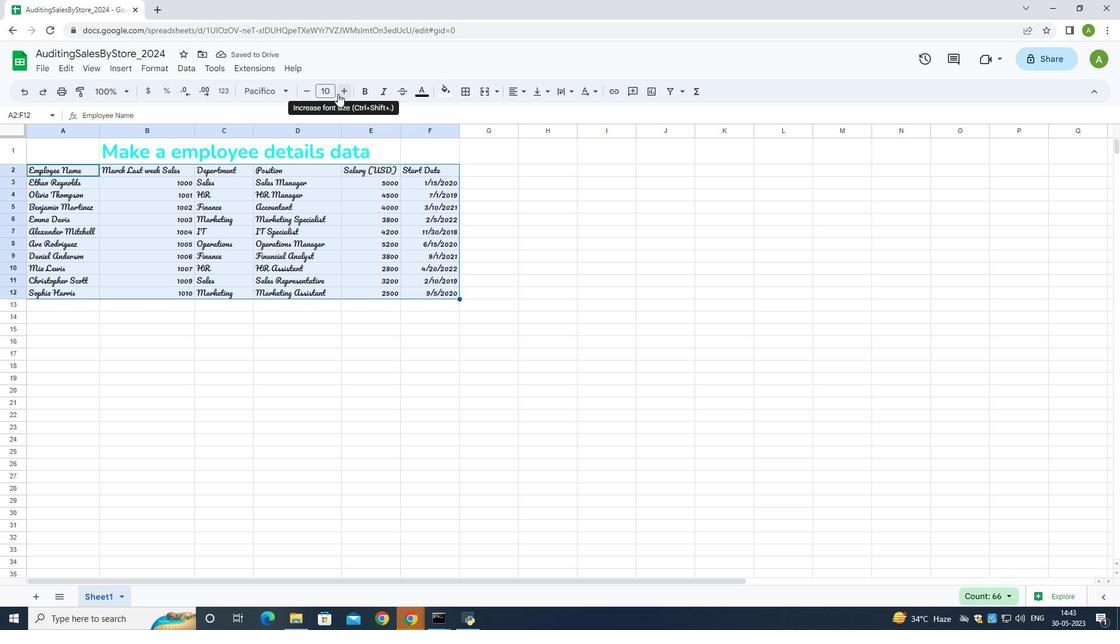 
Action: Mouse pressed left at (344, 91)
Screenshot: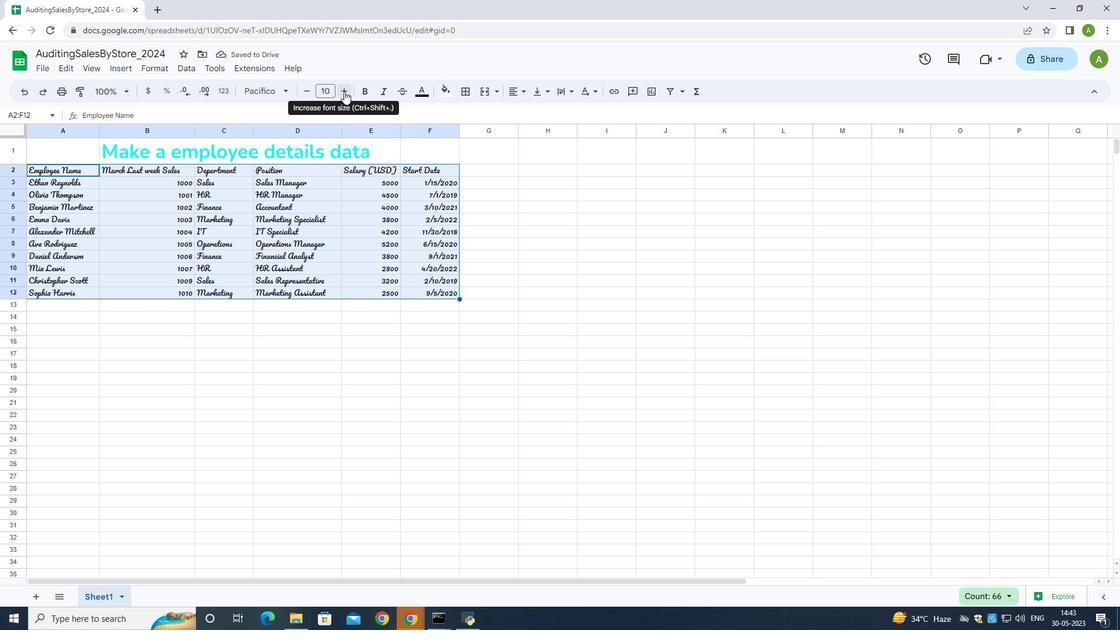
Action: Mouse pressed left at (344, 91)
Screenshot: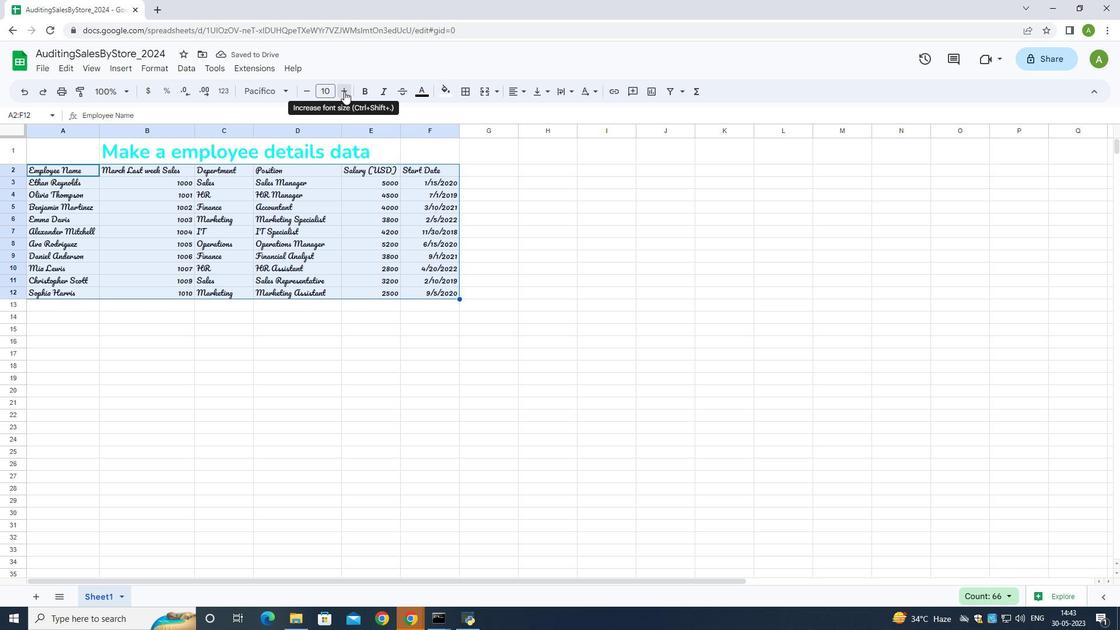
Action: Mouse pressed left at (344, 91)
Screenshot: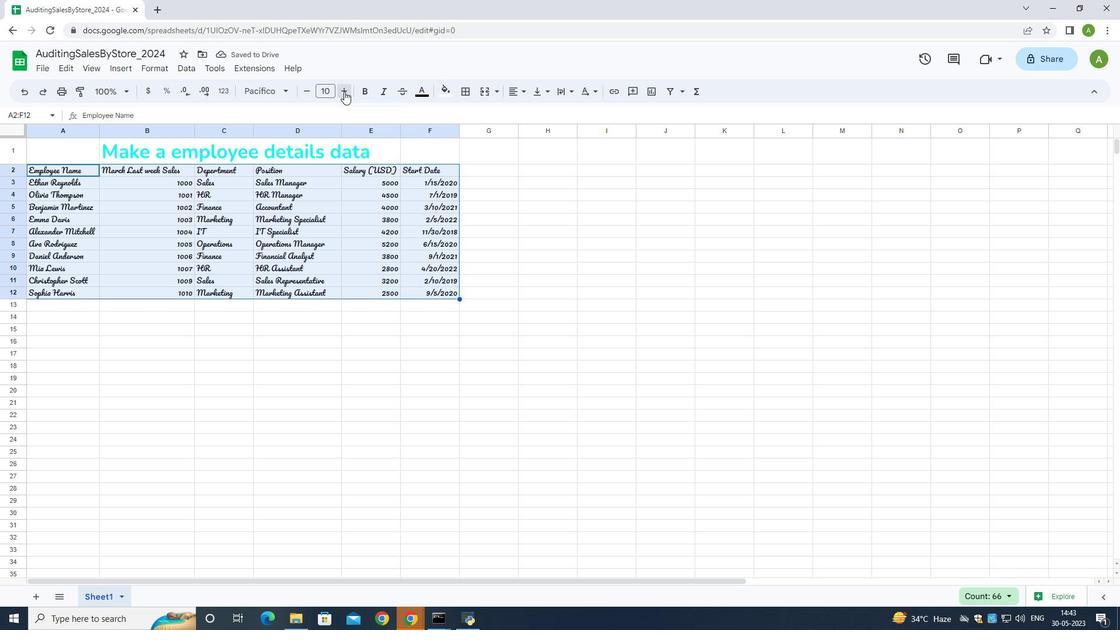 
Action: Mouse pressed left at (344, 91)
Screenshot: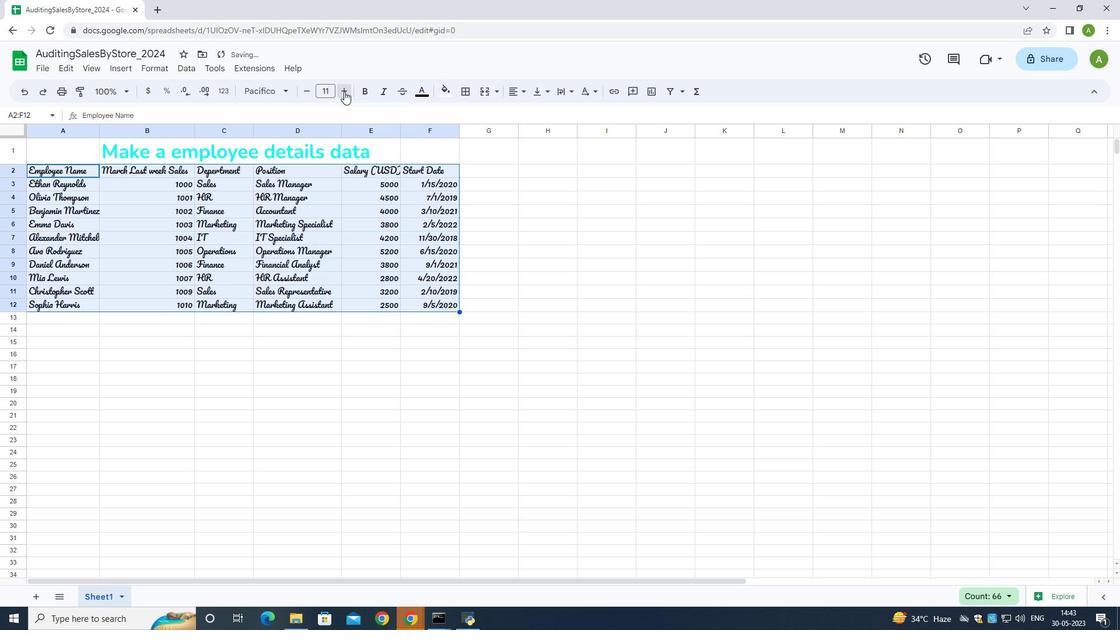 
Action: Mouse pressed left at (344, 91)
Screenshot: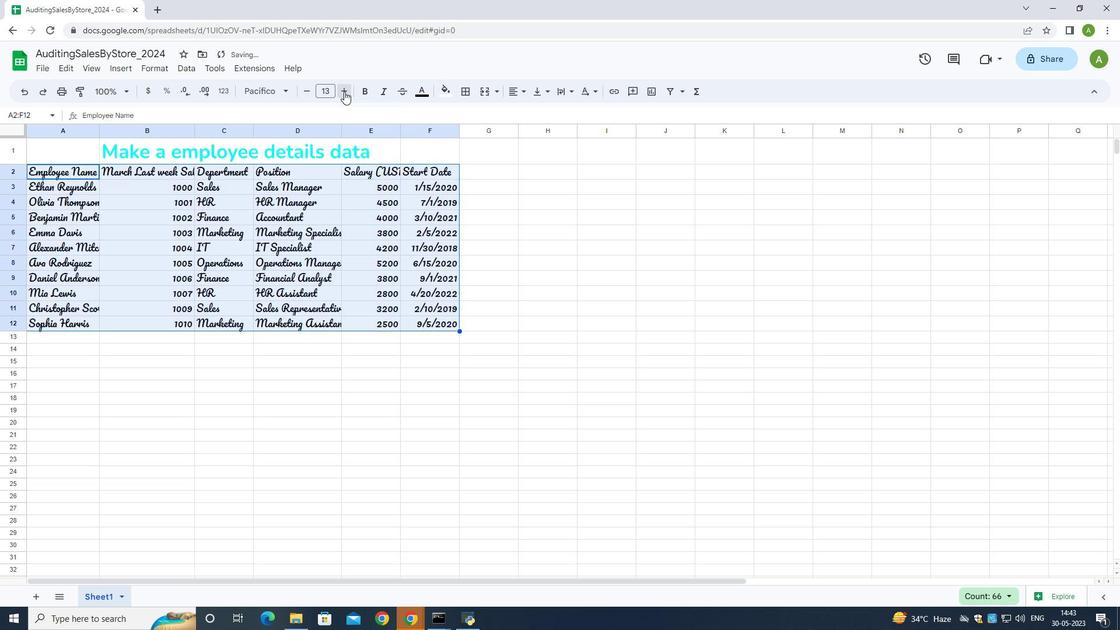 
Action: Mouse pressed left at (344, 91)
Screenshot: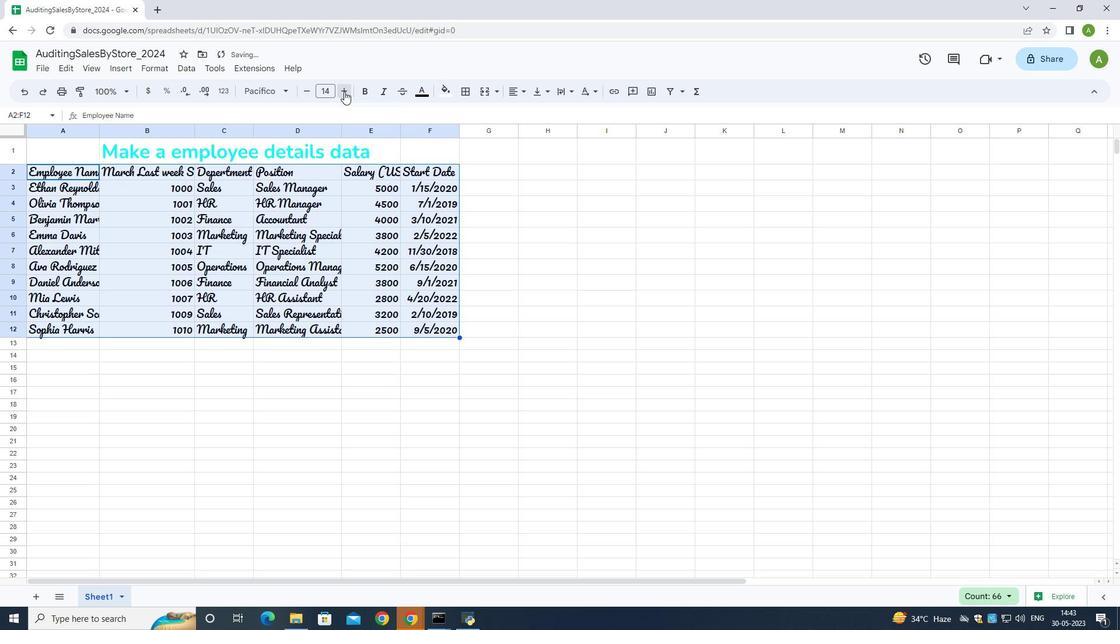 
Action: Mouse pressed left at (344, 91)
Screenshot: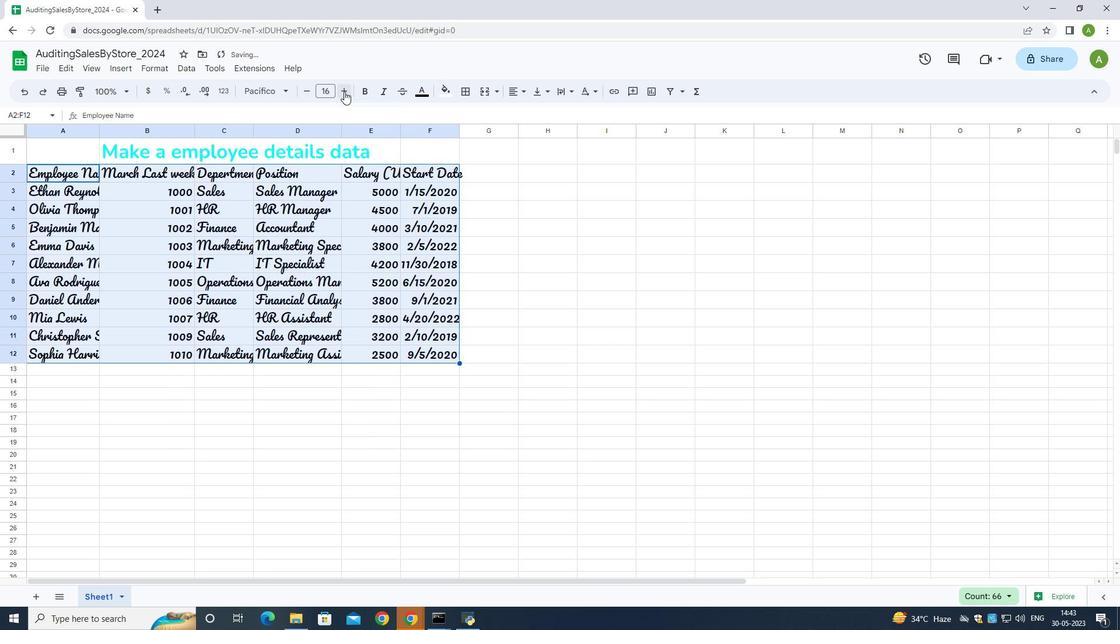 
Action: Mouse pressed left at (344, 91)
Screenshot: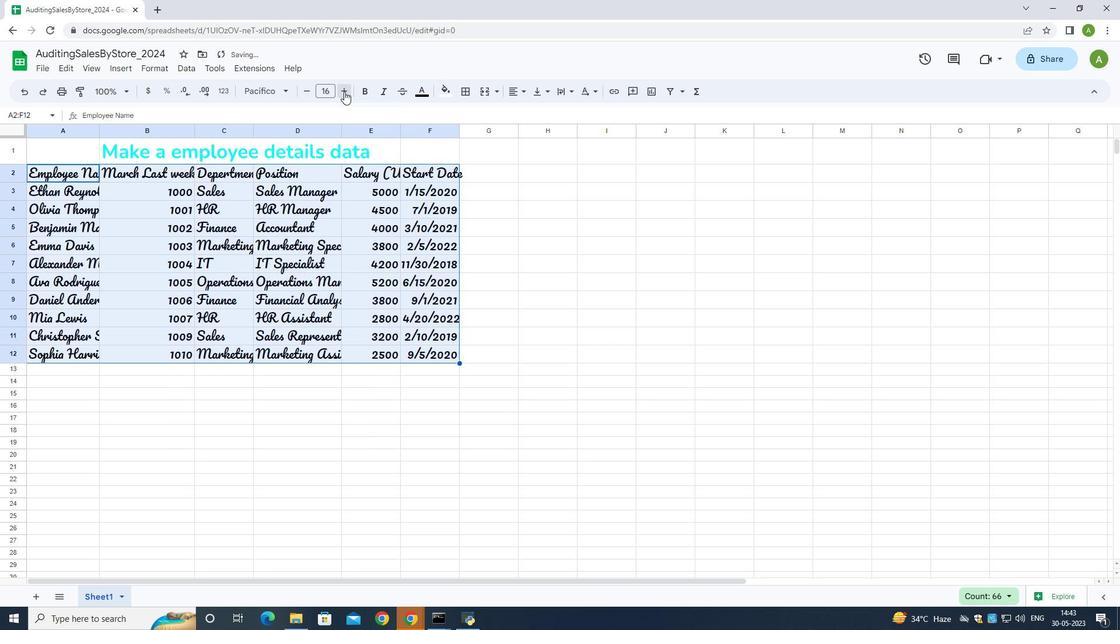 
Action: Mouse moved to (140, 144)
Screenshot: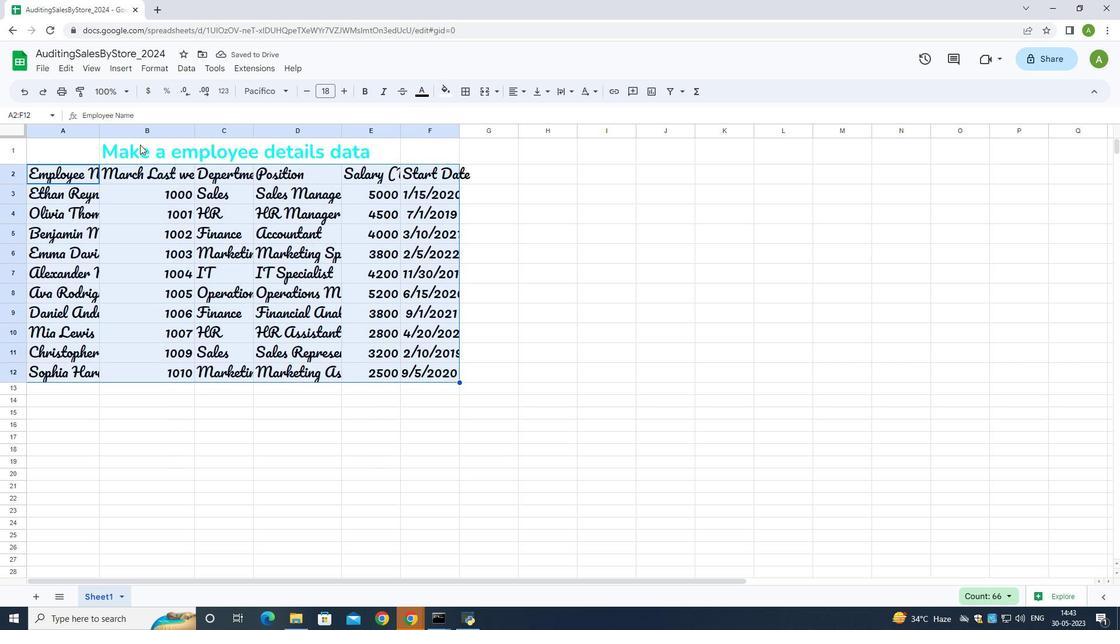 
Action: Mouse pressed left at (140, 144)
Screenshot: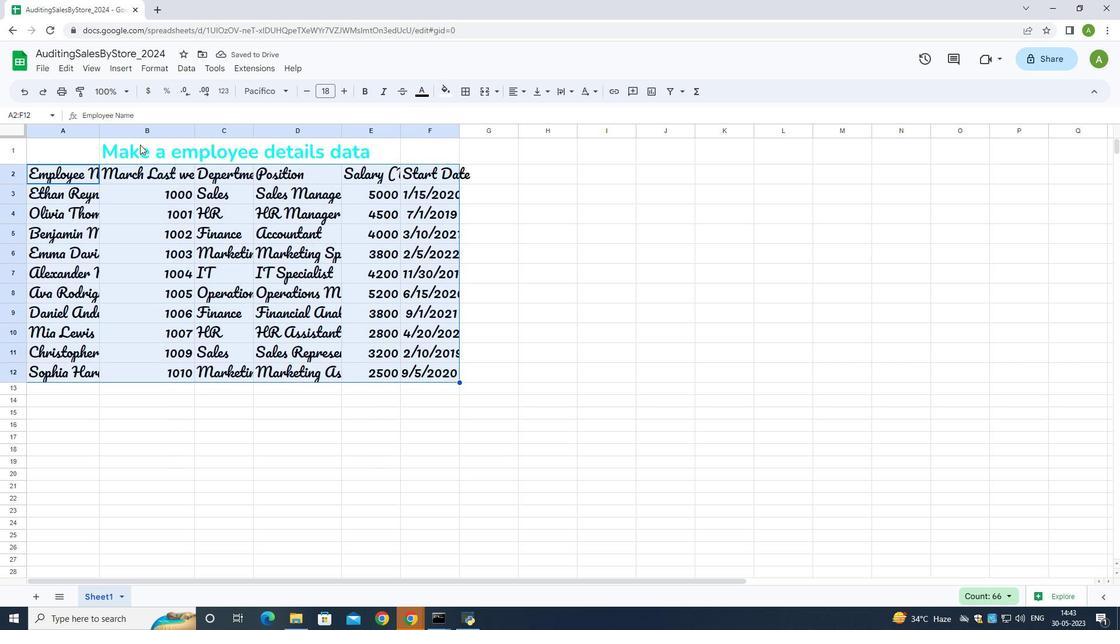 
Action: Mouse moved to (70, 149)
Screenshot: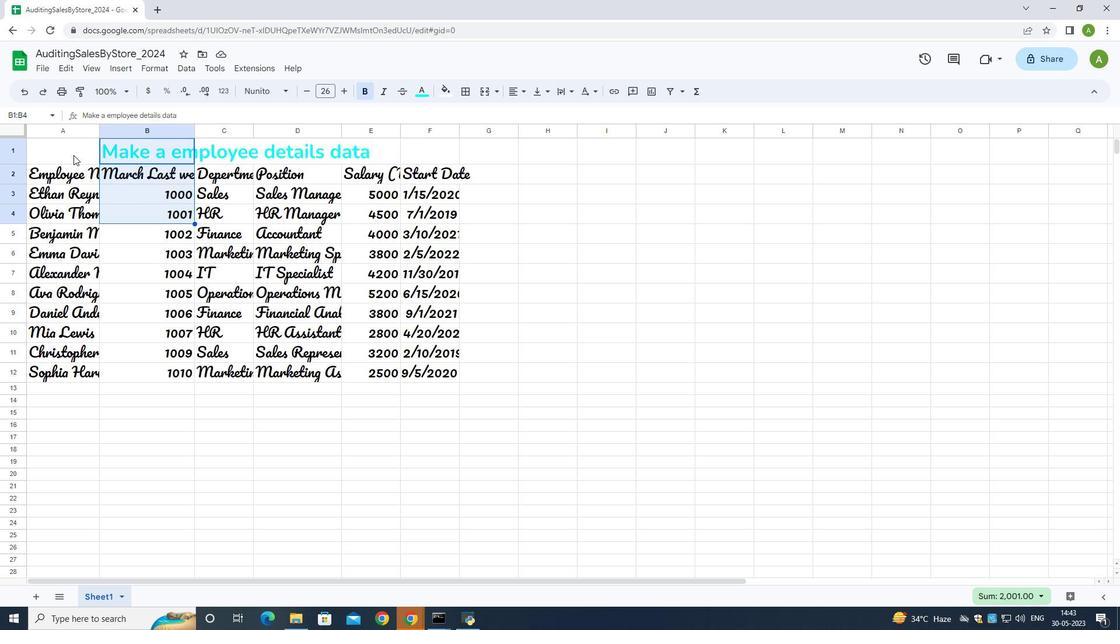
Action: Mouse pressed left at (70, 149)
Screenshot: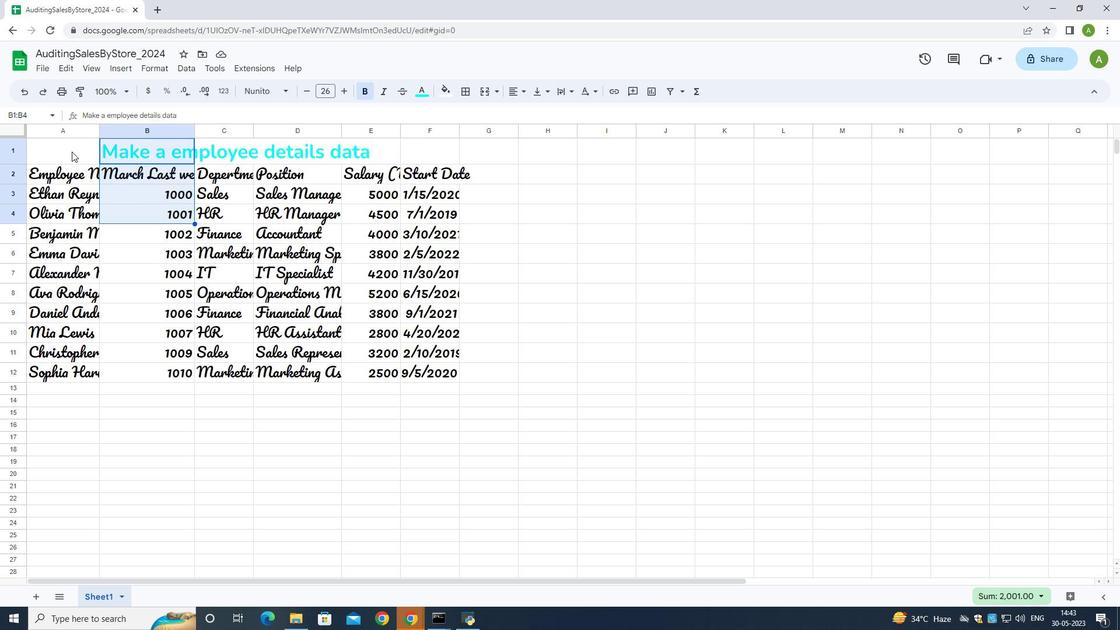 
Action: Mouse moved to (522, 93)
Screenshot: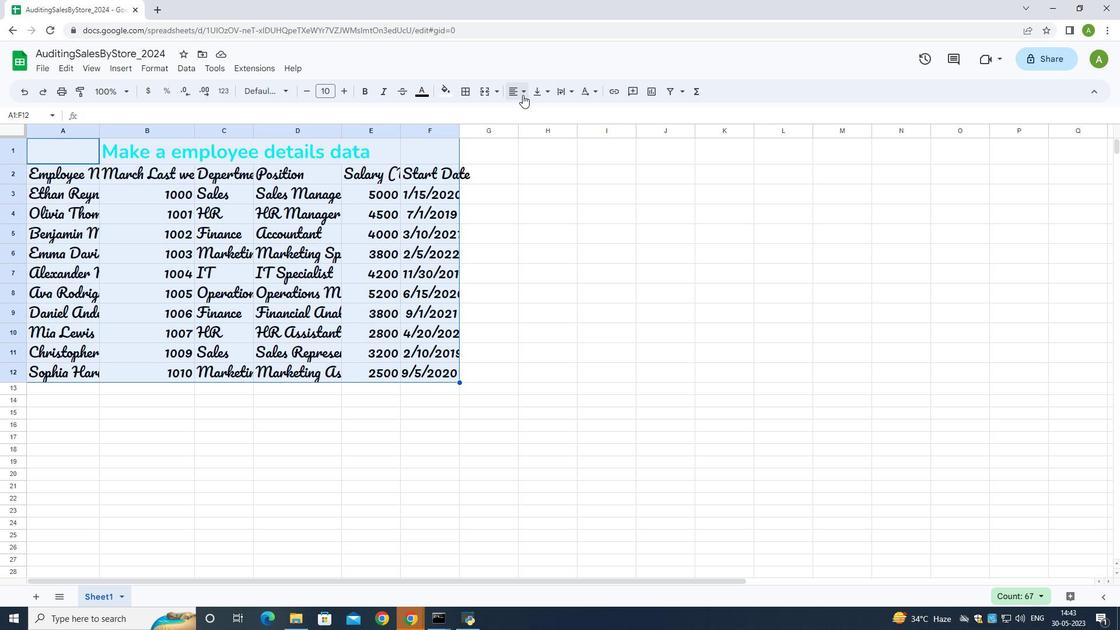 
Action: Mouse pressed left at (522, 93)
Screenshot: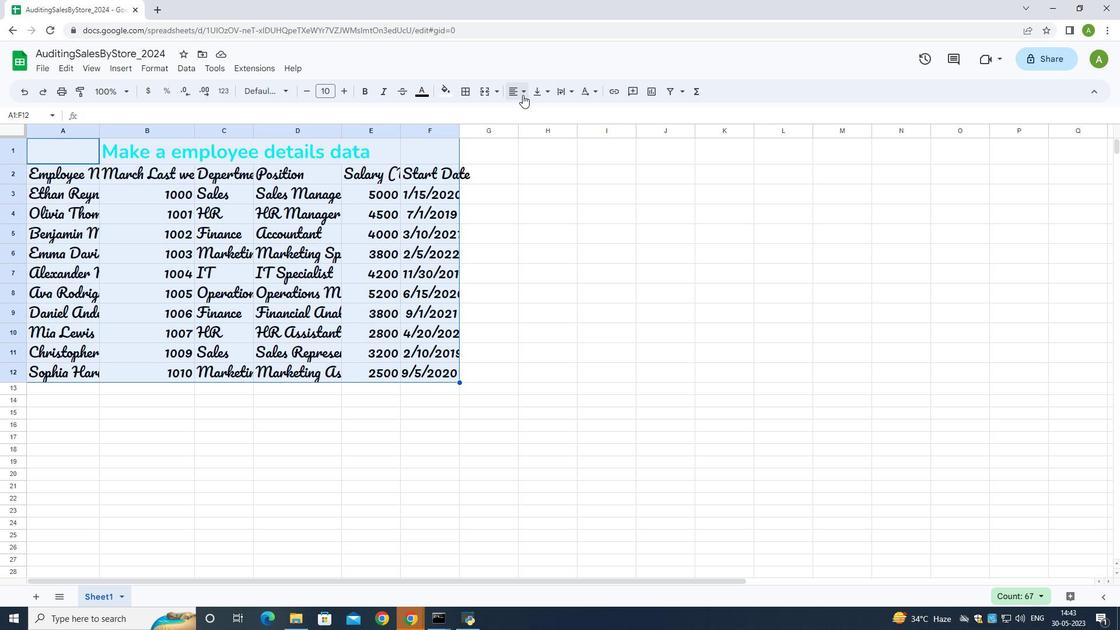 
Action: Mouse moved to (516, 115)
Screenshot: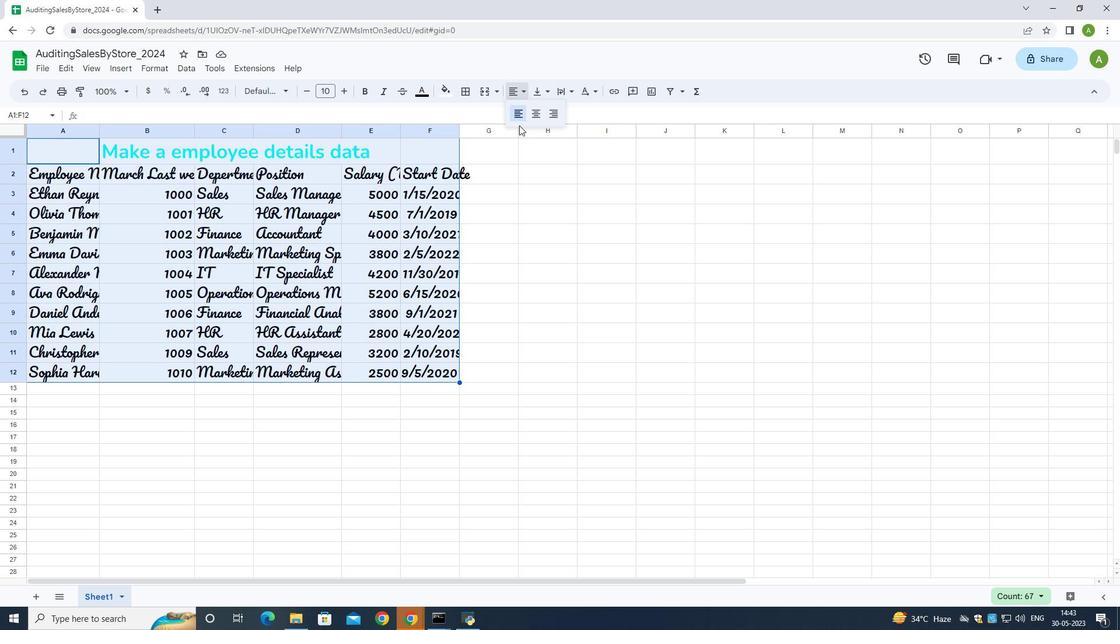 
Action: Mouse pressed left at (516, 115)
Screenshot: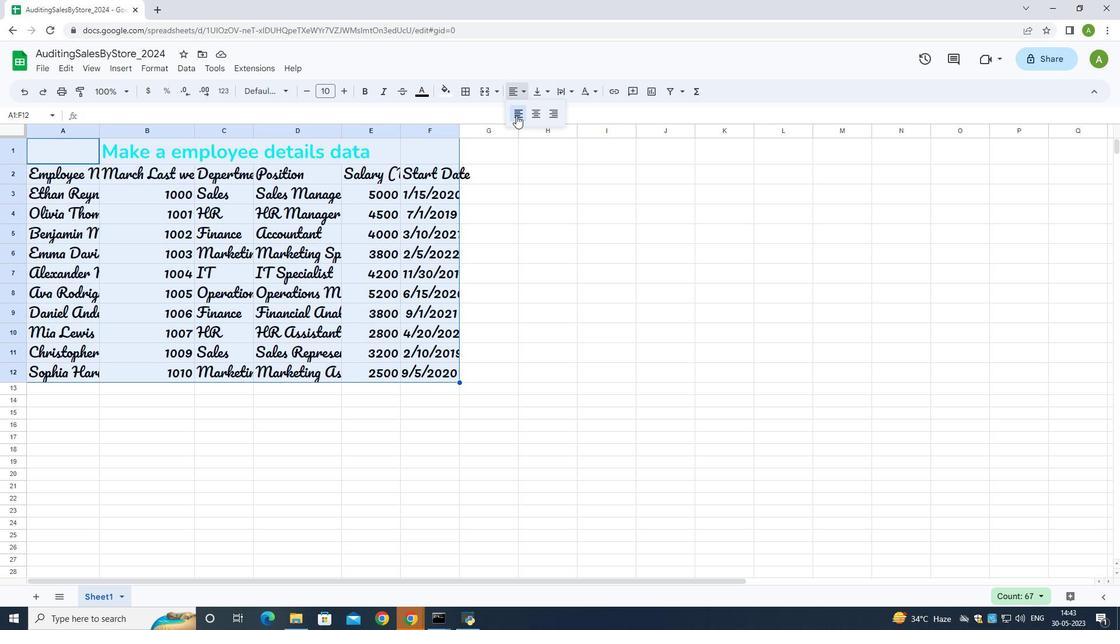 
Action: Mouse moved to (451, 448)
Screenshot: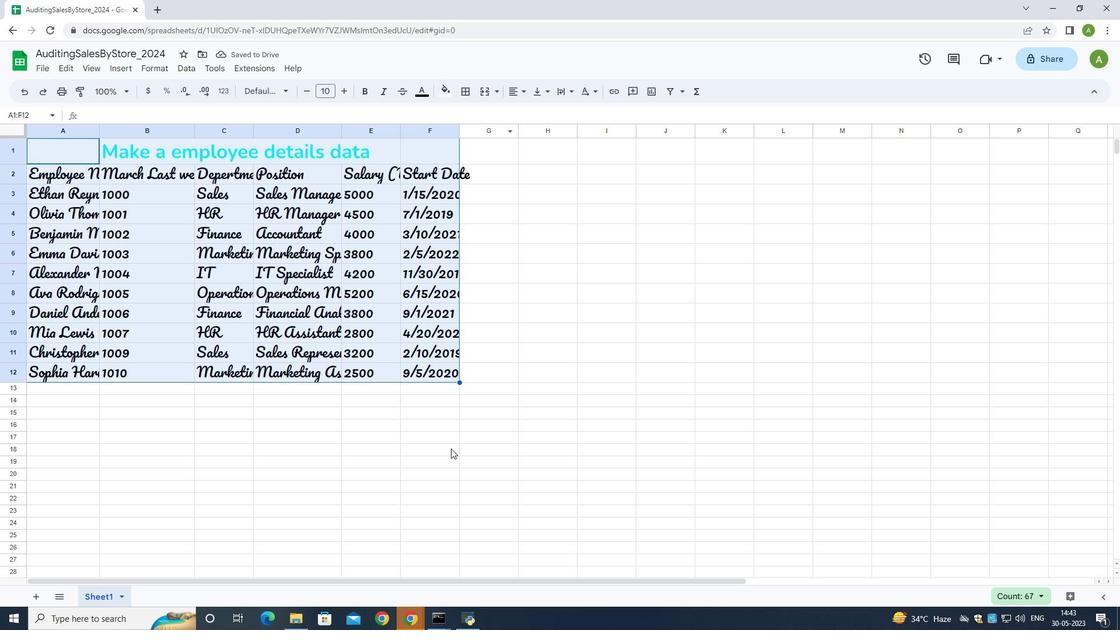 
Action: Mouse pressed left at (451, 448)
Screenshot: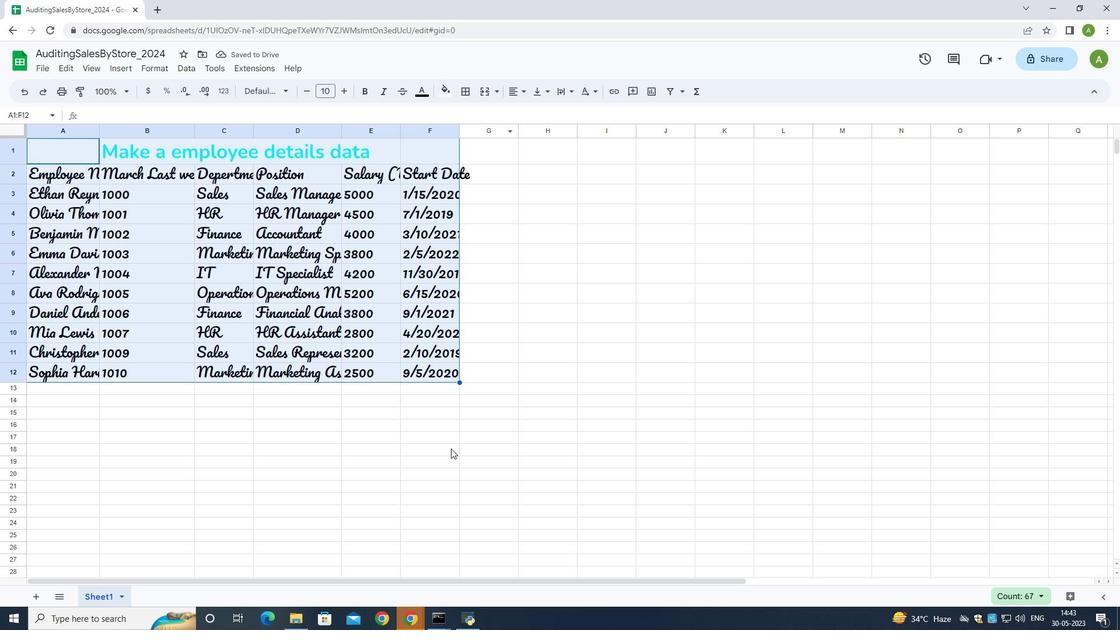 
Action: Mouse moved to (357, 430)
Screenshot: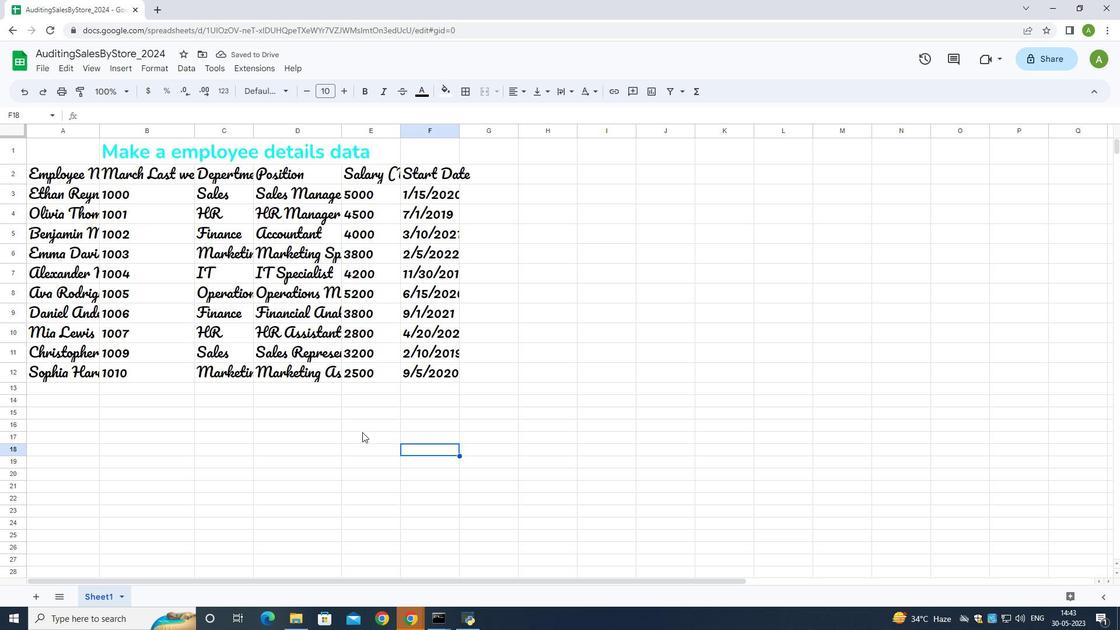 
Action: Mouse pressed left at (357, 430)
Screenshot: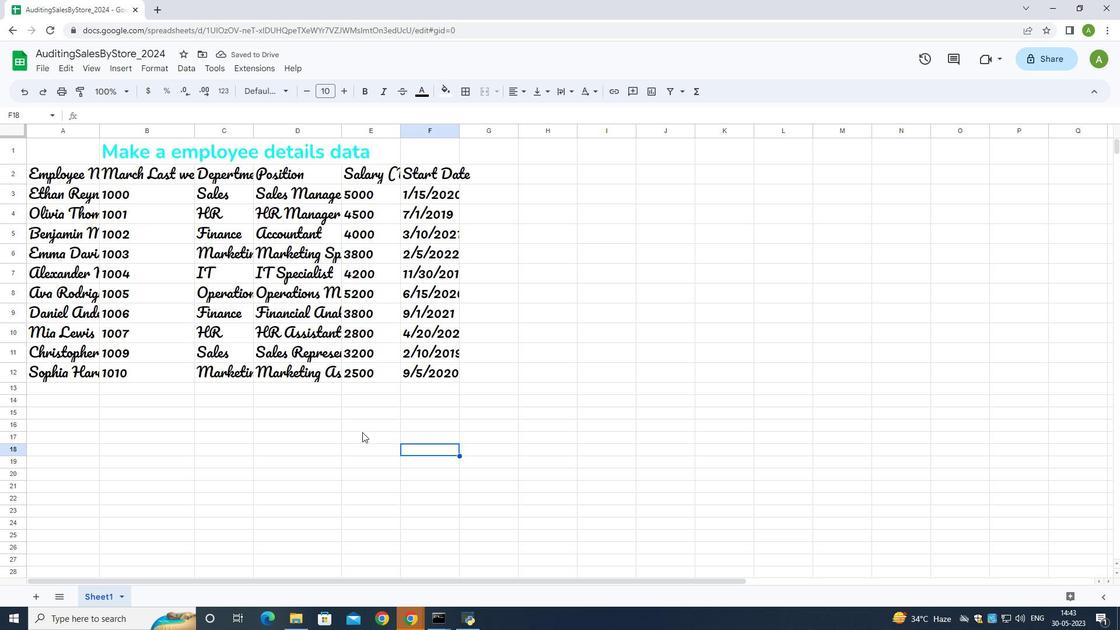 
